 Task: Research Airbnb properties in Wolmaransstad, South Africa from 9th November, 2023 to 16th November, 2023 for 2 adults.2 bedrooms having 2 beds and 1 bathroom. Property type can be flat. Booking option can be shelf check-in. Look for 5 properties as per requirement.
Action: Mouse pressed left at (442, 100)
Screenshot: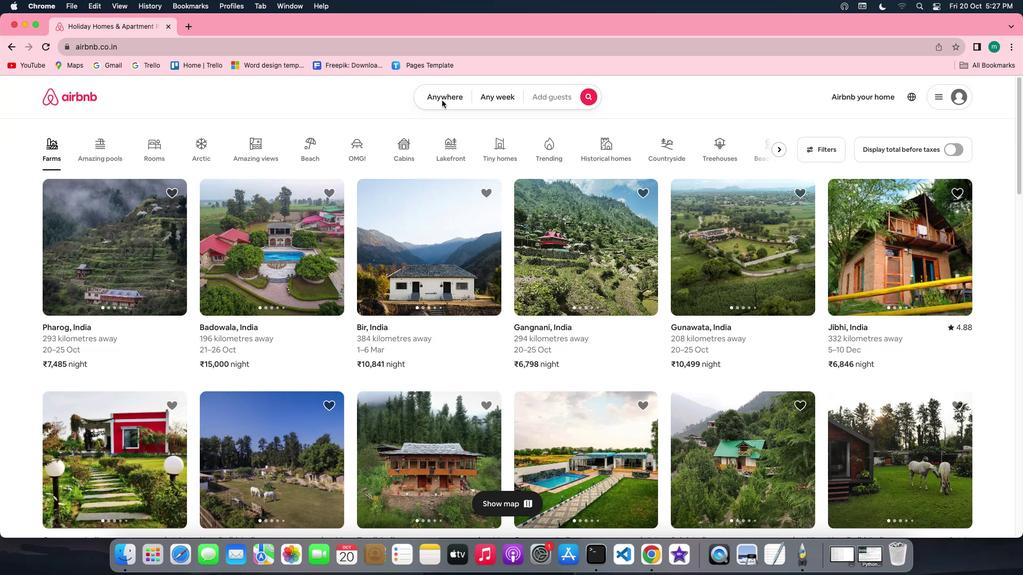 
Action: Mouse pressed left at (442, 100)
Screenshot: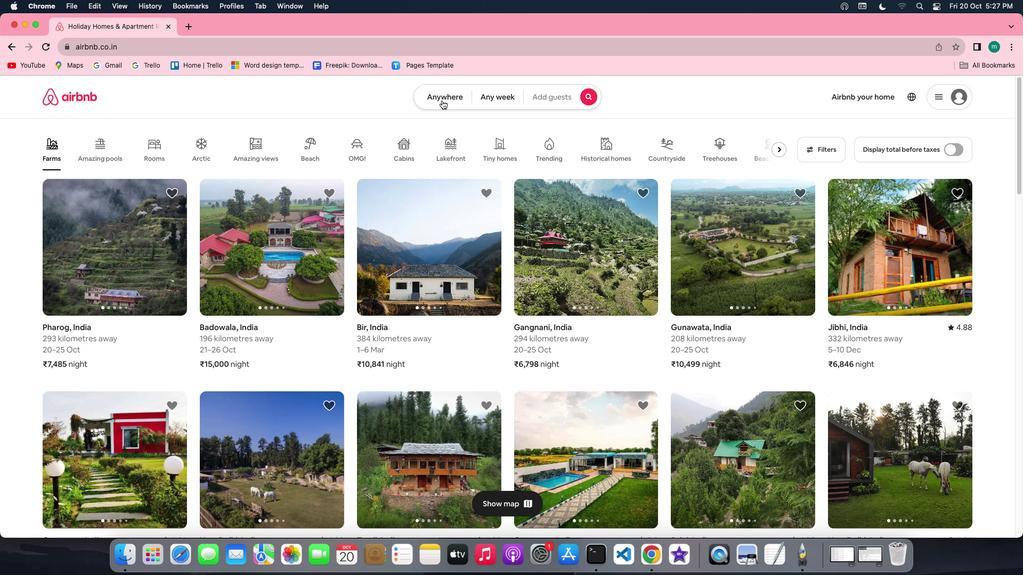 
Action: Mouse moved to (403, 137)
Screenshot: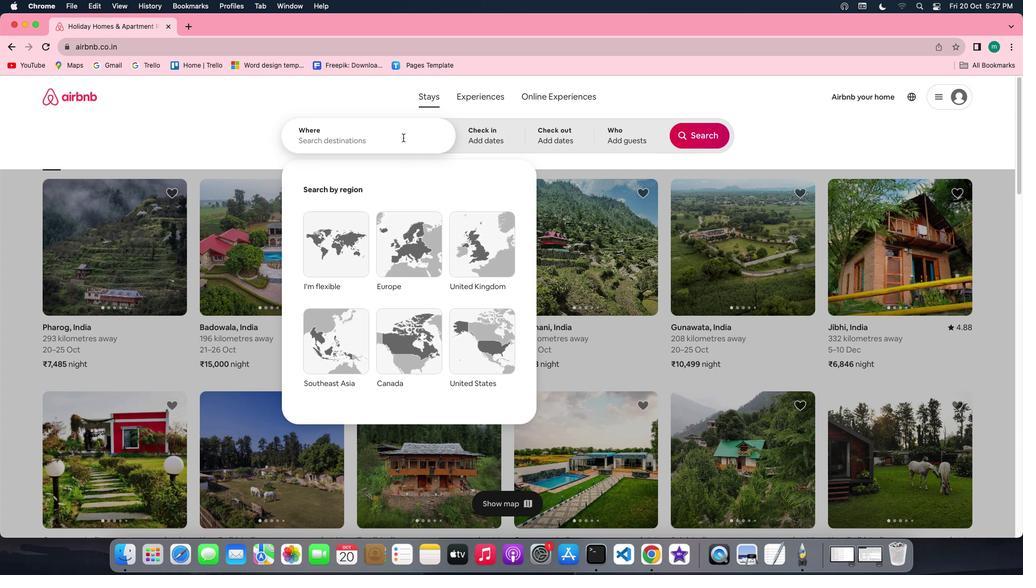 
Action: Mouse pressed left at (403, 137)
Screenshot: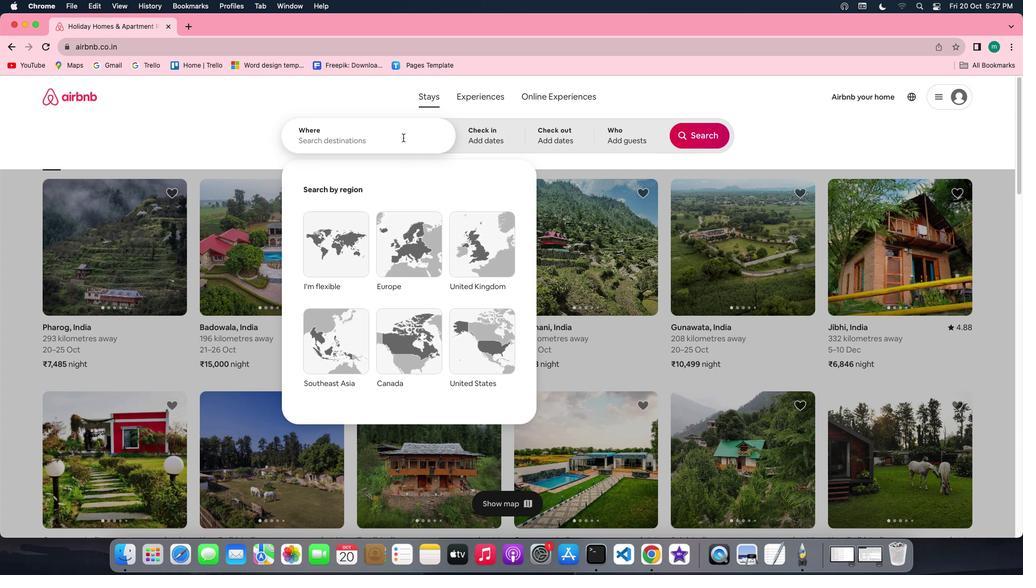 
Action: Mouse moved to (396, 134)
Screenshot: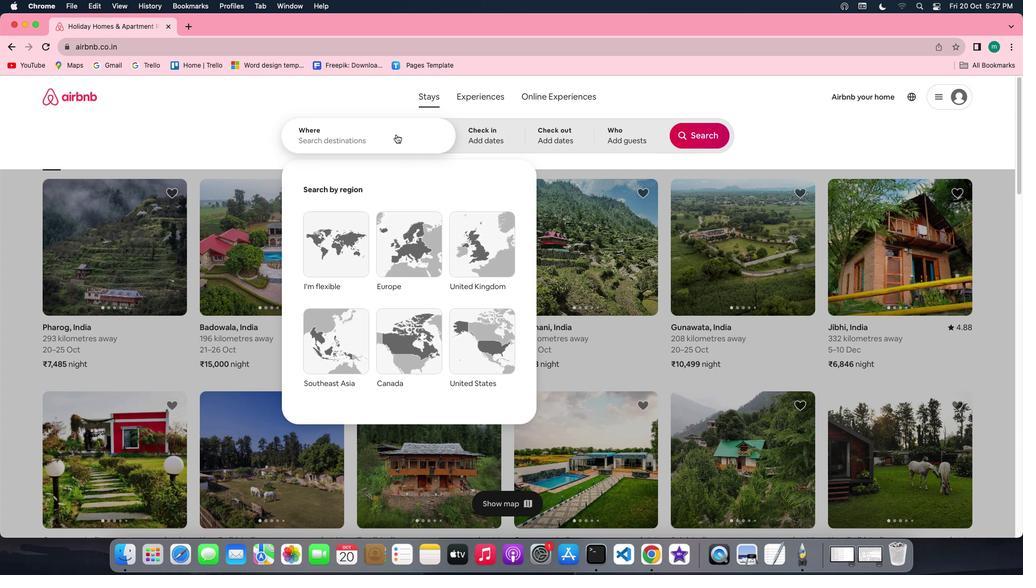 
Action: Key pressed Key.shift'W''o''l''m''a''r''a''n''s''s''t''a''d'','Key.spaceKey.shift'S''o''u''t''h'Key.spaceKey.shift'a''f''r''i''c''a'
Screenshot: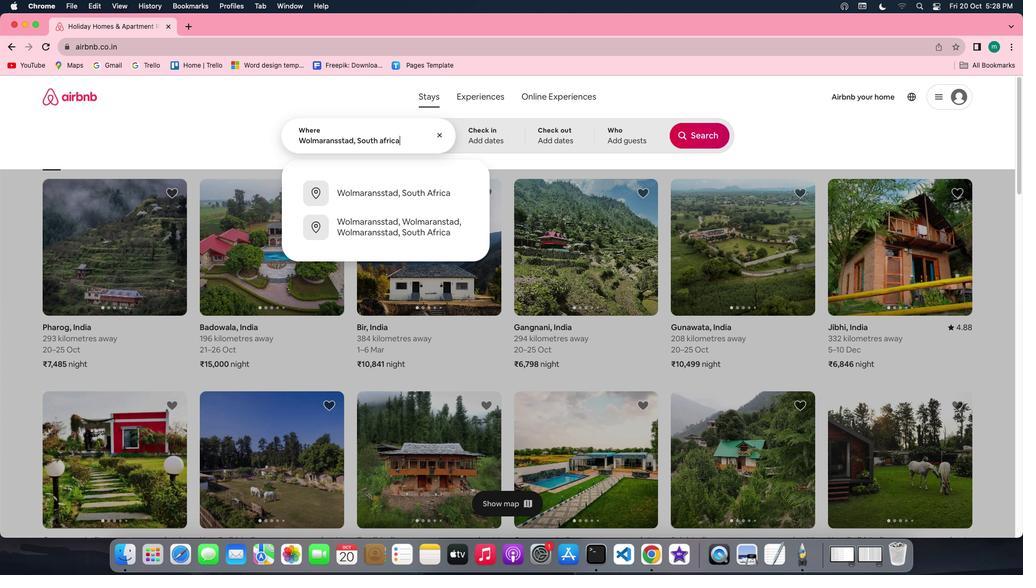 
Action: Mouse moved to (490, 133)
Screenshot: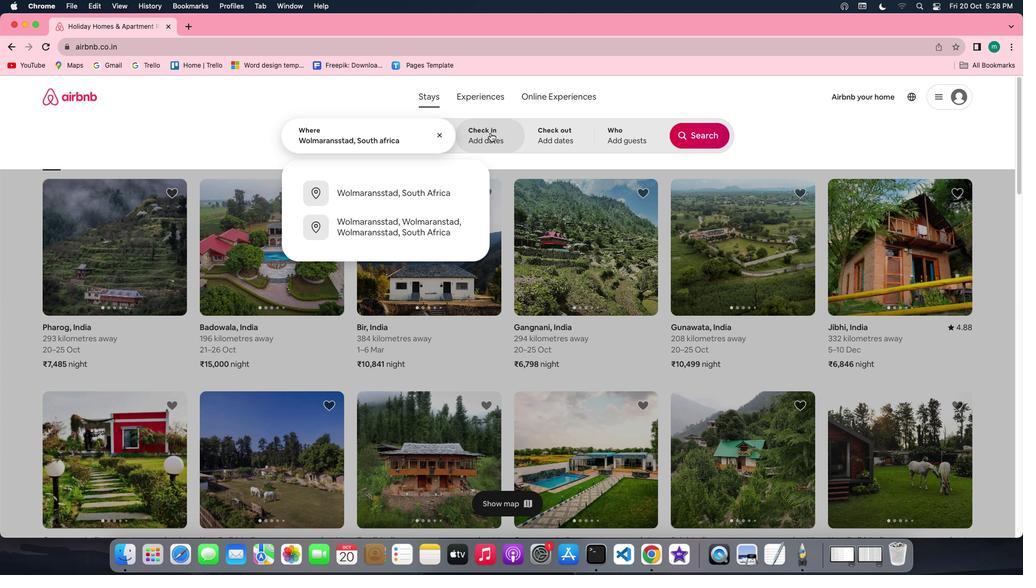 
Action: Mouse pressed left at (490, 133)
Screenshot: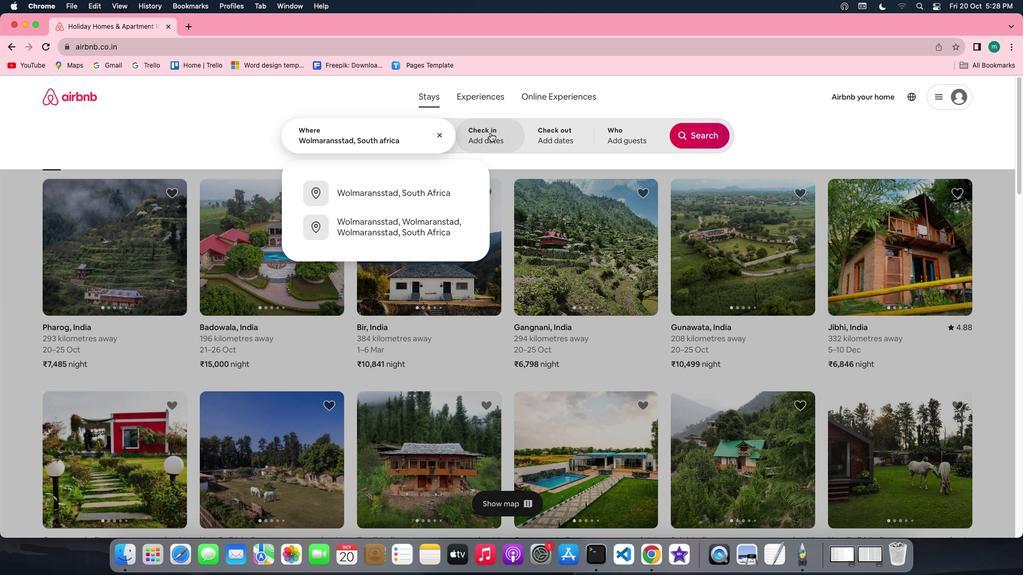 
Action: Mouse moved to (631, 300)
Screenshot: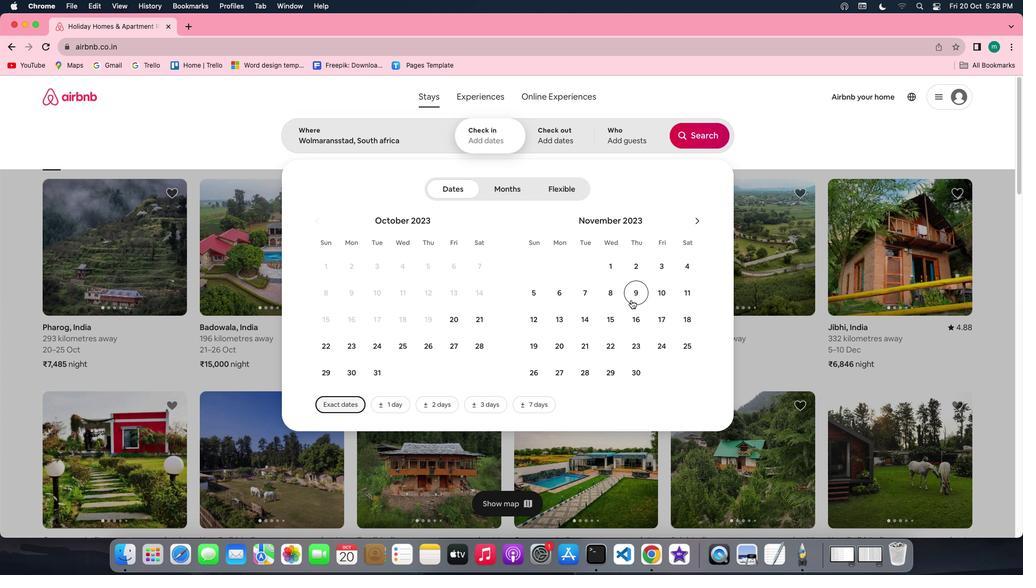 
Action: Mouse pressed left at (631, 300)
Screenshot: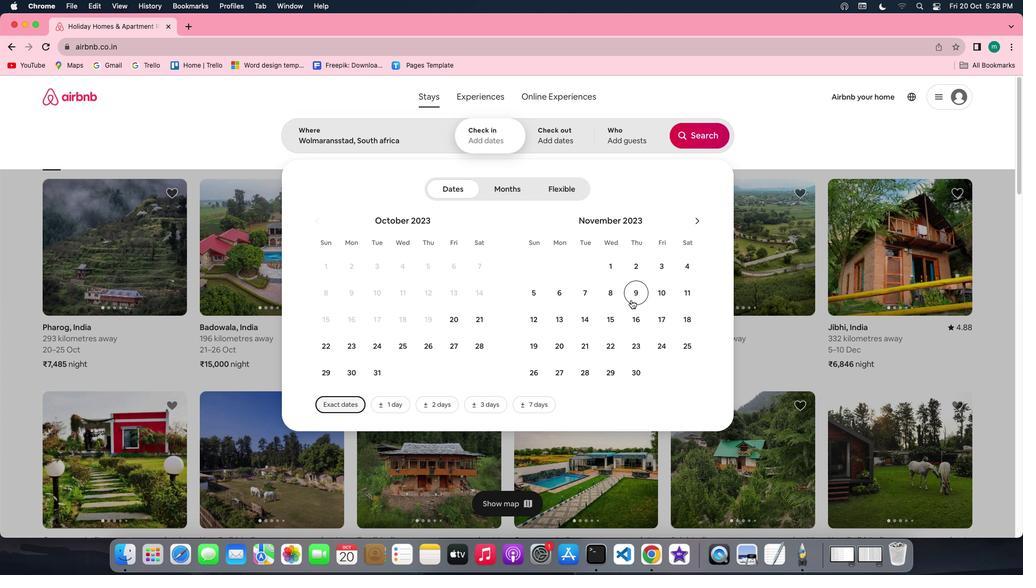 
Action: Mouse moved to (632, 319)
Screenshot: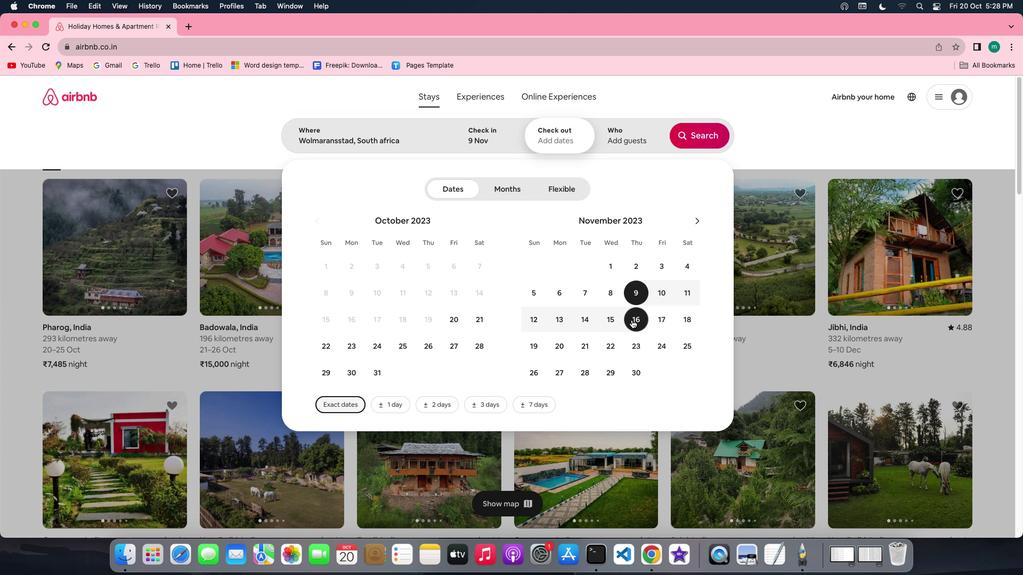 
Action: Mouse pressed left at (632, 319)
Screenshot: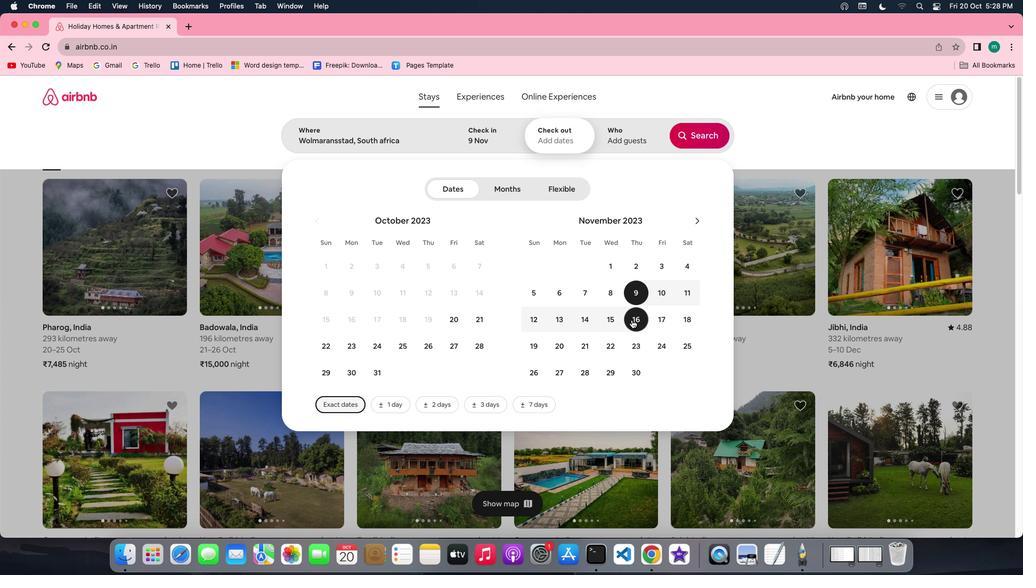 
Action: Mouse moved to (611, 146)
Screenshot: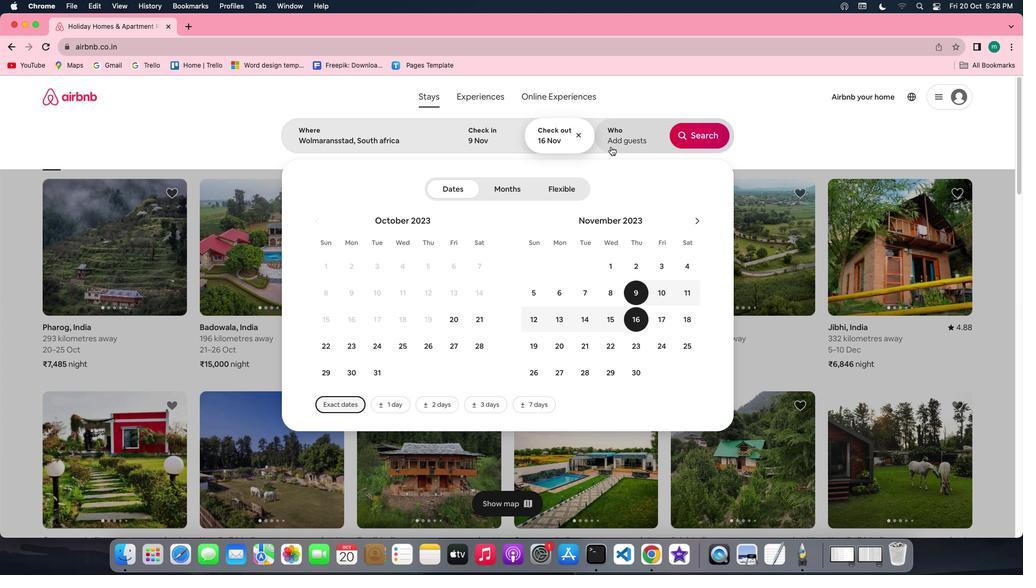 
Action: Mouse pressed left at (611, 146)
Screenshot: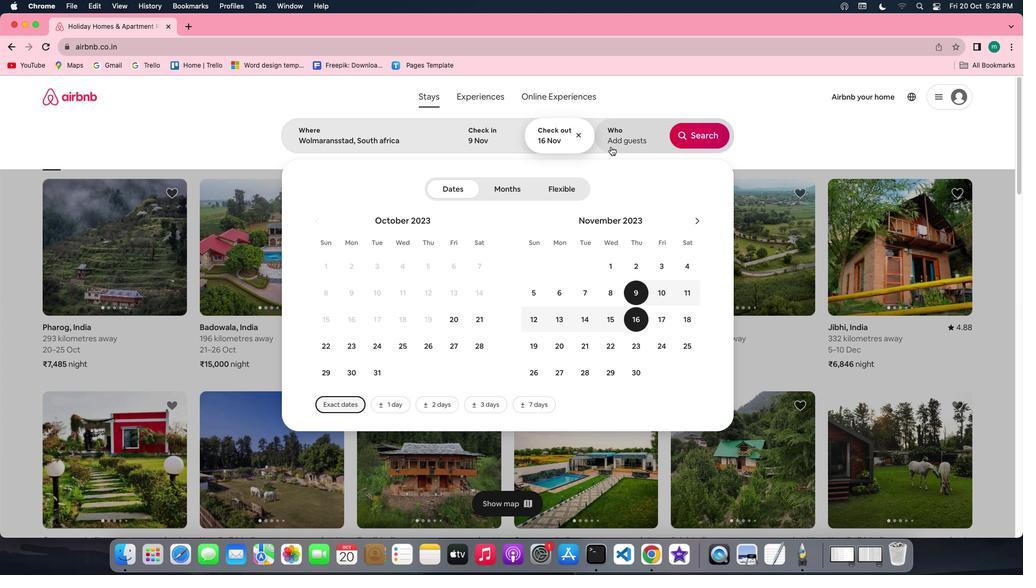 
Action: Mouse moved to (698, 189)
Screenshot: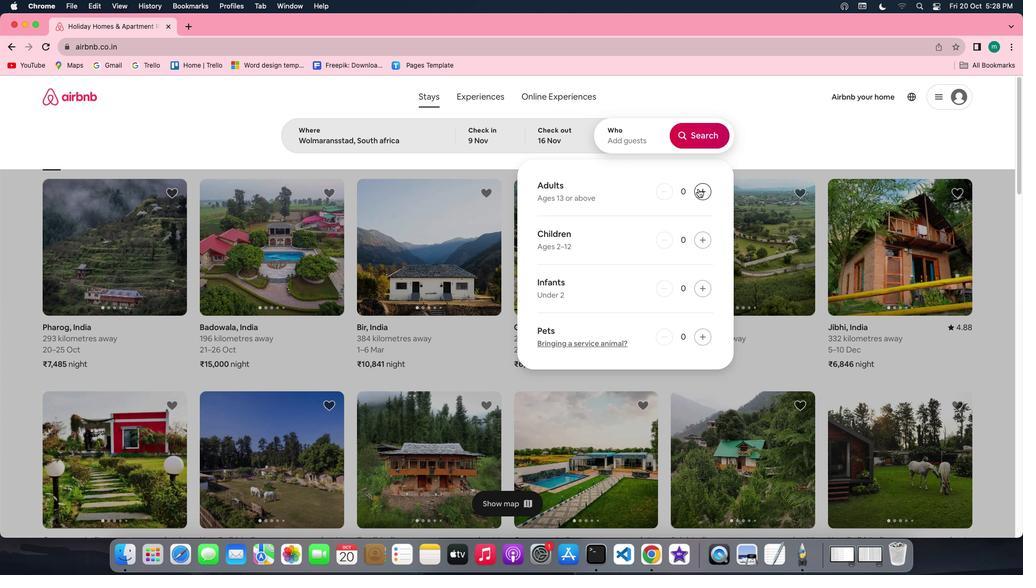 
Action: Mouse pressed left at (698, 189)
Screenshot: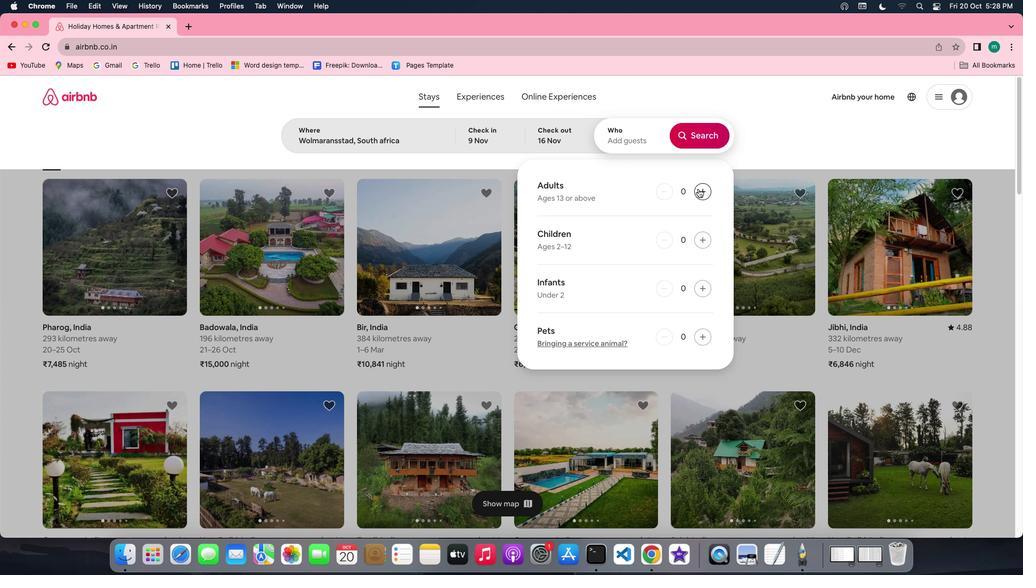 
Action: Mouse pressed left at (698, 189)
Screenshot: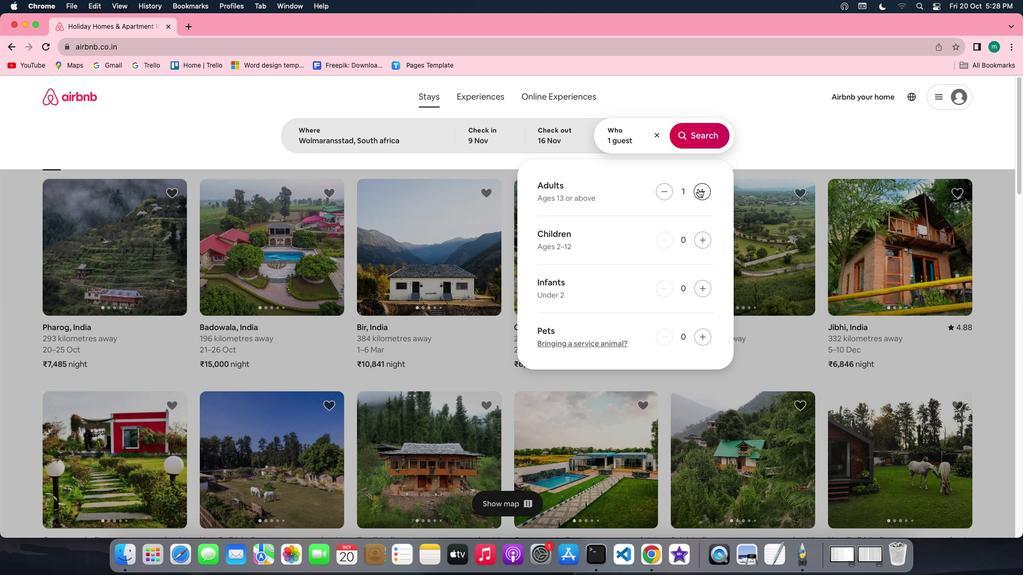 
Action: Mouse moved to (692, 144)
Screenshot: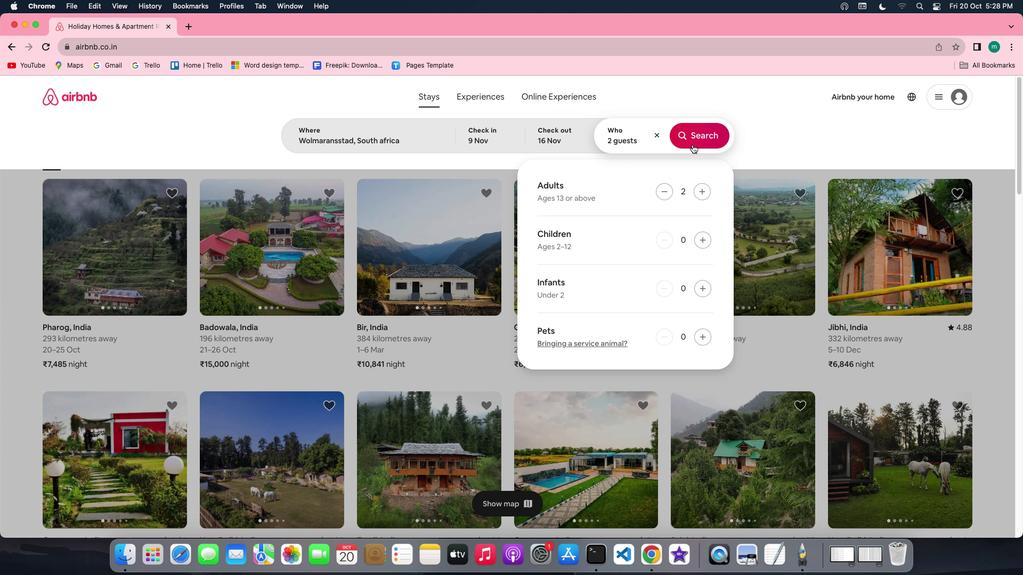 
Action: Mouse pressed left at (692, 144)
Screenshot: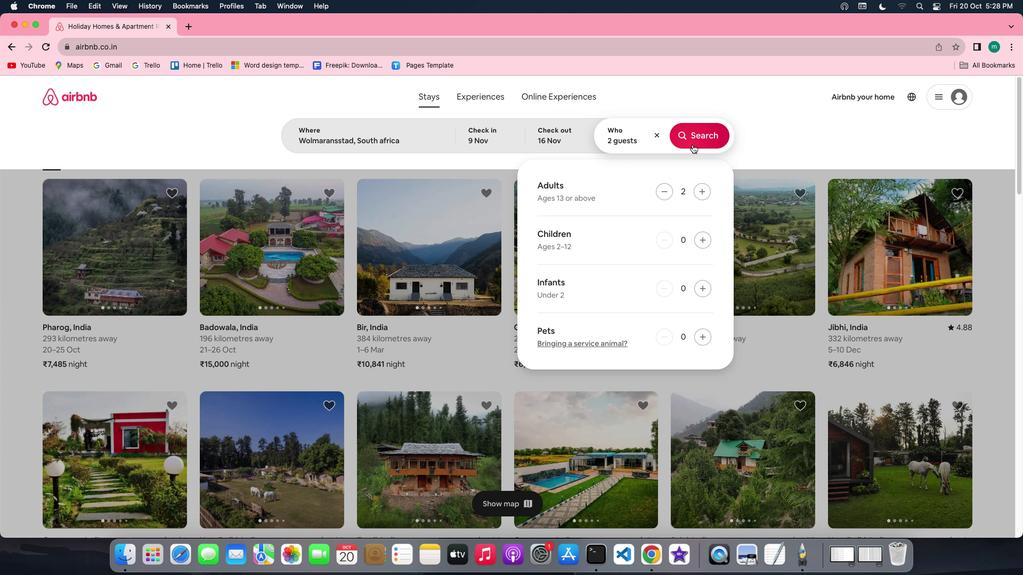 
Action: Mouse moved to (859, 140)
Screenshot: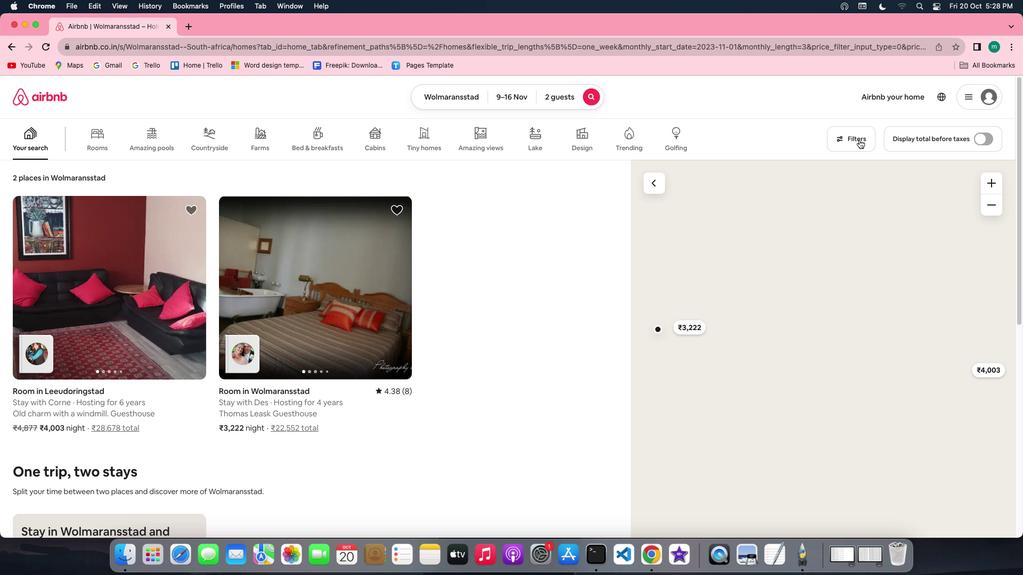 
Action: Mouse pressed left at (859, 140)
Screenshot: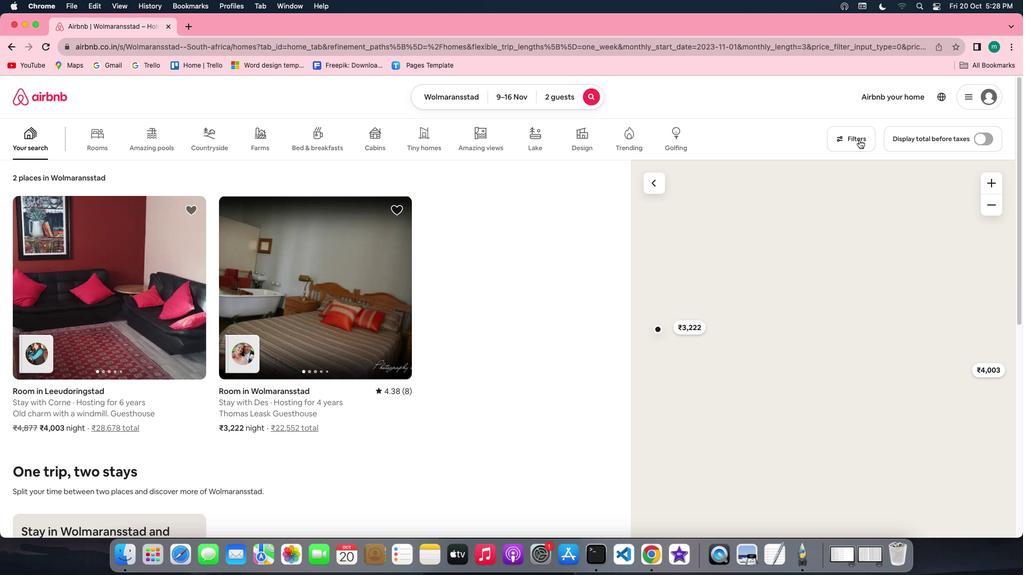 
Action: Mouse moved to (502, 318)
Screenshot: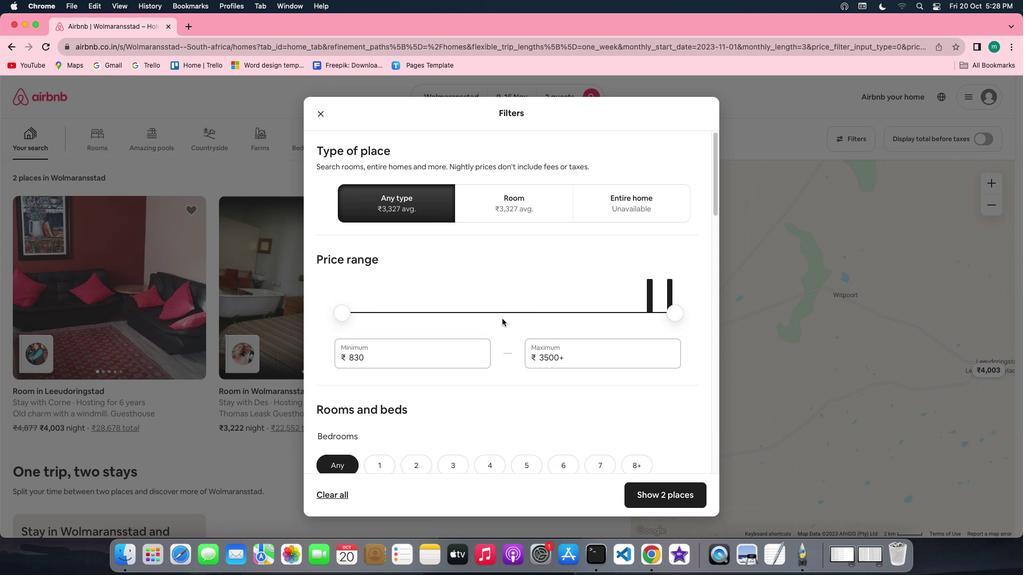 
Action: Mouse scrolled (502, 318) with delta (0, 0)
Screenshot: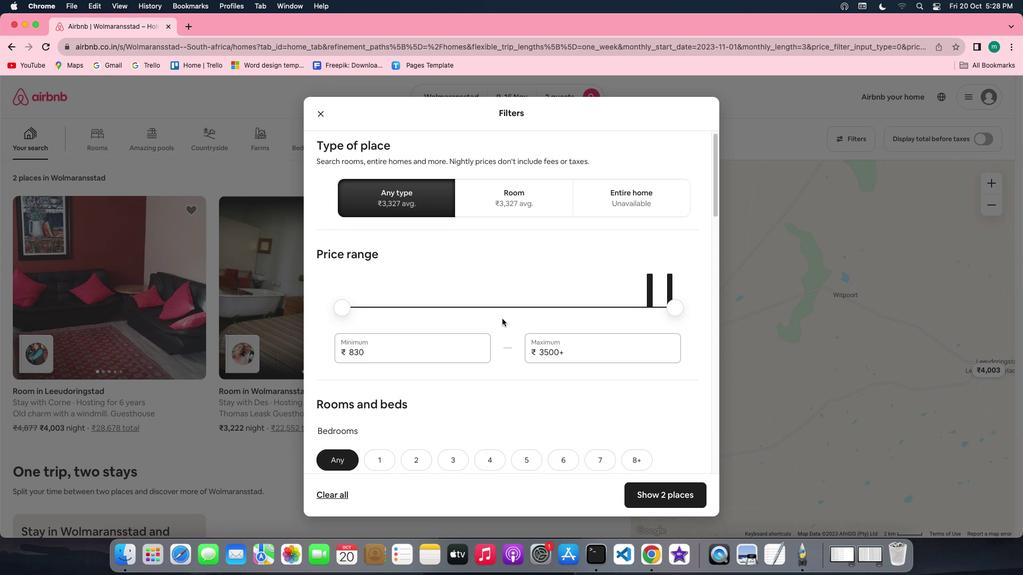 
Action: Mouse scrolled (502, 318) with delta (0, 0)
Screenshot: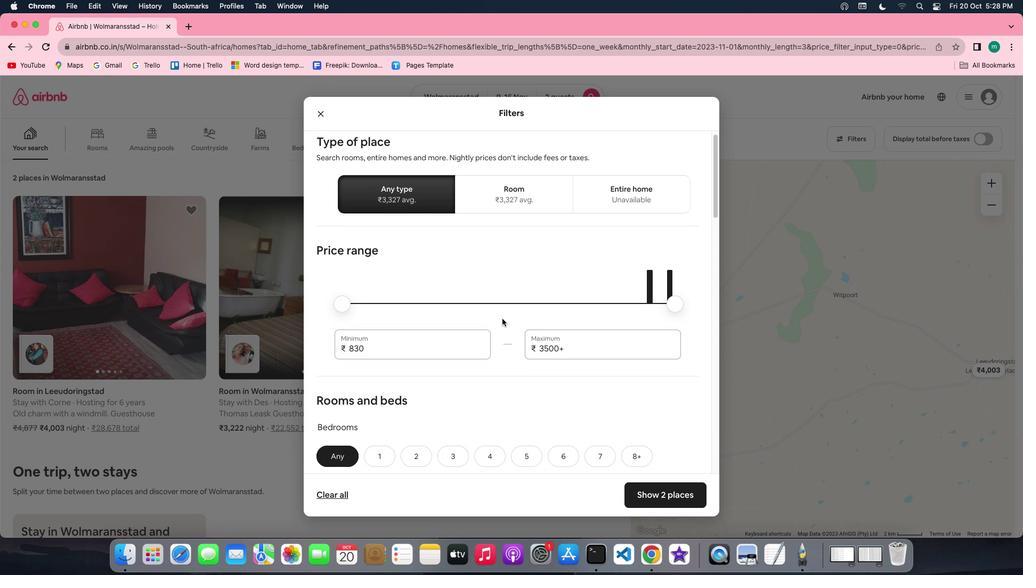 
Action: Mouse scrolled (502, 318) with delta (0, -1)
Screenshot: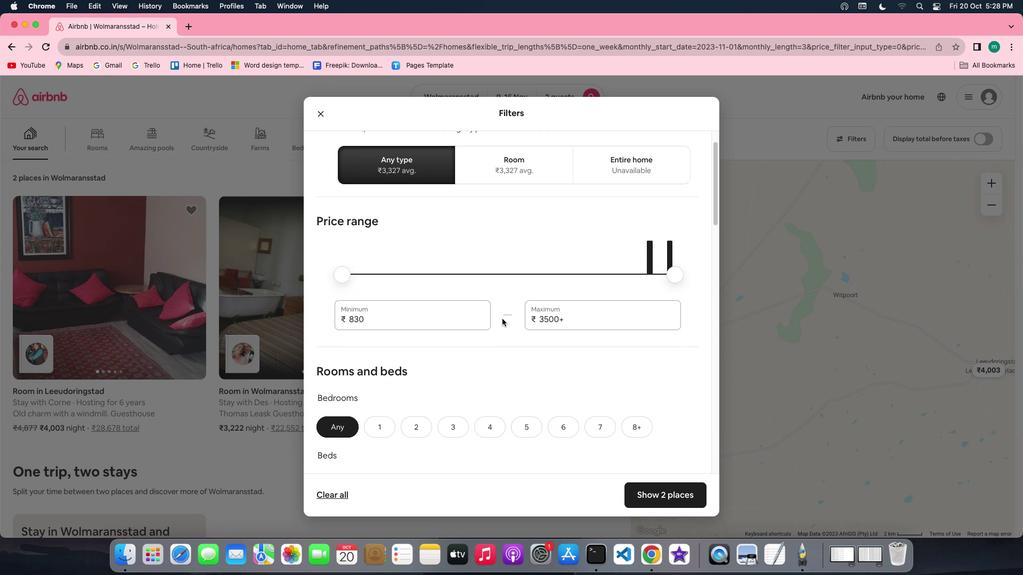 
Action: Mouse scrolled (502, 318) with delta (0, -1)
Screenshot: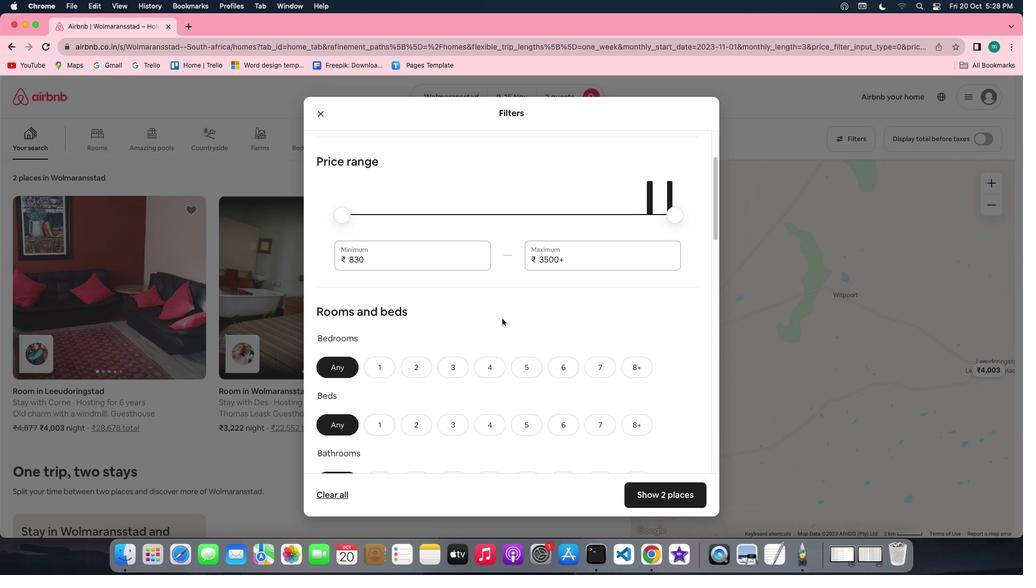 
Action: Mouse scrolled (502, 318) with delta (0, 0)
Screenshot: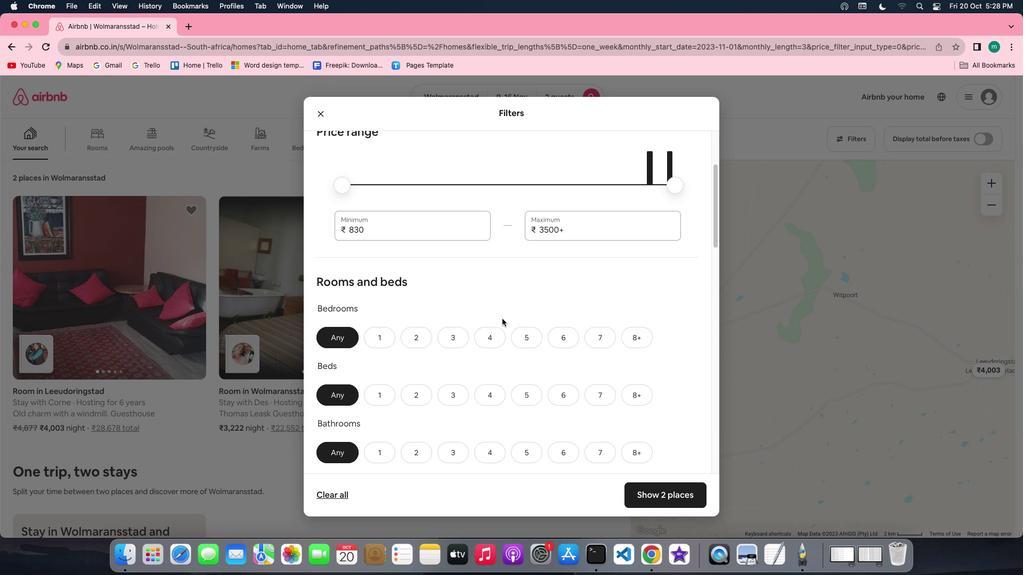 
Action: Mouse scrolled (502, 318) with delta (0, 0)
Screenshot: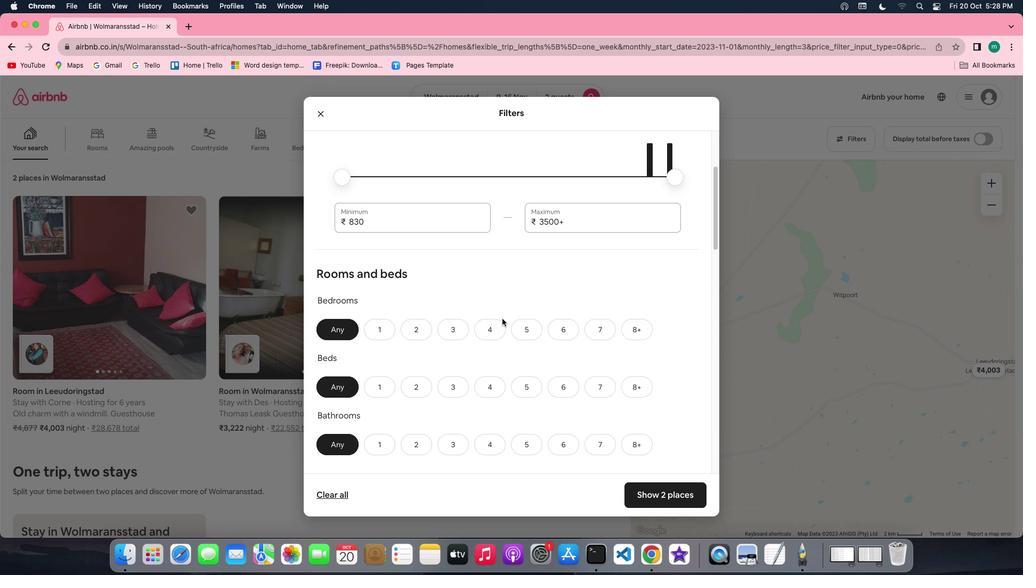 
Action: Mouse scrolled (502, 318) with delta (0, -1)
Screenshot: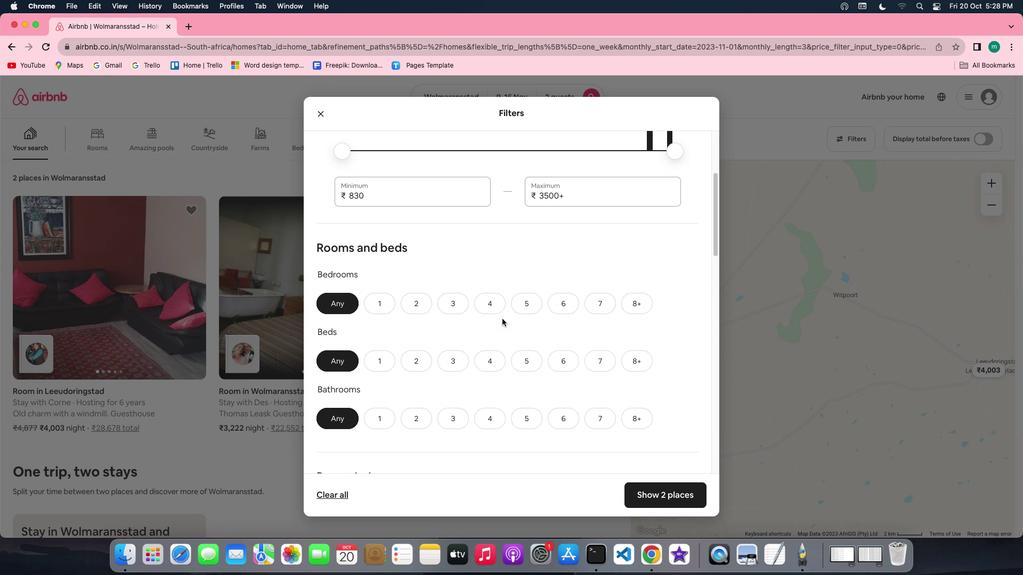 
Action: Mouse scrolled (502, 318) with delta (0, -1)
Screenshot: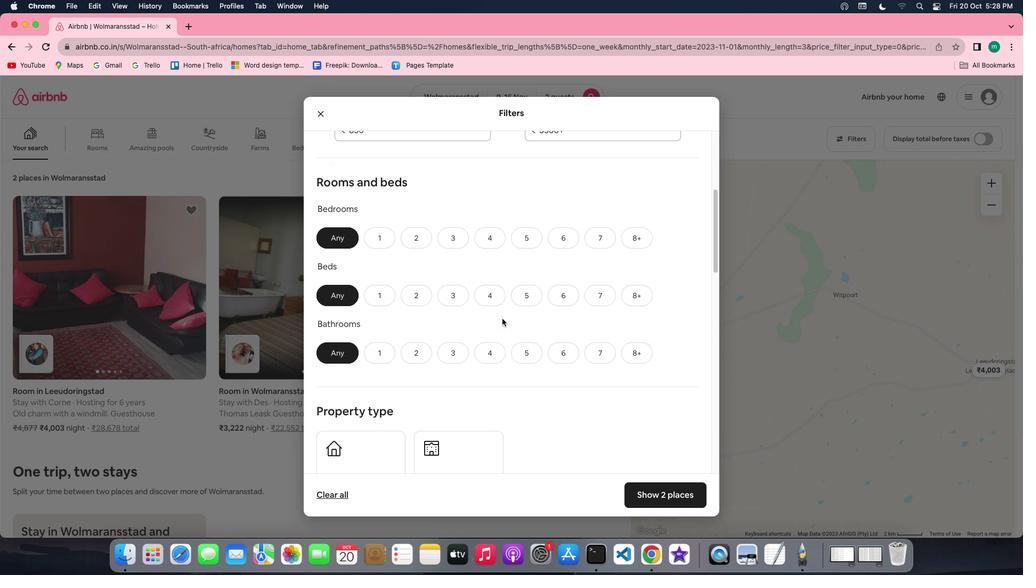 
Action: Mouse moved to (422, 177)
Screenshot: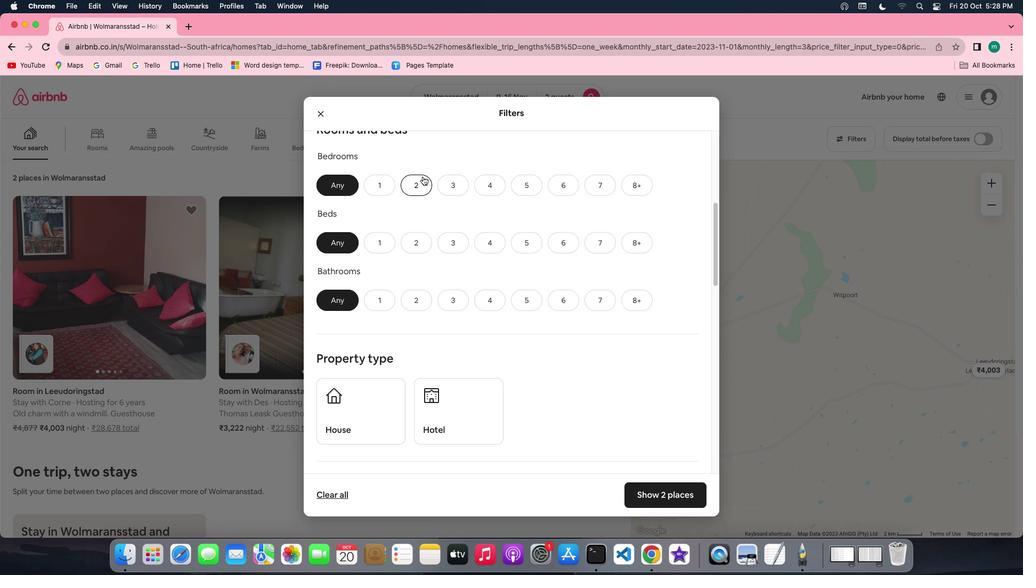 
Action: Mouse pressed left at (422, 177)
Screenshot: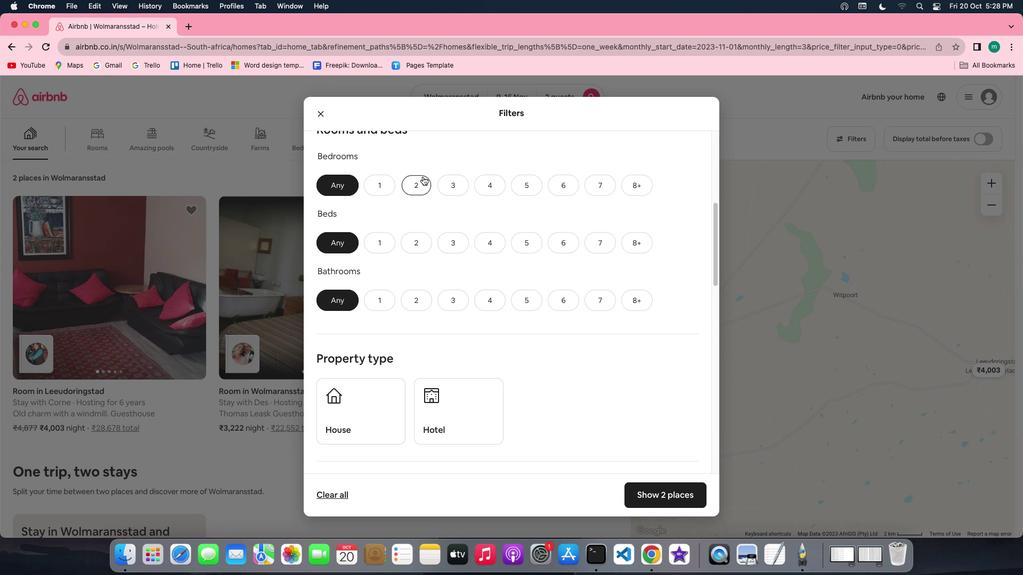 
Action: Mouse moved to (426, 233)
Screenshot: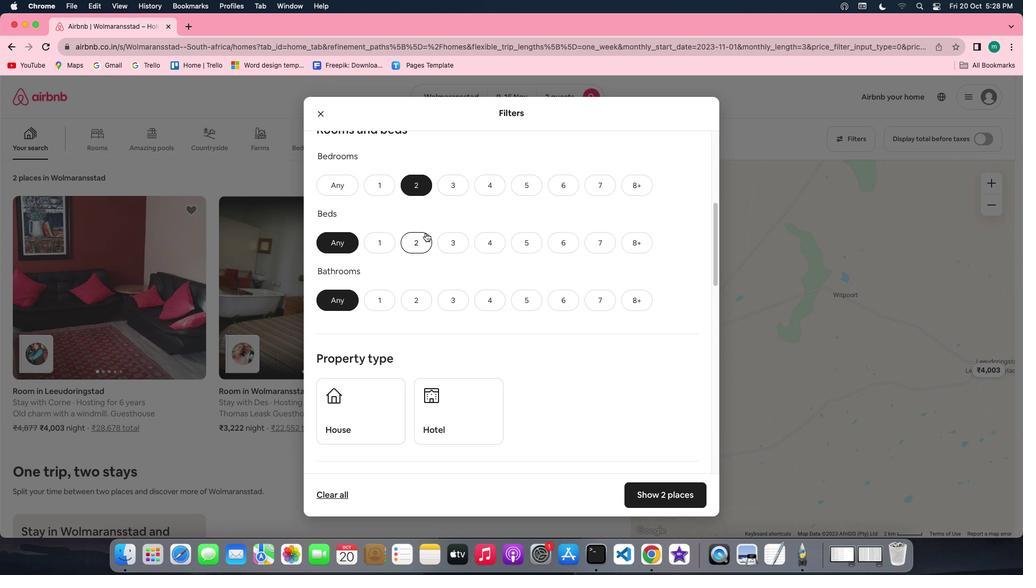 
Action: Mouse pressed left at (426, 233)
Screenshot: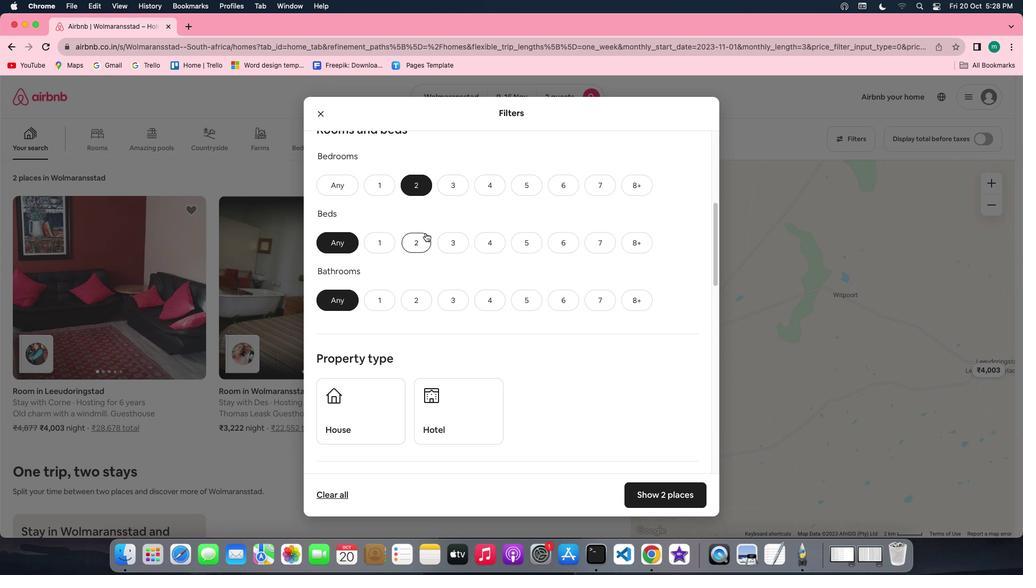 
Action: Mouse moved to (423, 243)
Screenshot: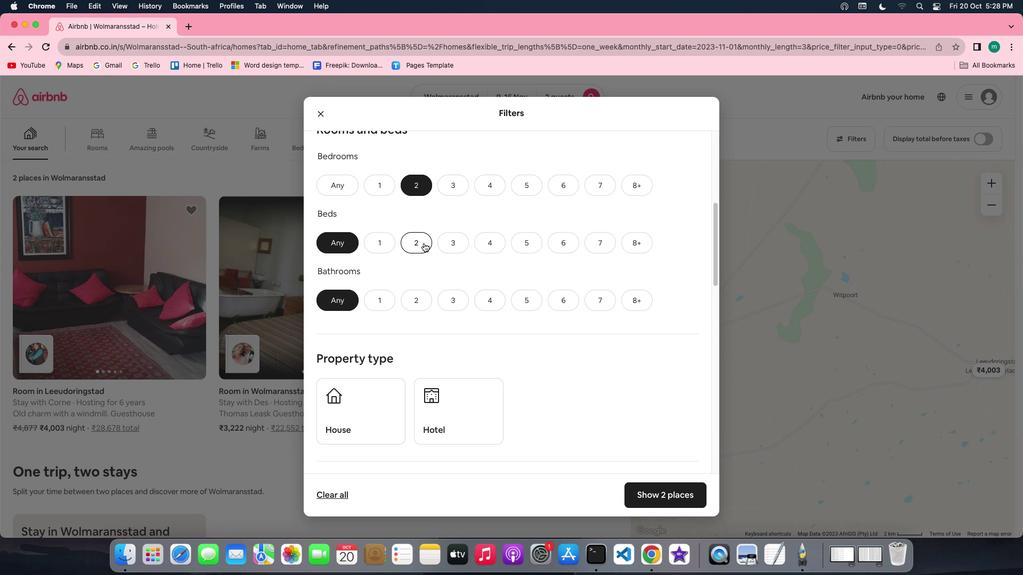 
Action: Mouse pressed left at (423, 243)
Screenshot: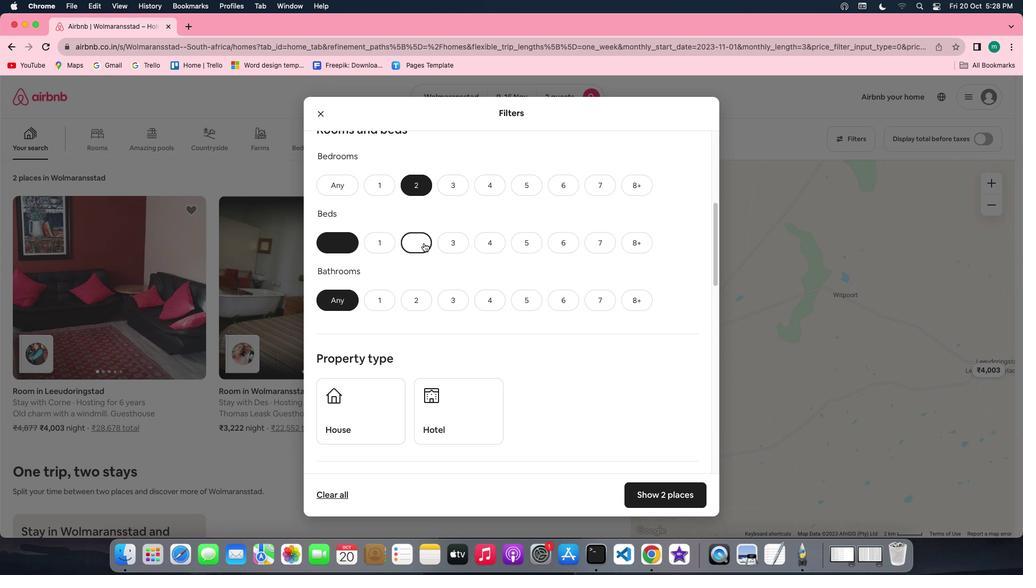 
Action: Mouse moved to (415, 298)
Screenshot: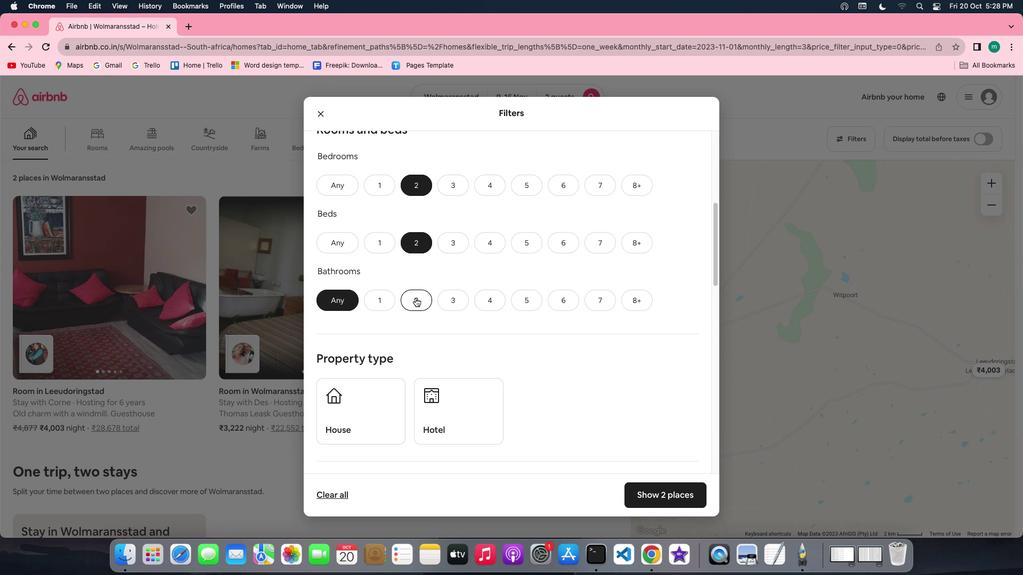 
Action: Mouse pressed left at (415, 298)
Screenshot: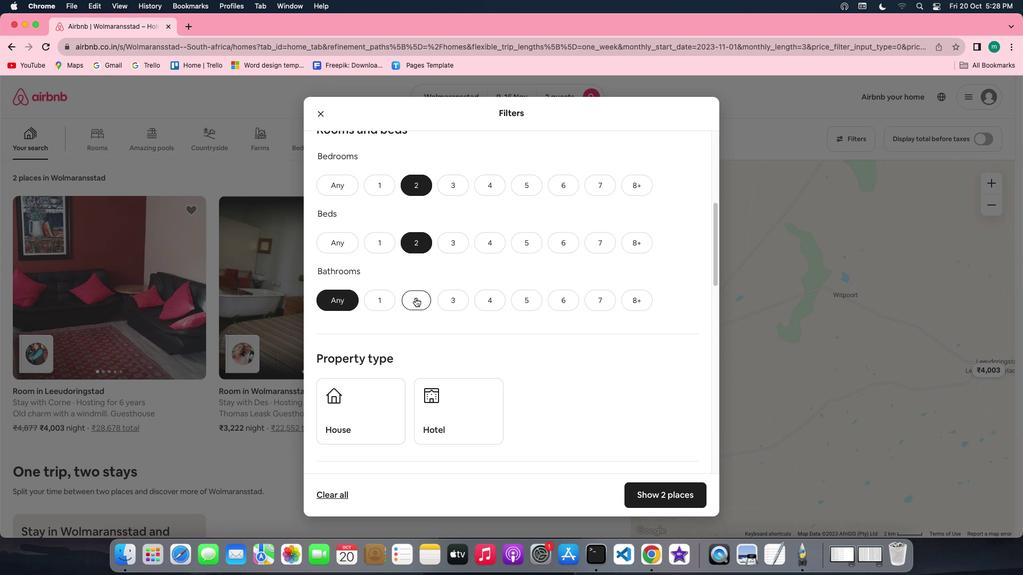 
Action: Mouse moved to (385, 301)
Screenshot: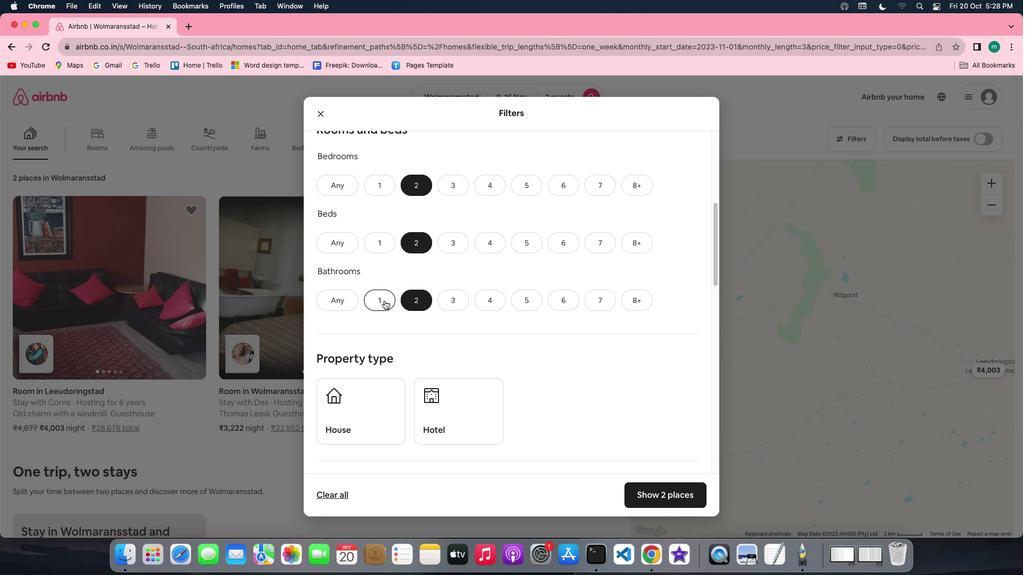 
Action: Mouse pressed left at (385, 301)
Screenshot: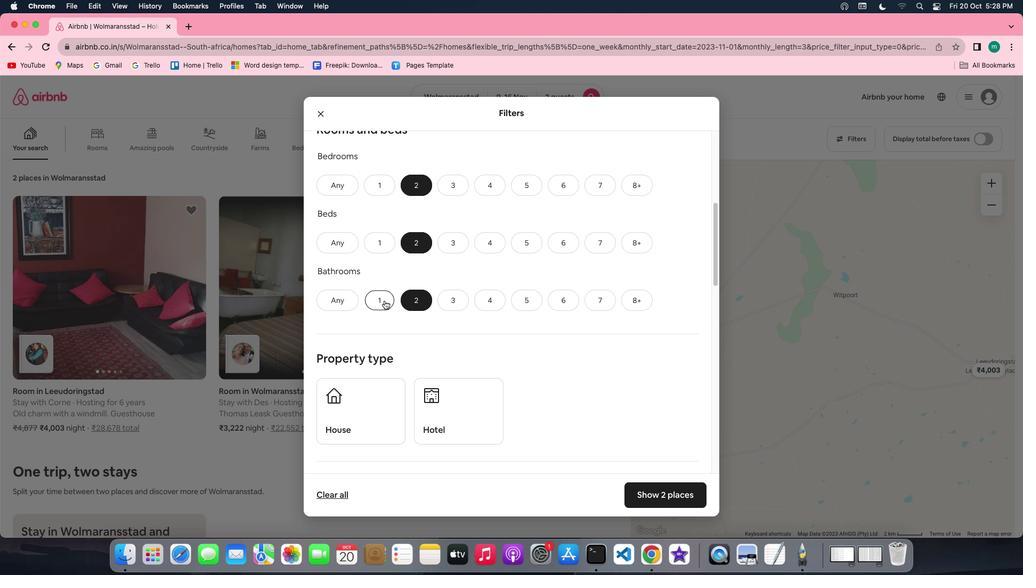 
Action: Mouse moved to (502, 322)
Screenshot: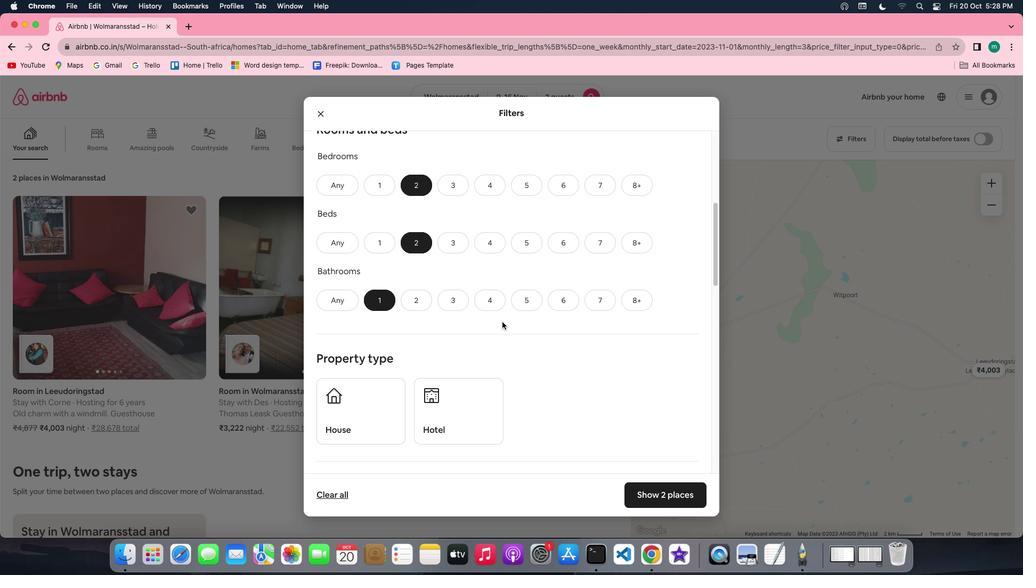 
Action: Mouse scrolled (502, 322) with delta (0, 0)
Screenshot: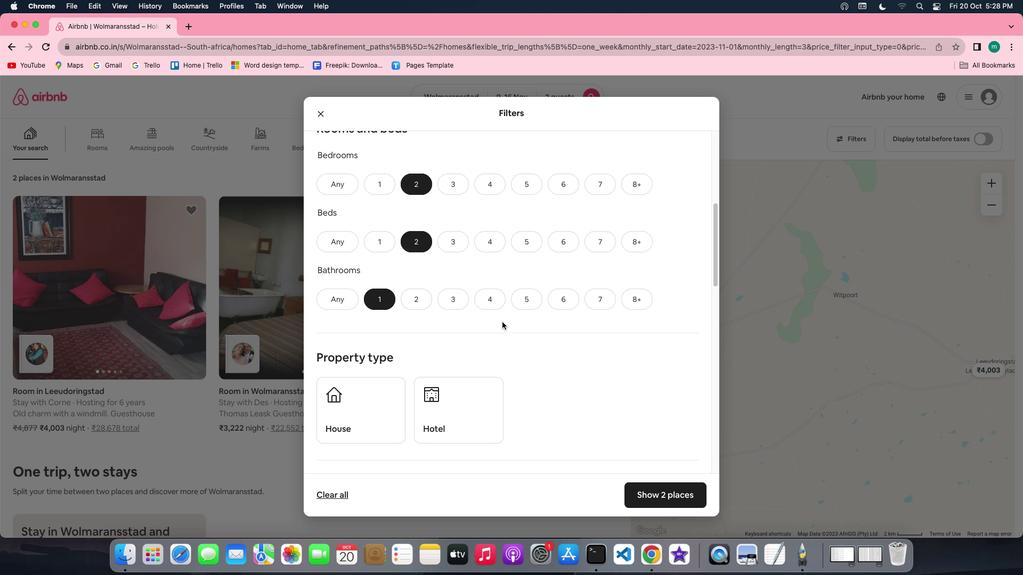 
Action: Mouse scrolled (502, 322) with delta (0, 0)
Screenshot: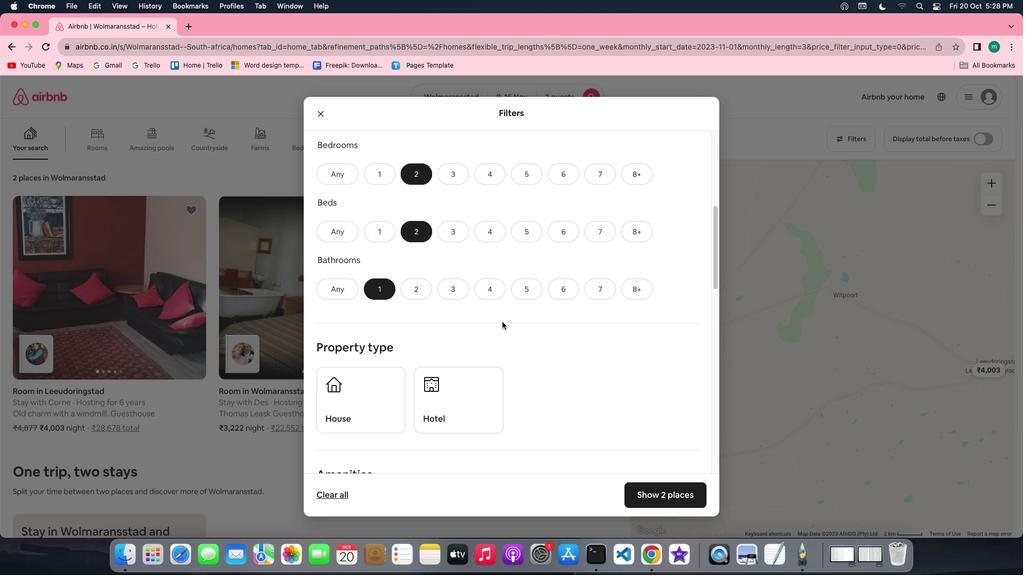 
Action: Mouse scrolled (502, 322) with delta (0, -1)
Screenshot: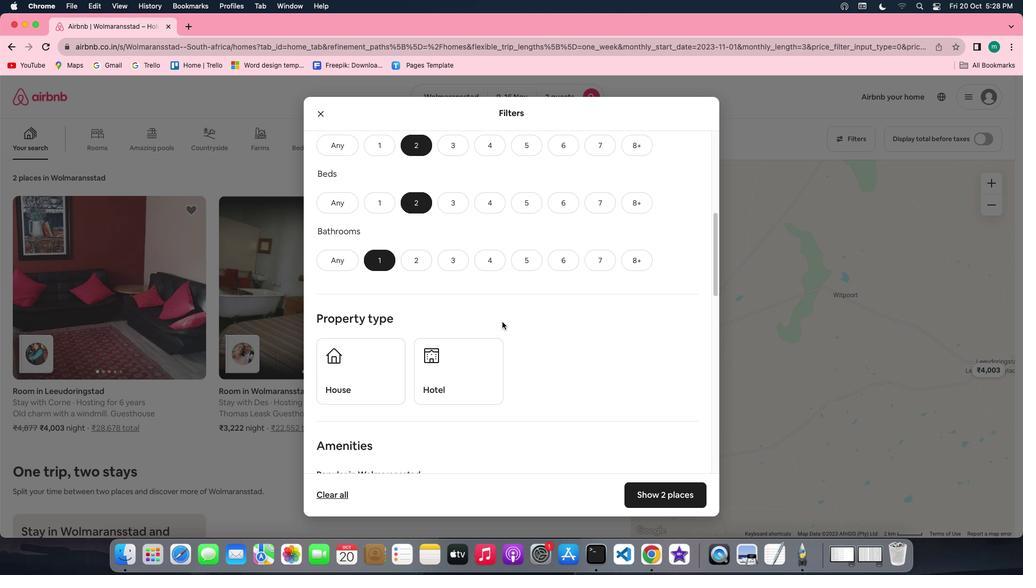 
Action: Mouse scrolled (502, 322) with delta (0, -1)
Screenshot: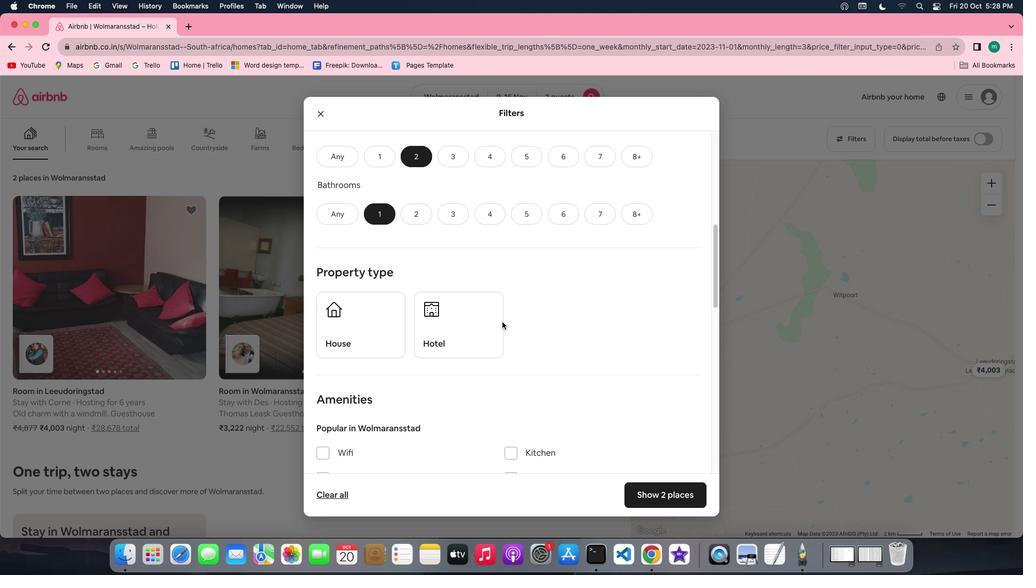 
Action: Mouse scrolled (502, 322) with delta (0, 0)
Screenshot: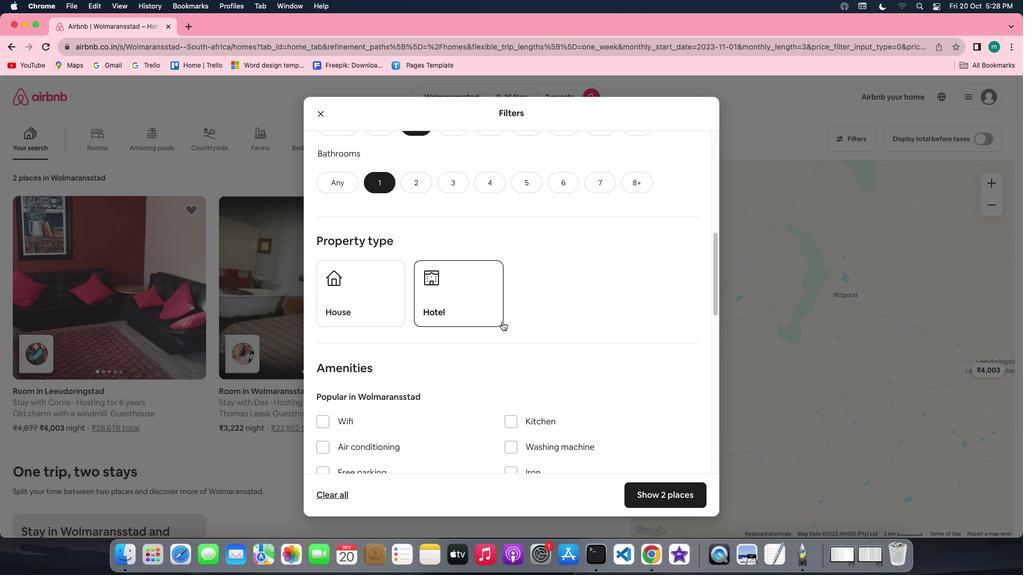 
Action: Mouse scrolled (502, 322) with delta (0, 0)
Screenshot: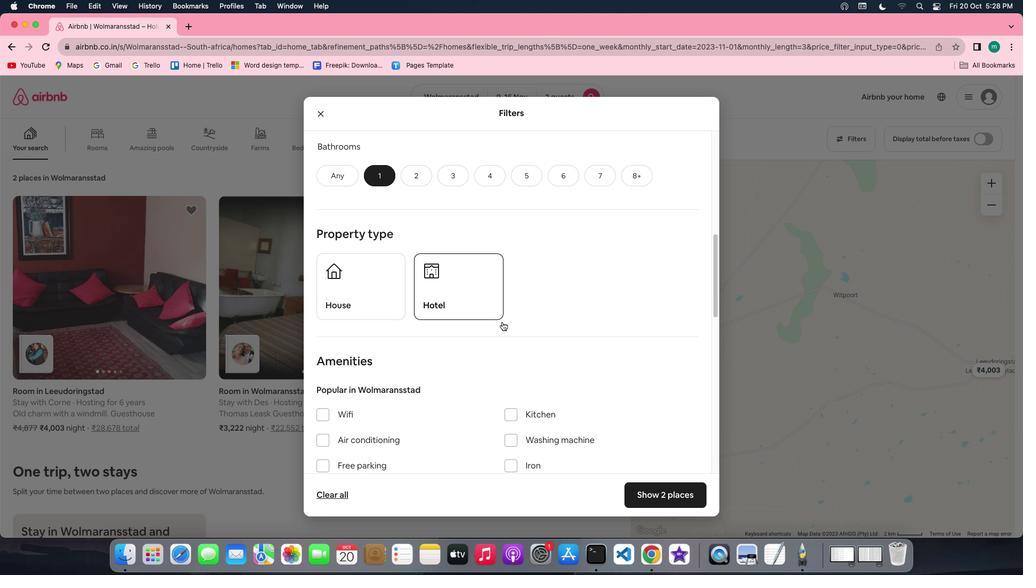 
Action: Mouse moved to (509, 320)
Screenshot: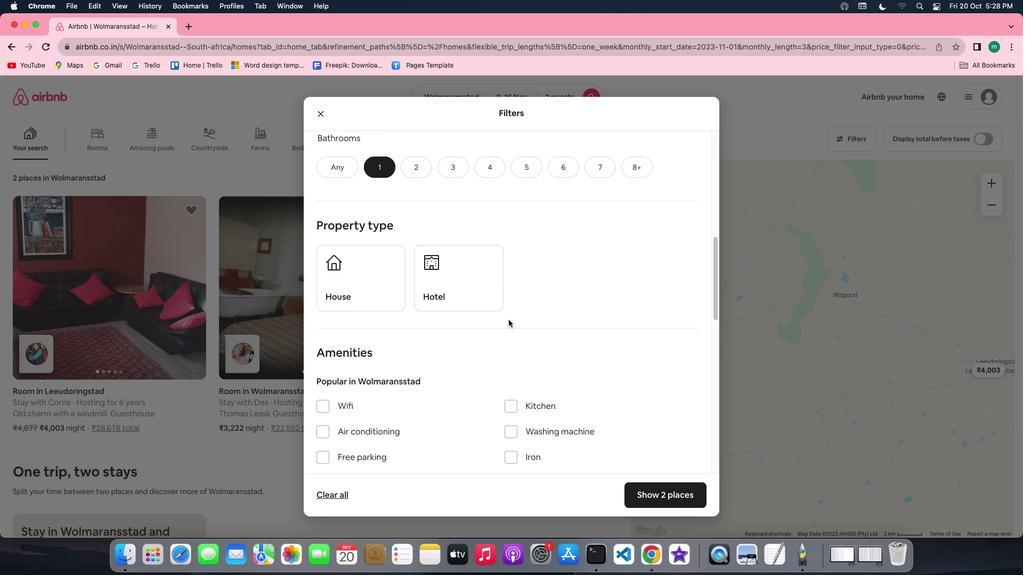 
Action: Mouse scrolled (509, 320) with delta (0, 0)
Screenshot: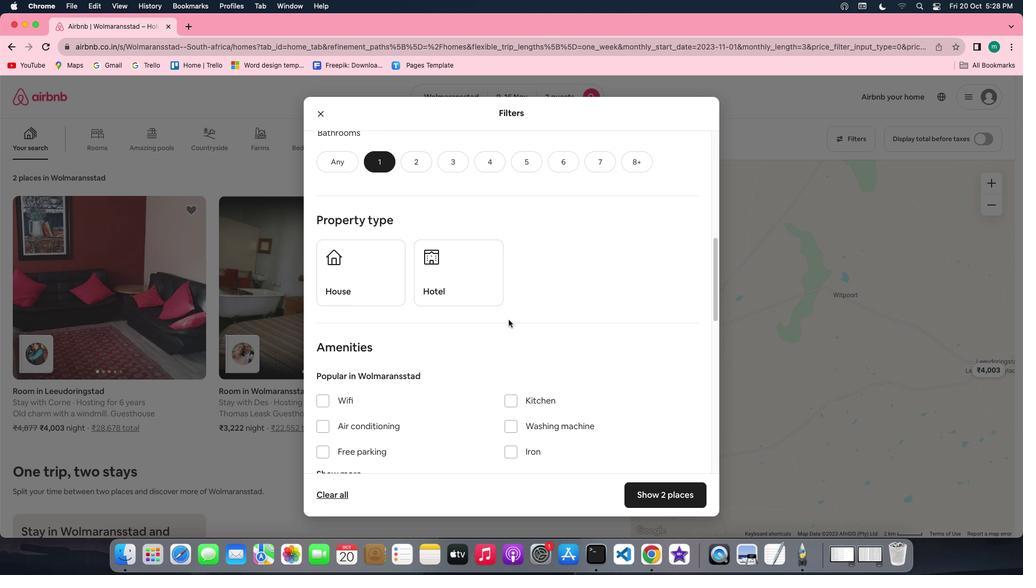 
Action: Mouse scrolled (509, 320) with delta (0, 0)
Screenshot: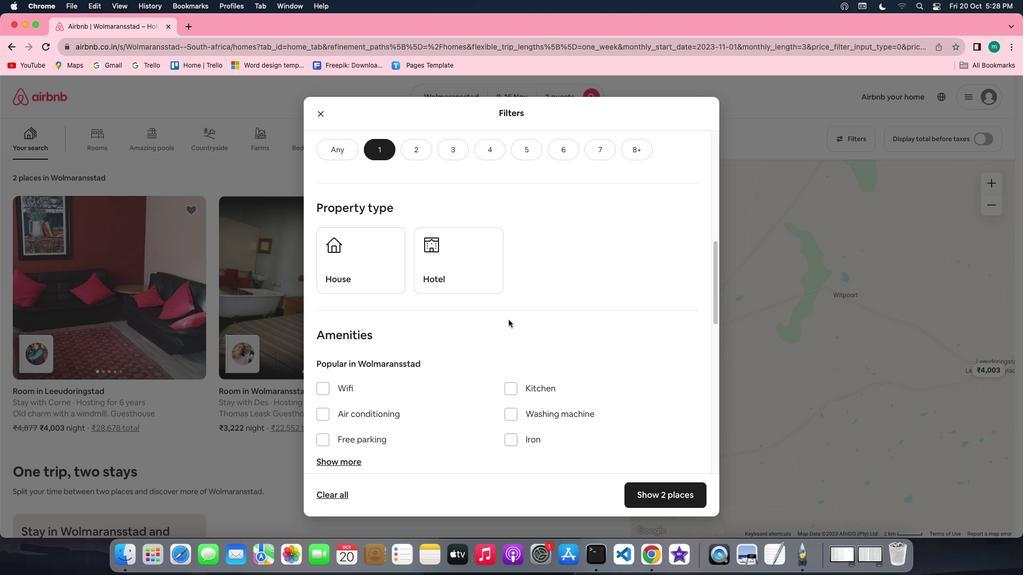 
Action: Mouse scrolled (509, 320) with delta (0, -1)
Screenshot: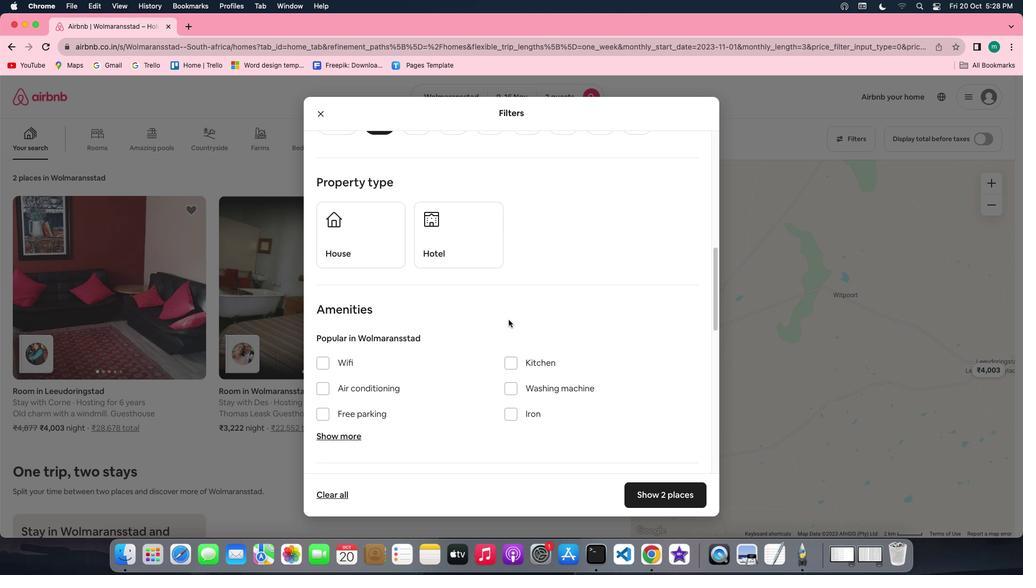 
Action: Mouse scrolled (509, 320) with delta (0, -1)
Screenshot: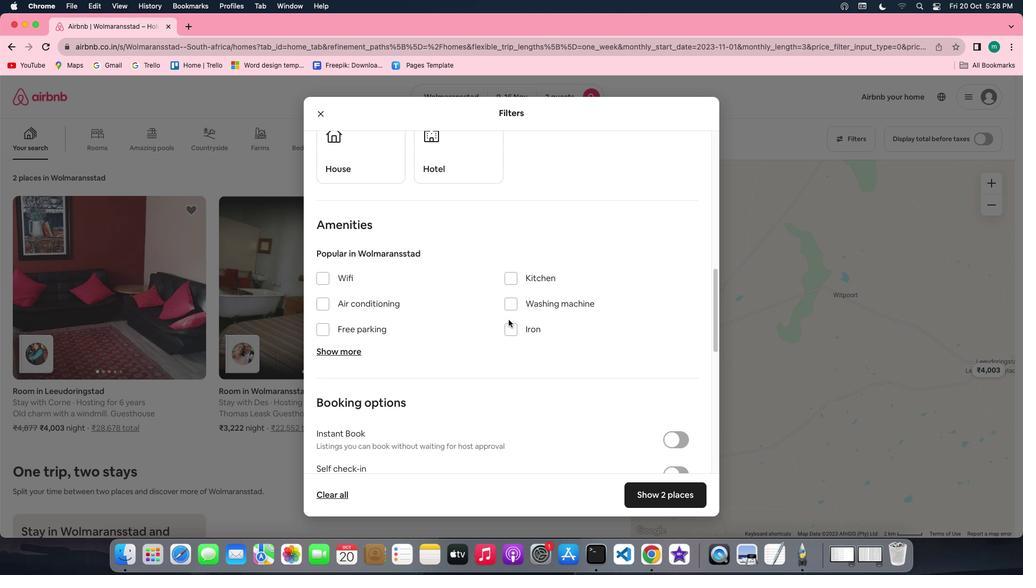 
Action: Mouse scrolled (509, 320) with delta (0, 0)
Screenshot: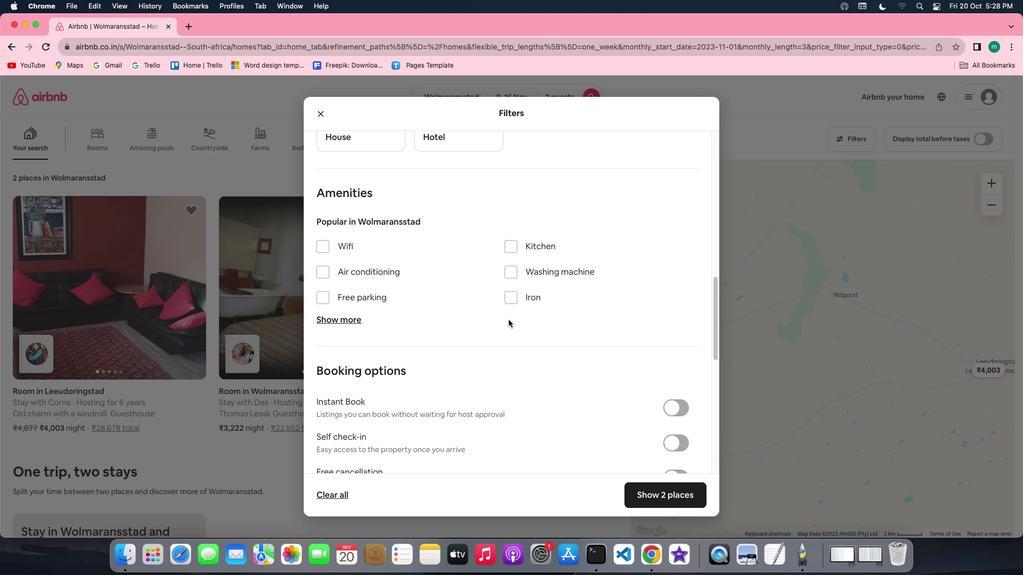 
Action: Mouse scrolled (509, 320) with delta (0, 0)
Screenshot: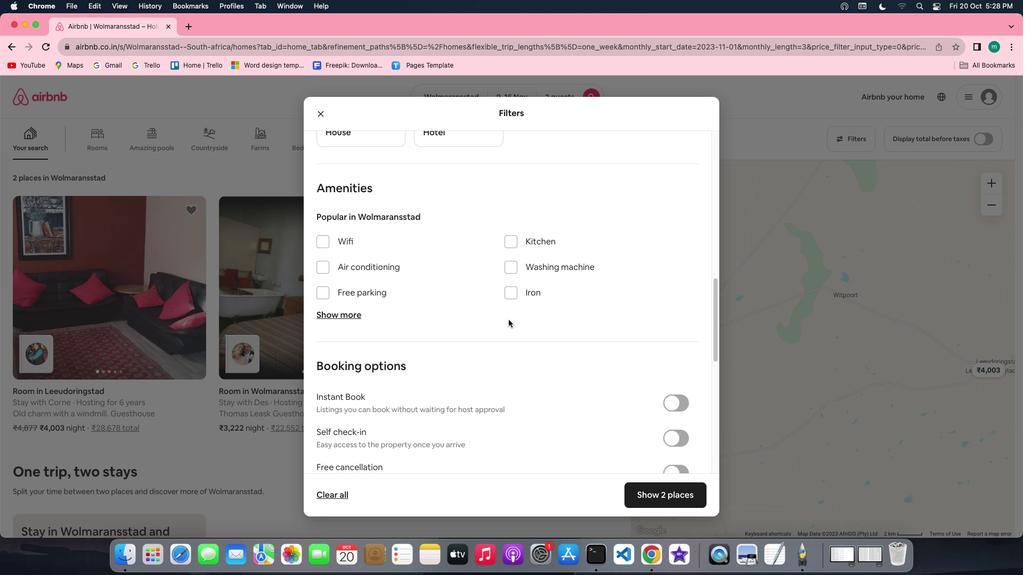 
Action: Mouse scrolled (509, 320) with delta (0, 0)
Screenshot: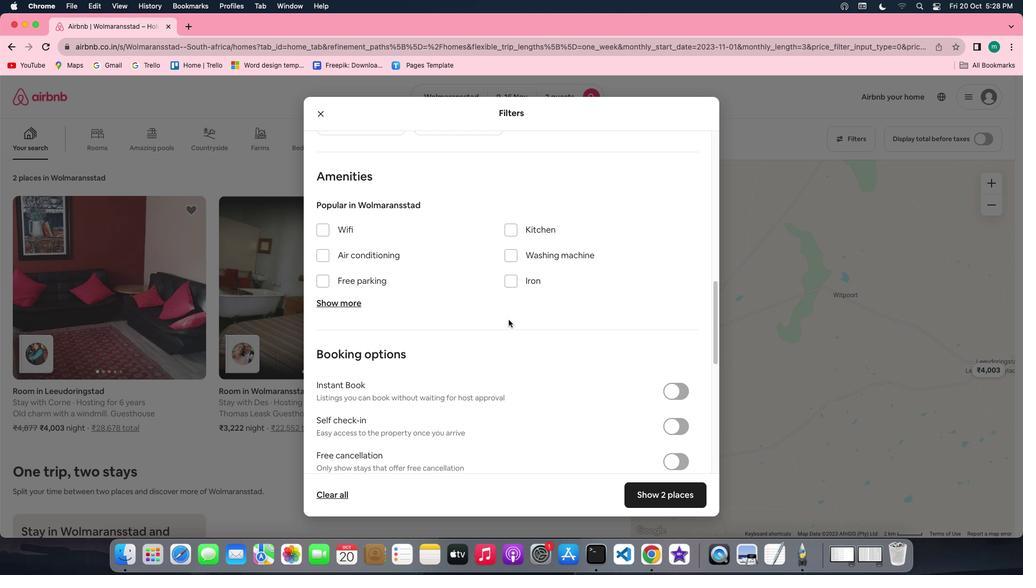 
Action: Mouse scrolled (509, 320) with delta (0, 0)
Screenshot: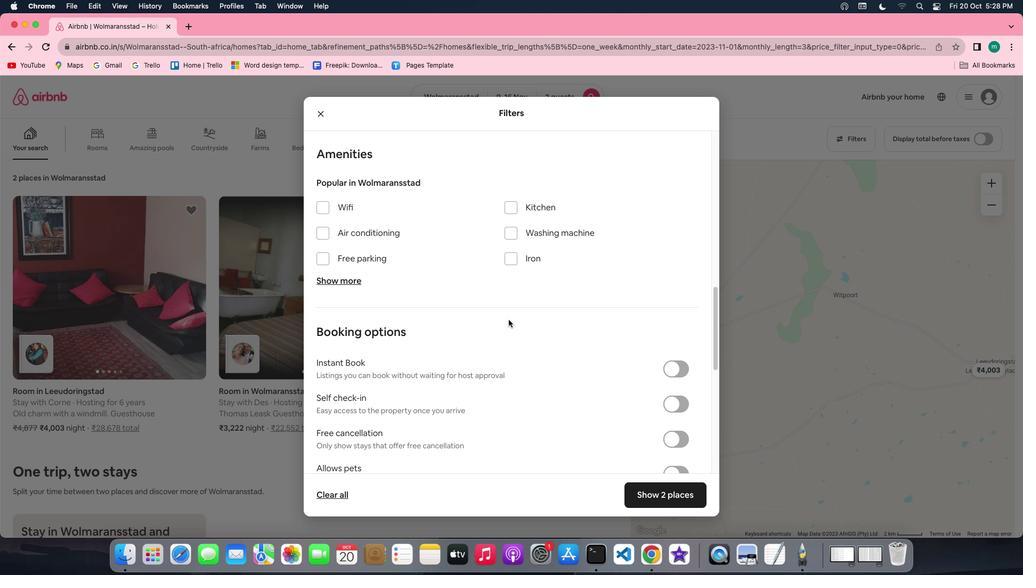 
Action: Mouse scrolled (509, 320) with delta (0, 0)
Screenshot: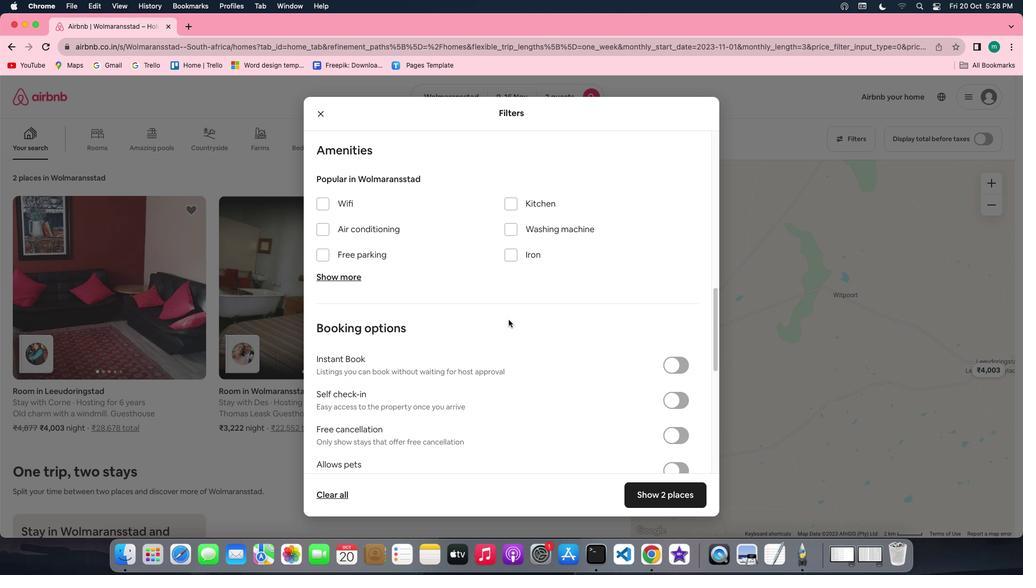 
Action: Mouse scrolled (509, 320) with delta (0, 0)
Screenshot: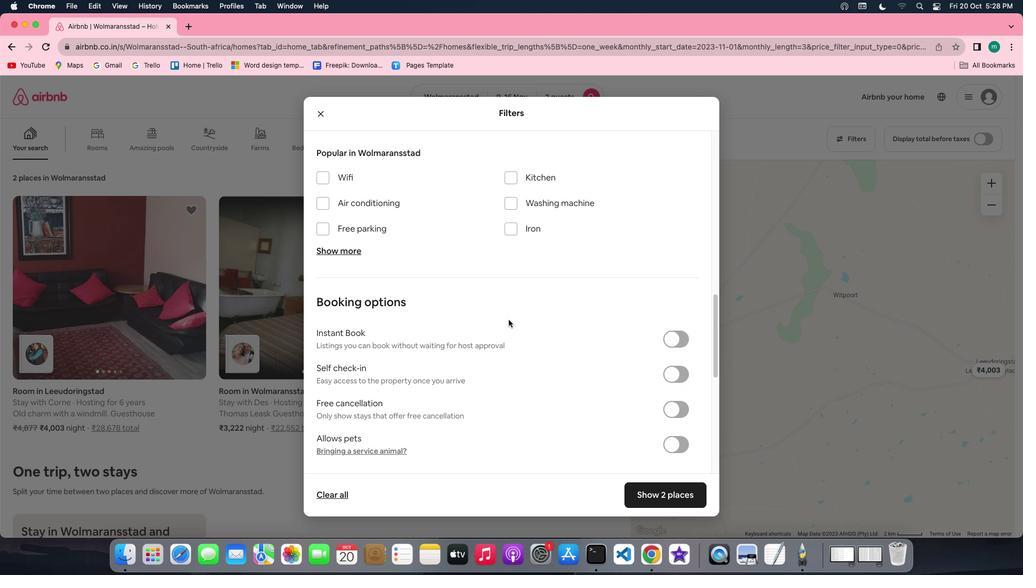 
Action: Mouse scrolled (509, 320) with delta (0, 0)
Screenshot: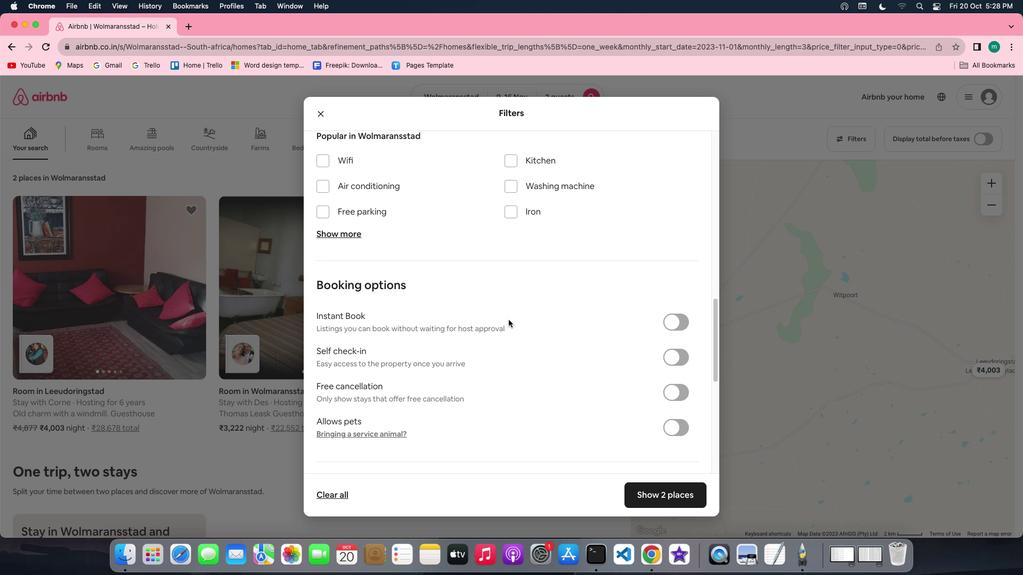 
Action: Mouse scrolled (509, 320) with delta (0, 0)
Screenshot: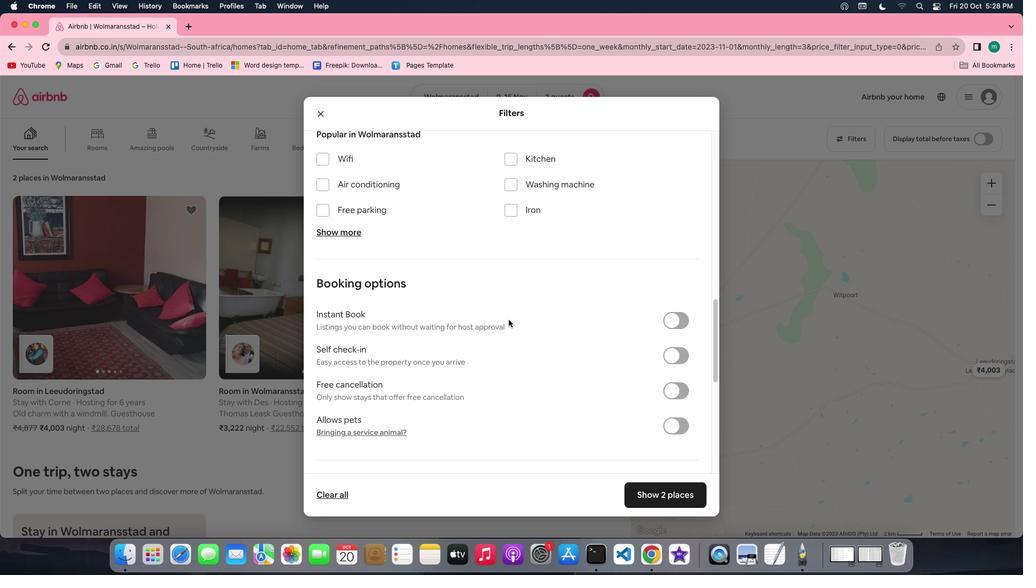 
Action: Mouse scrolled (509, 320) with delta (0, 0)
Screenshot: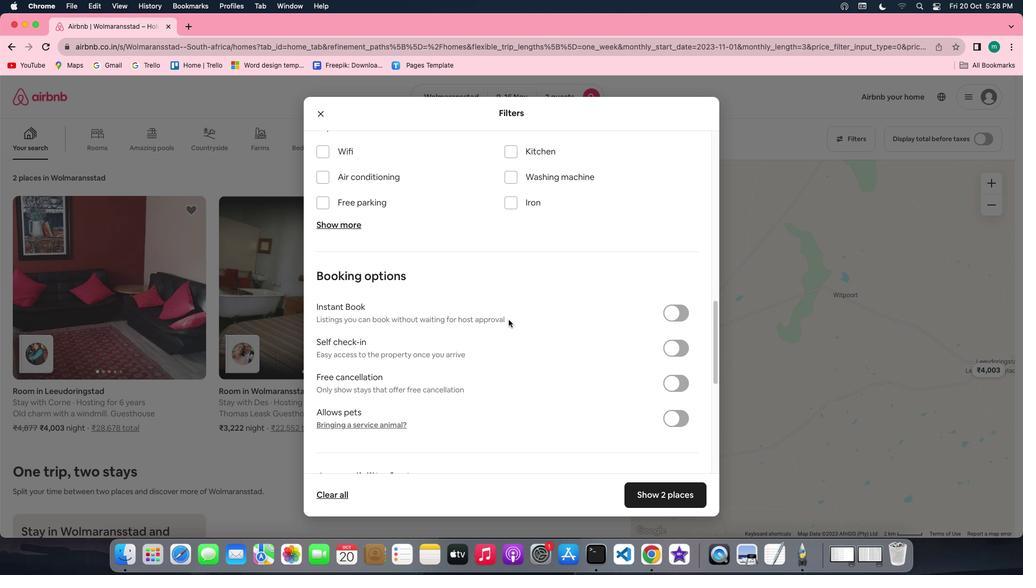 
Action: Mouse scrolled (509, 320) with delta (0, 0)
Screenshot: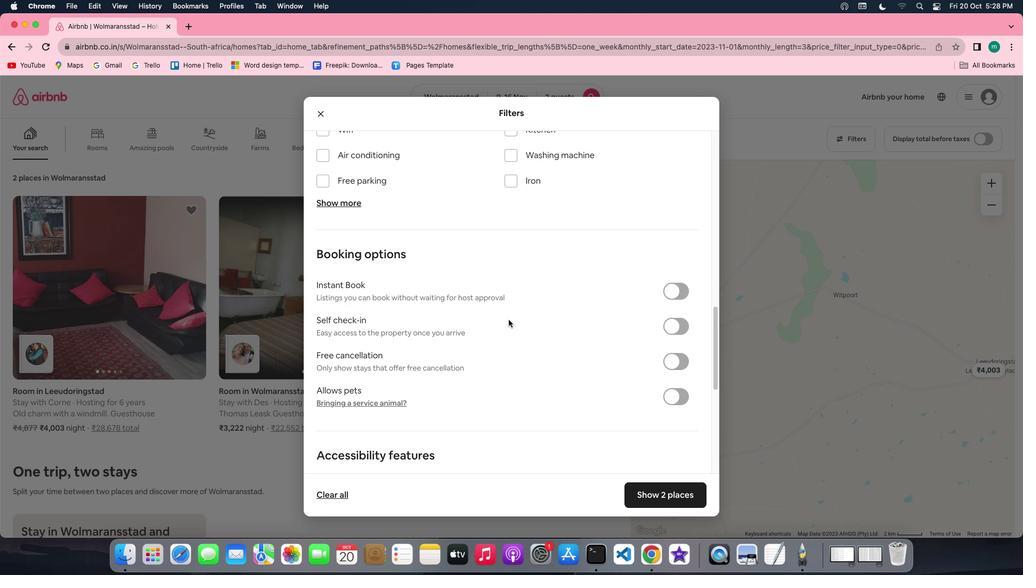 
Action: Mouse moved to (671, 300)
Screenshot: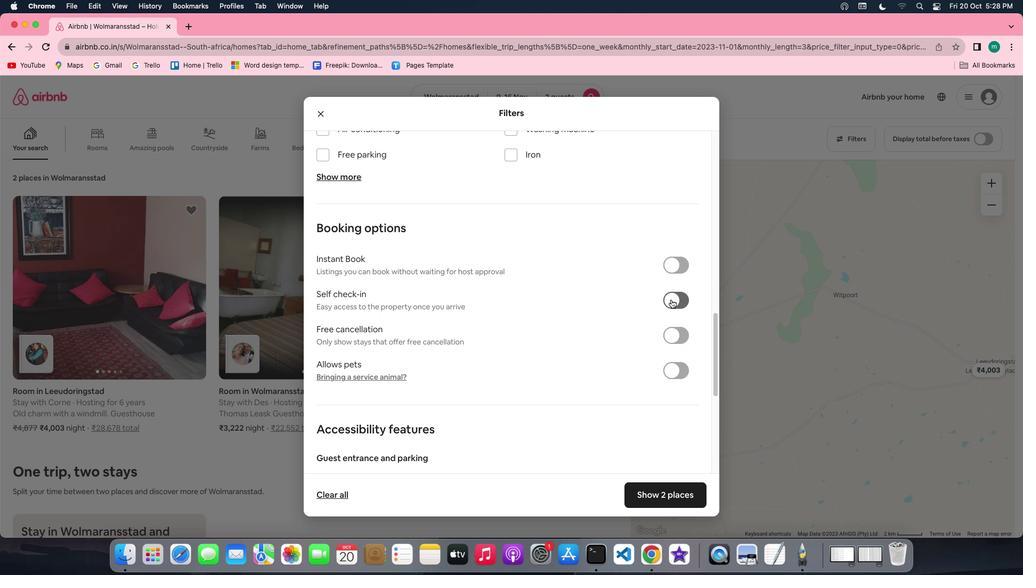 
Action: Mouse pressed left at (671, 300)
Screenshot: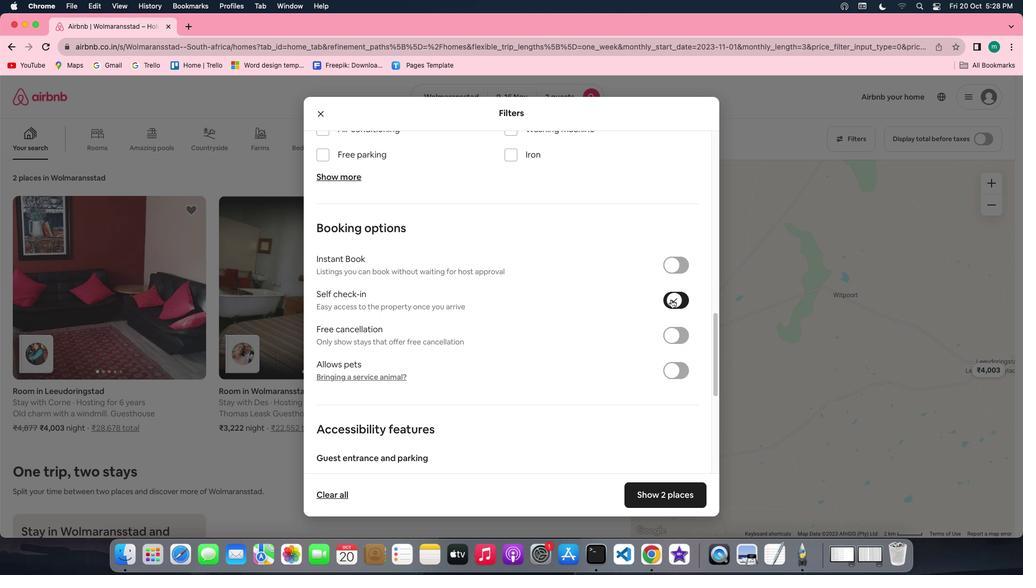 
Action: Mouse moved to (630, 391)
Screenshot: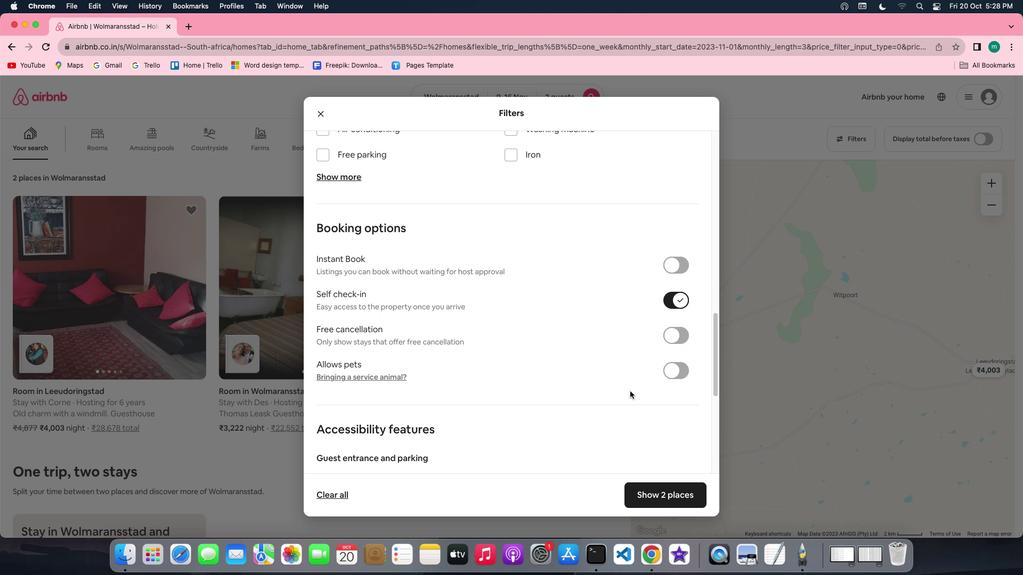 
Action: Mouse scrolled (630, 391) with delta (0, 0)
Screenshot: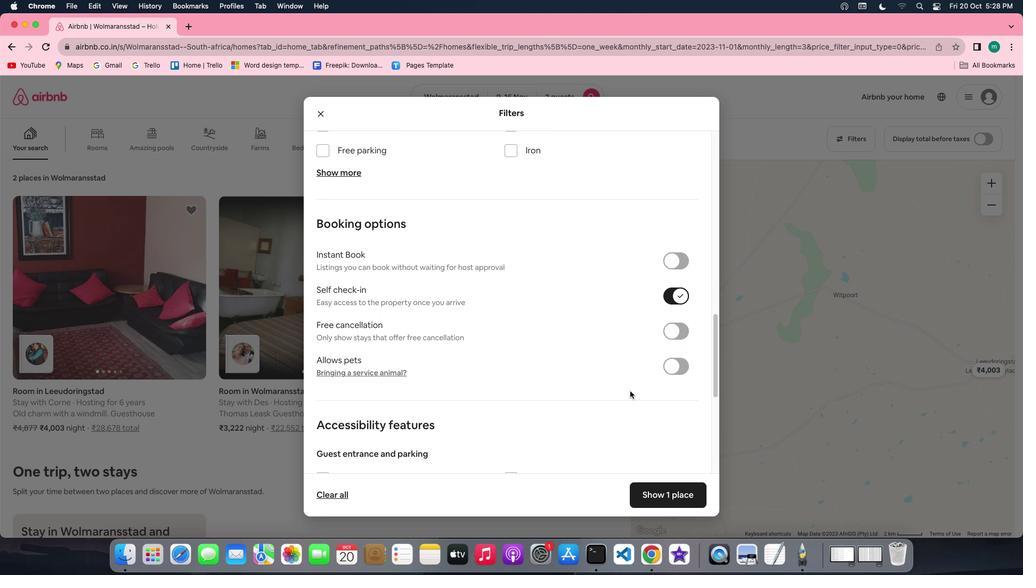 
Action: Mouse scrolled (630, 391) with delta (0, 0)
Screenshot: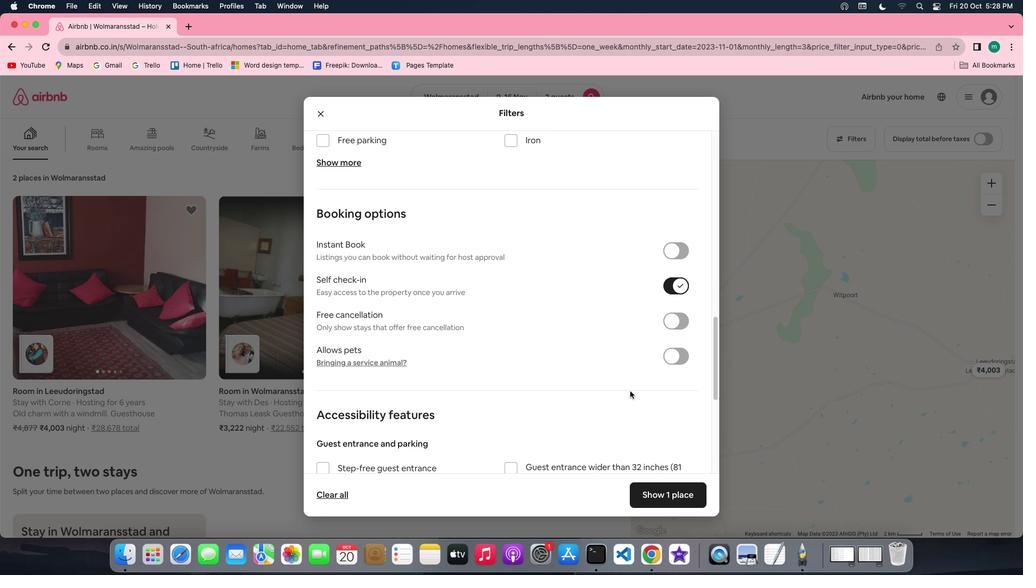 
Action: Mouse scrolled (630, 391) with delta (0, 0)
Screenshot: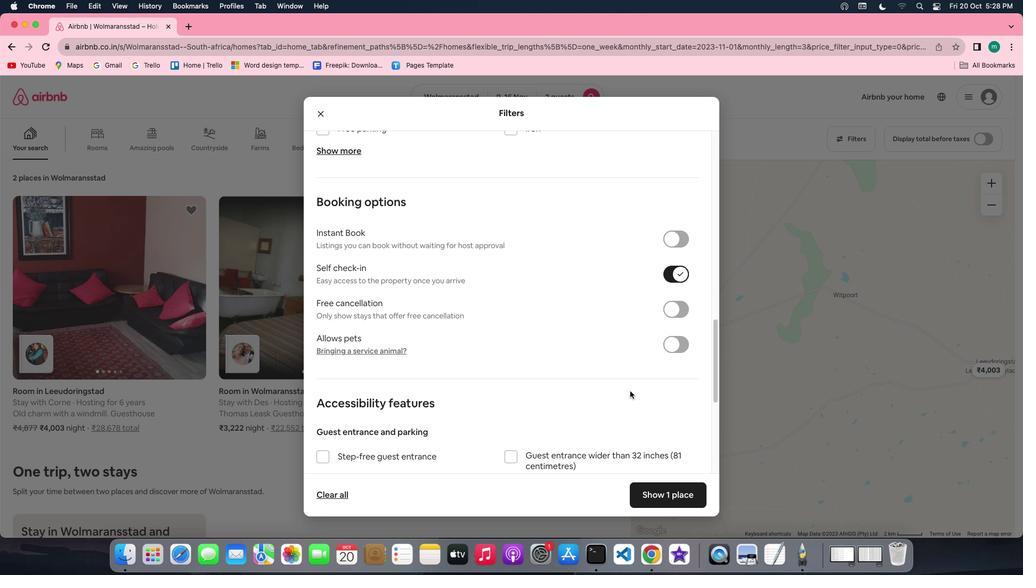 
Action: Mouse scrolled (630, 391) with delta (0, 0)
Screenshot: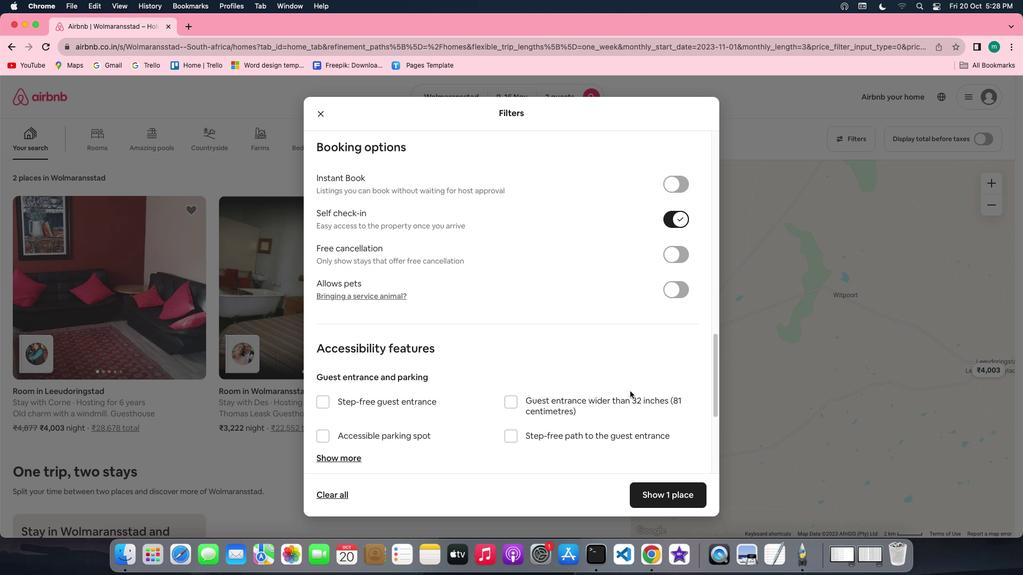 
Action: Mouse moved to (624, 430)
Screenshot: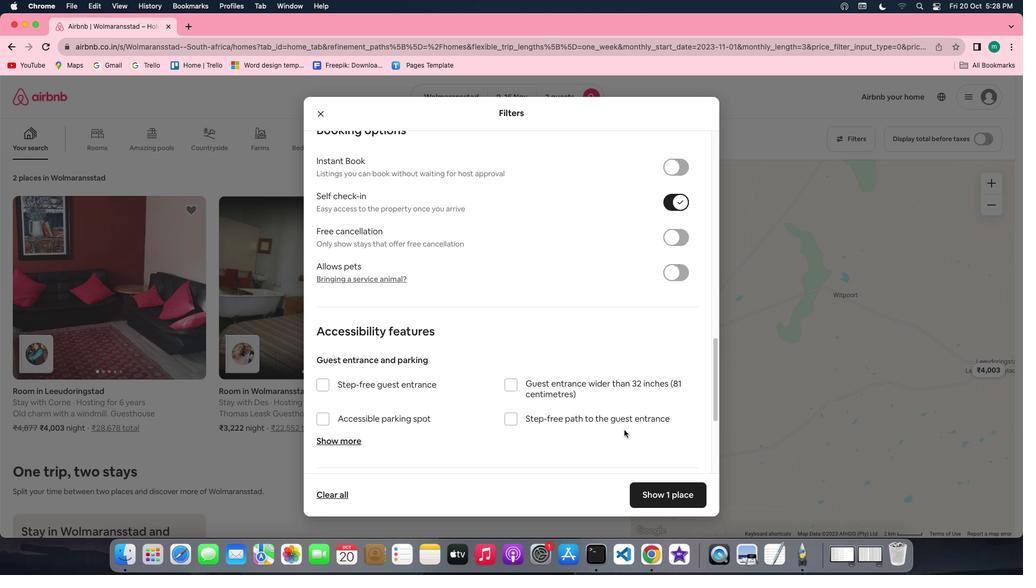 
Action: Mouse scrolled (624, 430) with delta (0, 0)
Screenshot: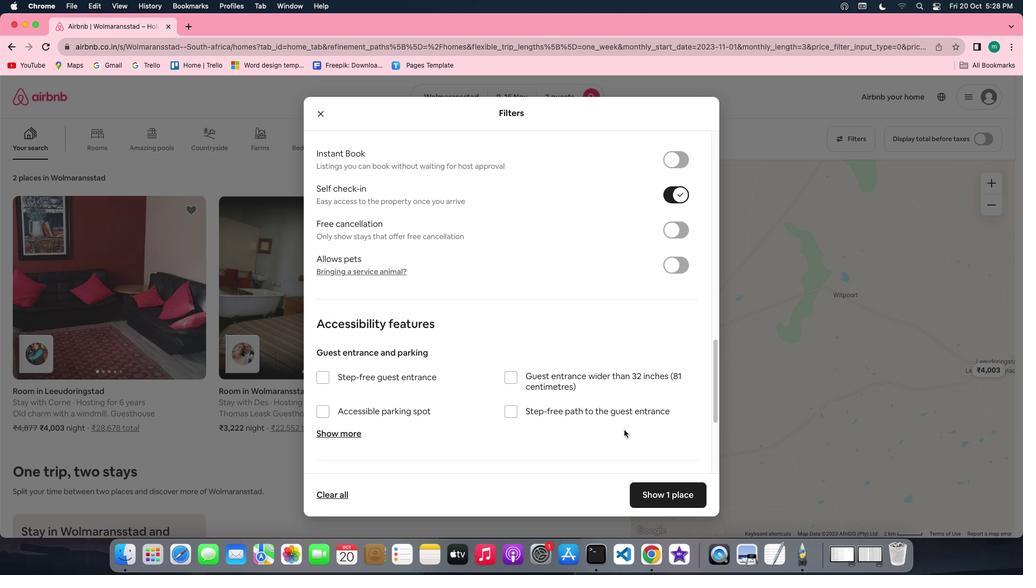 
Action: Mouse scrolled (624, 430) with delta (0, 0)
Screenshot: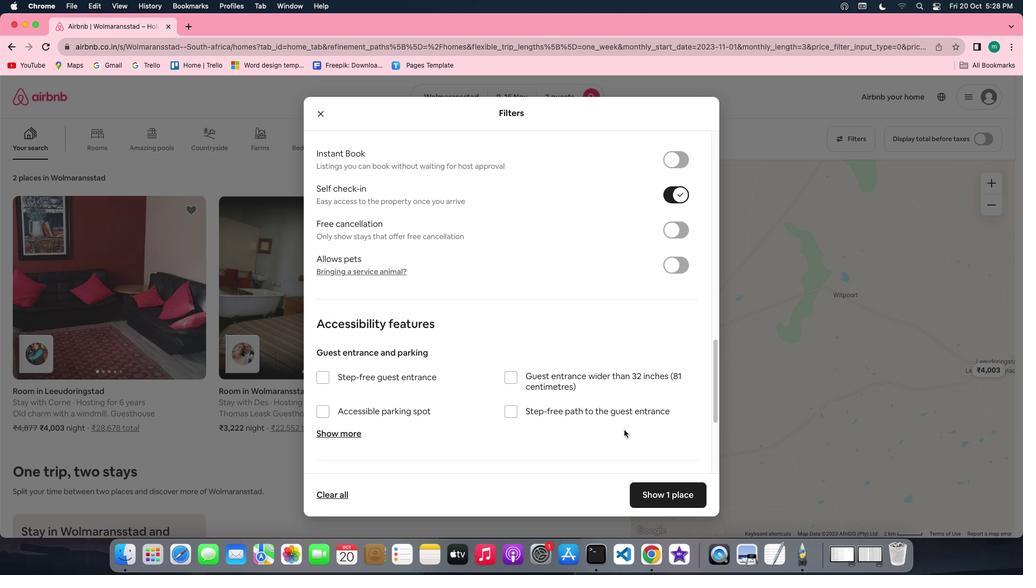 
Action: Mouse scrolled (624, 430) with delta (0, -1)
Screenshot: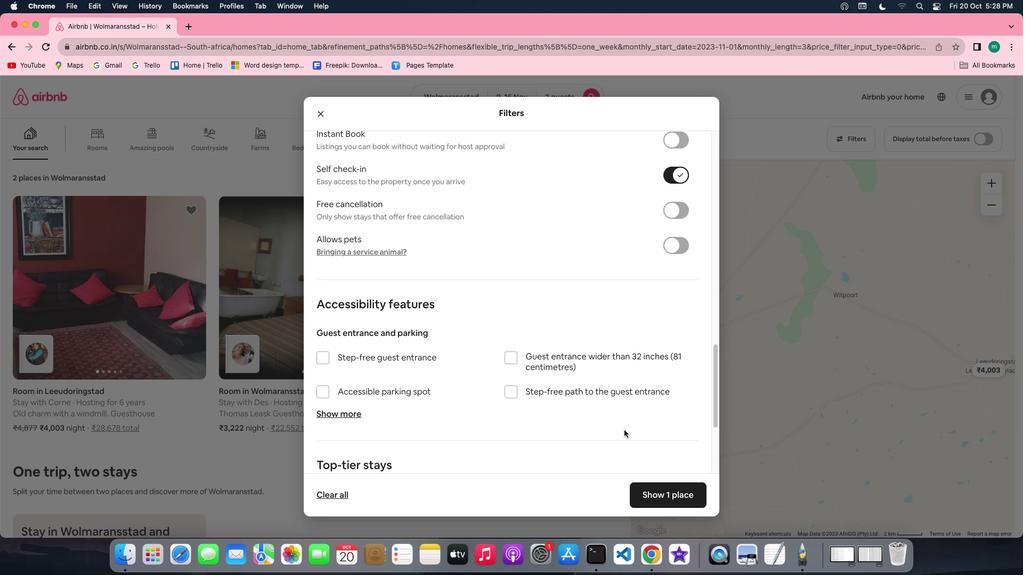 
Action: Mouse scrolled (624, 430) with delta (0, -2)
Screenshot: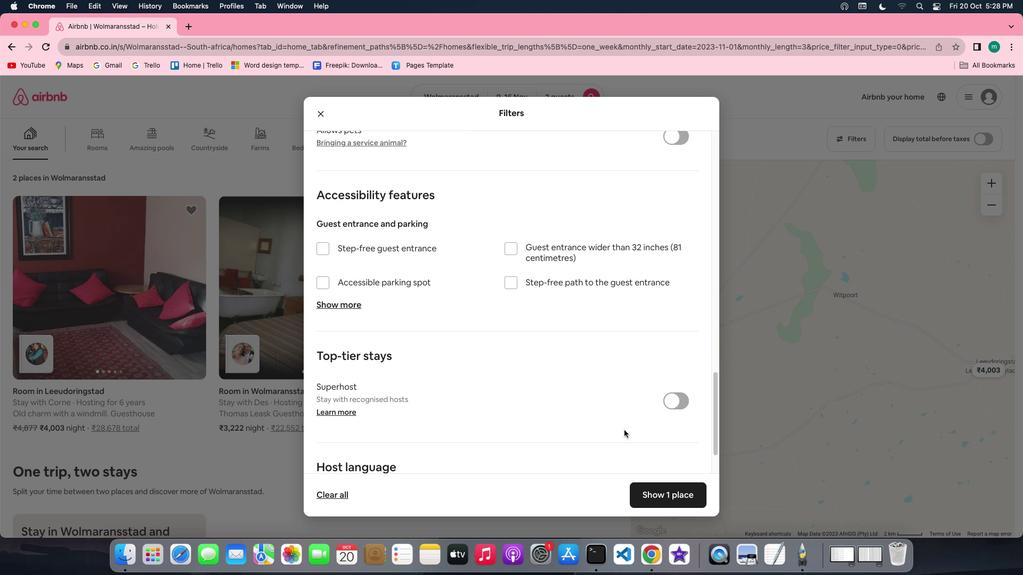 
Action: Mouse scrolled (624, 430) with delta (0, -2)
Screenshot: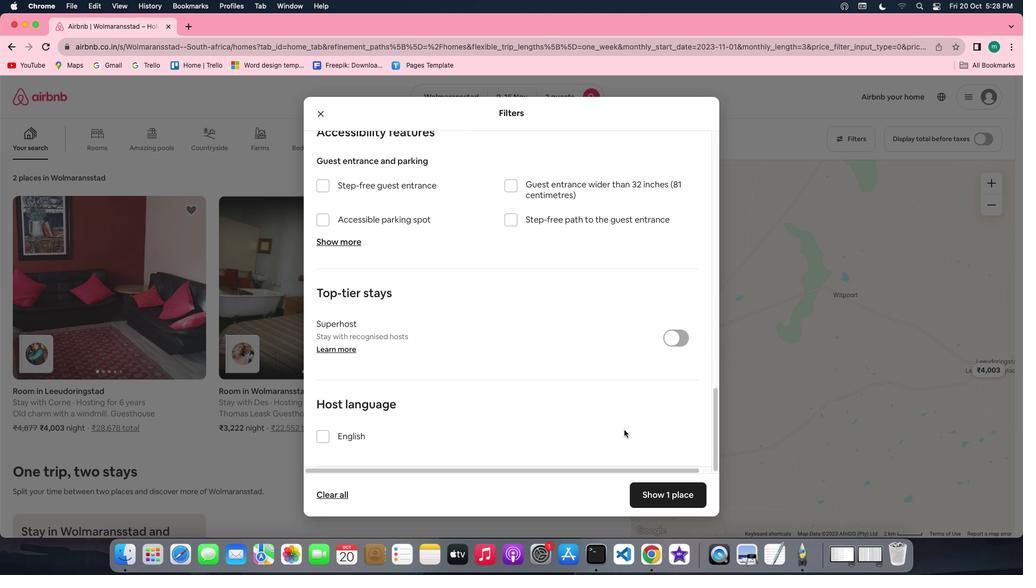 
Action: Mouse moved to (690, 496)
Screenshot: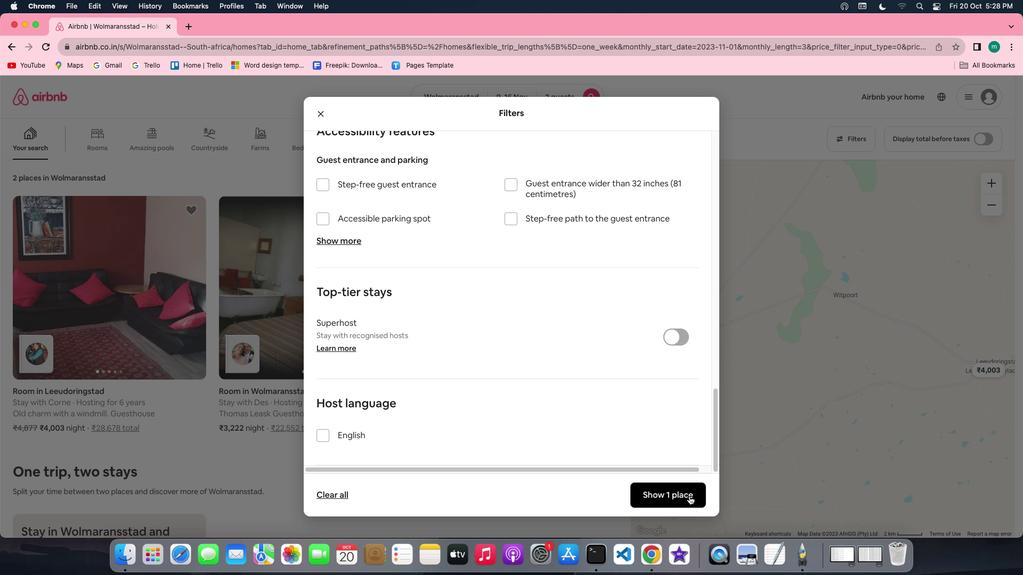 
Action: Mouse pressed left at (690, 496)
Screenshot: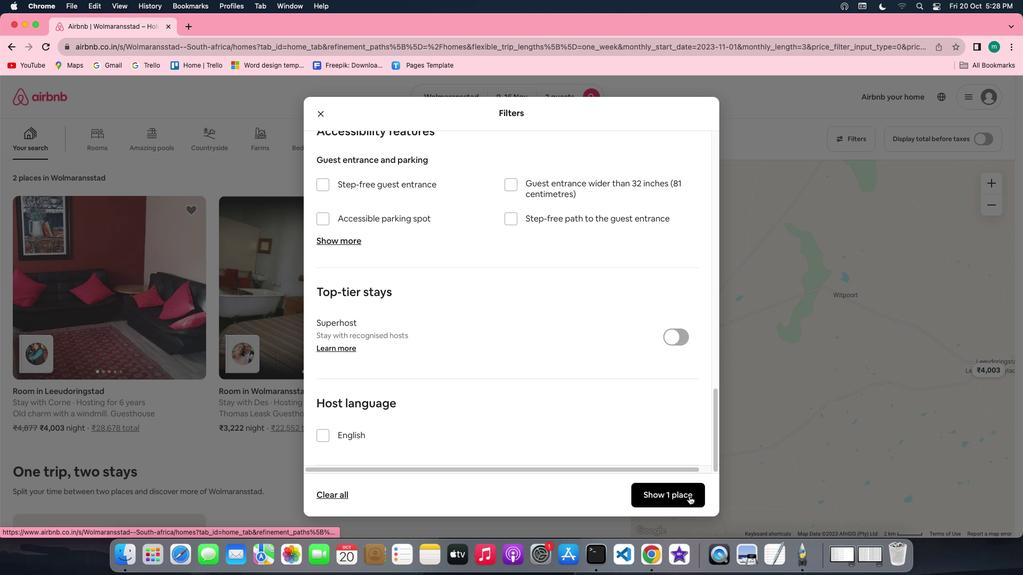
Action: Mouse moved to (138, 278)
Screenshot: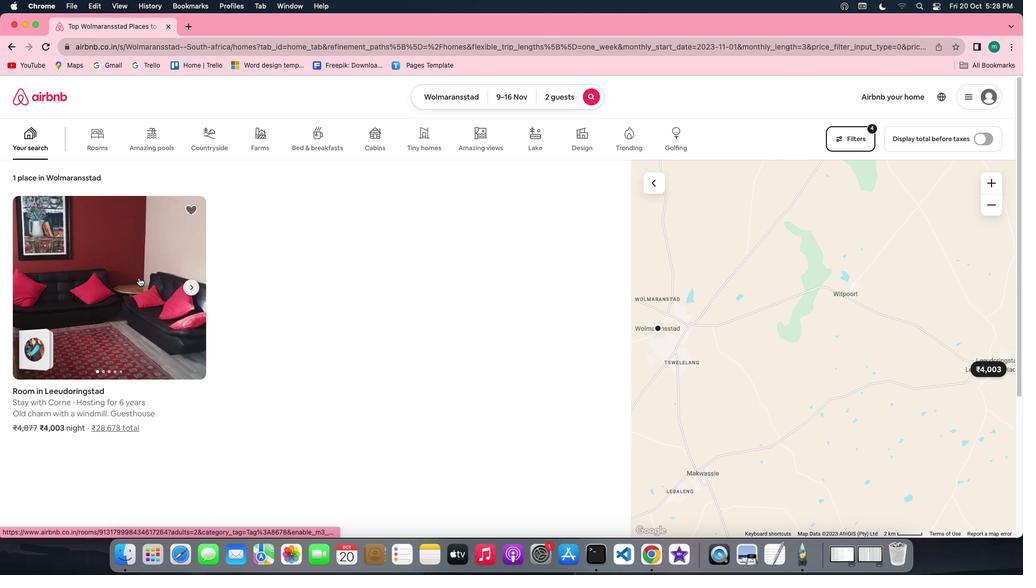 
Action: Mouse pressed left at (138, 278)
Screenshot: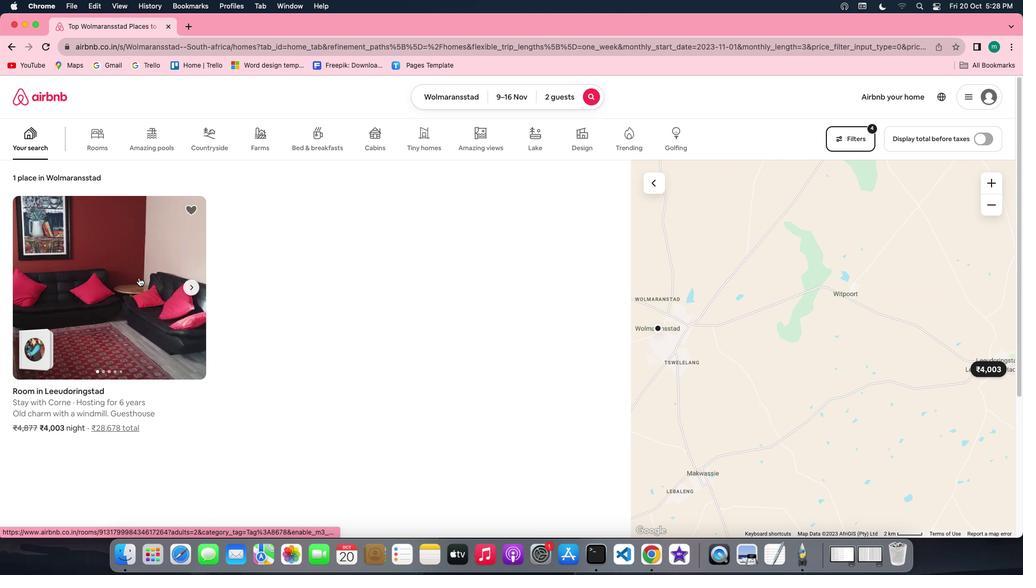 
Action: Mouse moved to (763, 379)
Screenshot: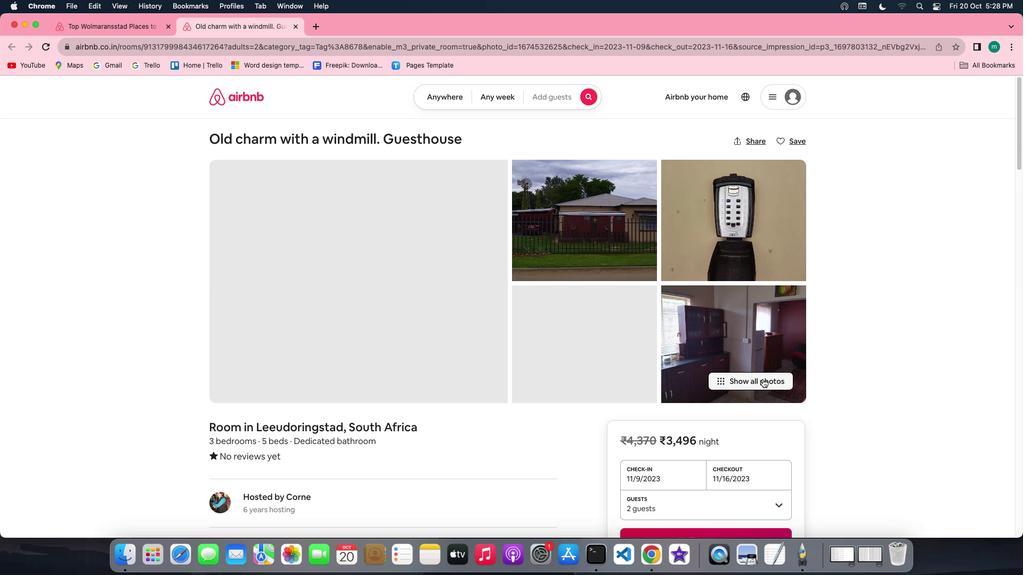 
Action: Mouse pressed left at (763, 379)
Screenshot: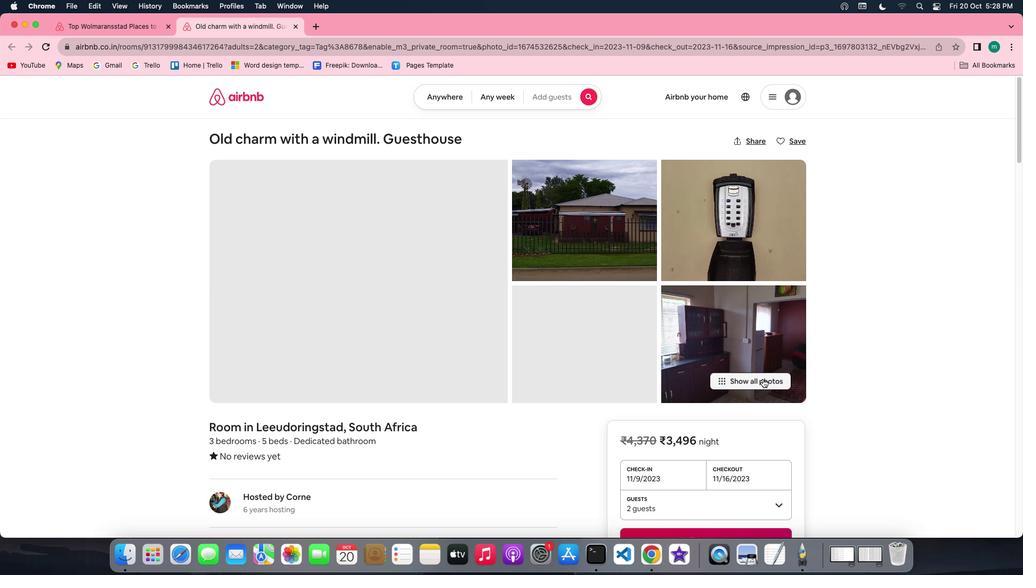 
Action: Mouse moved to (490, 383)
Screenshot: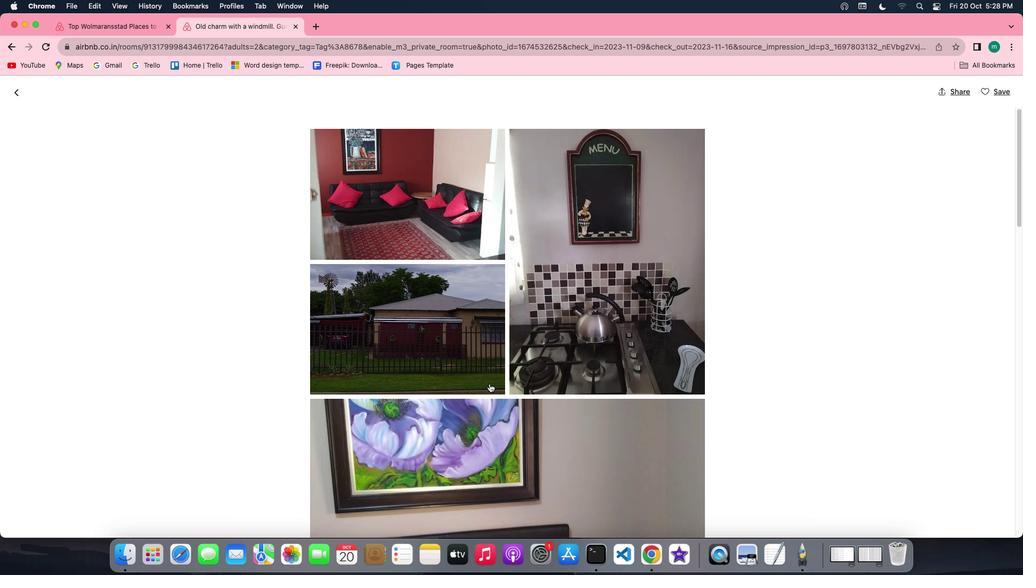 
Action: Mouse scrolled (490, 383) with delta (0, 0)
Screenshot: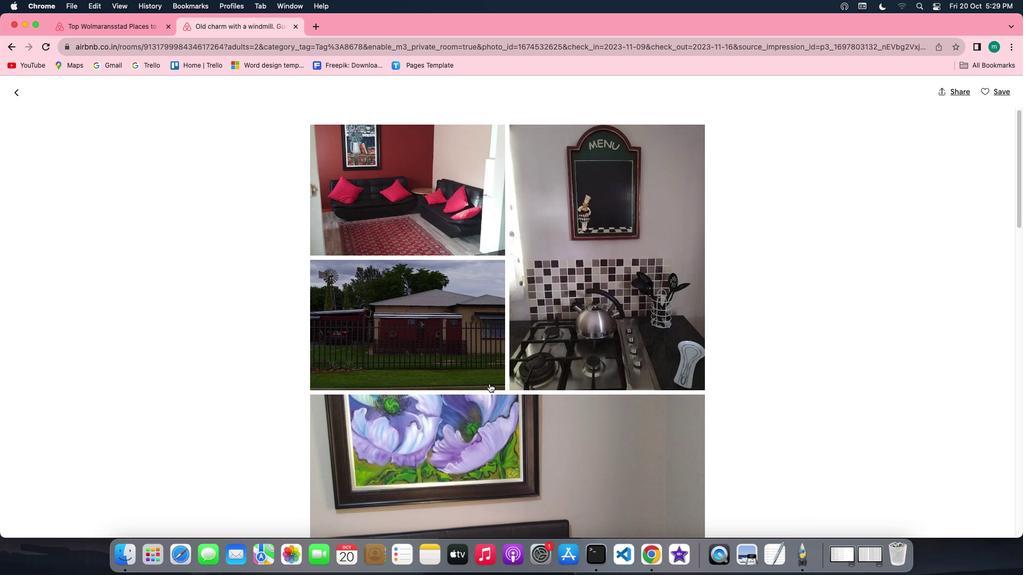 
Action: Mouse scrolled (490, 383) with delta (0, 0)
Screenshot: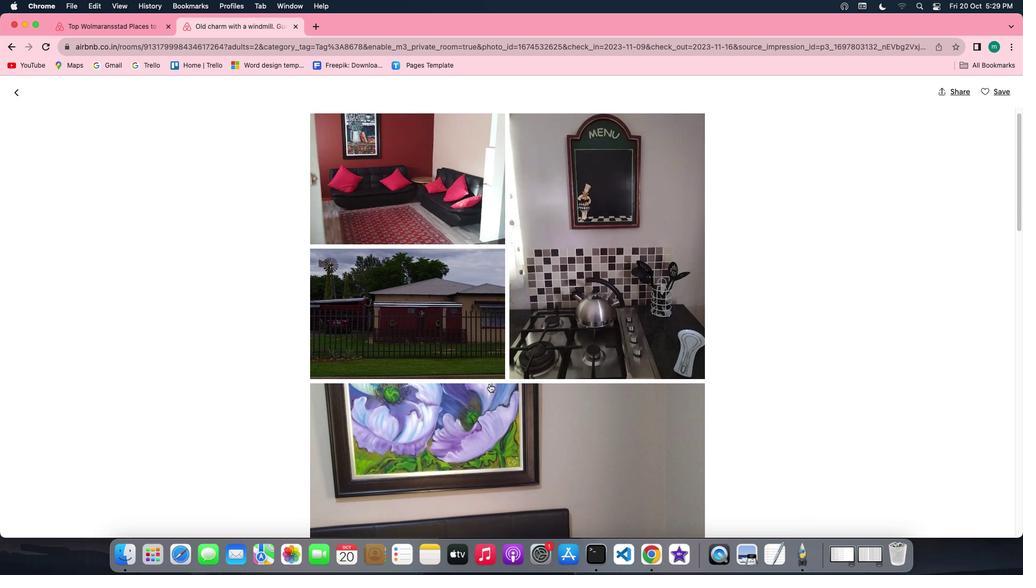 
Action: Mouse scrolled (490, 383) with delta (0, -1)
Screenshot: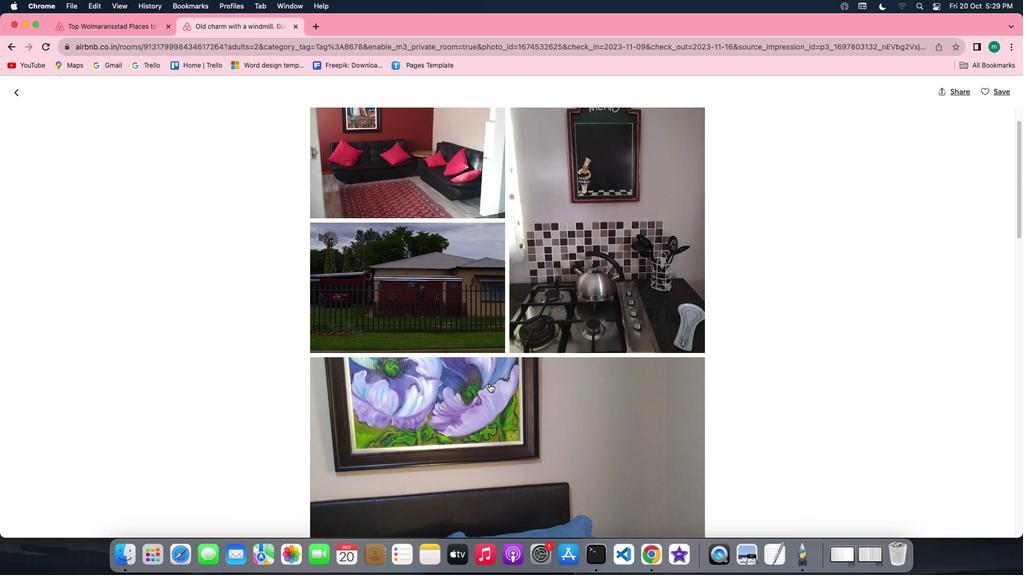 
Action: Mouse scrolled (490, 383) with delta (0, -2)
Screenshot: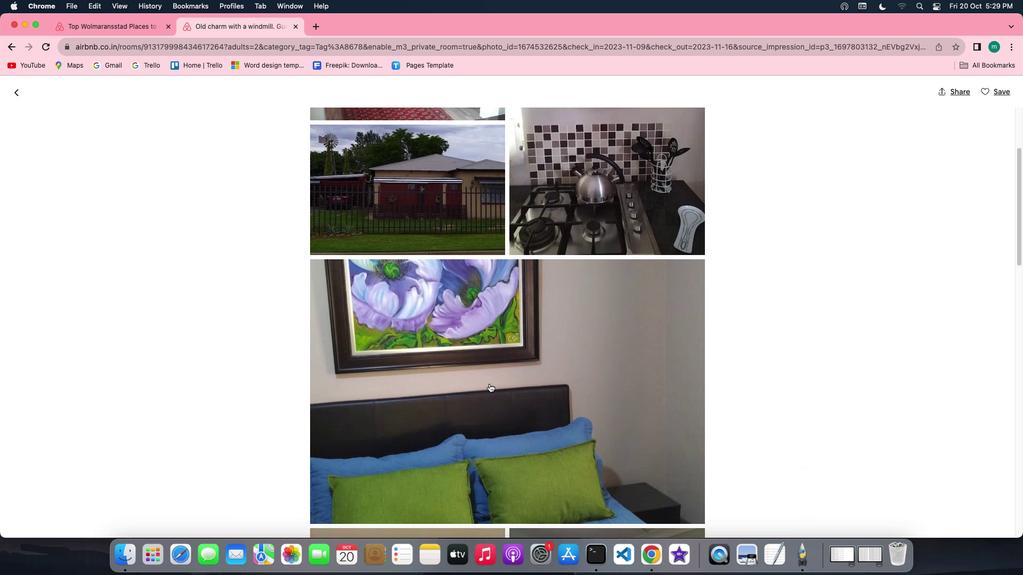 
Action: Mouse scrolled (490, 383) with delta (0, -1)
Screenshot: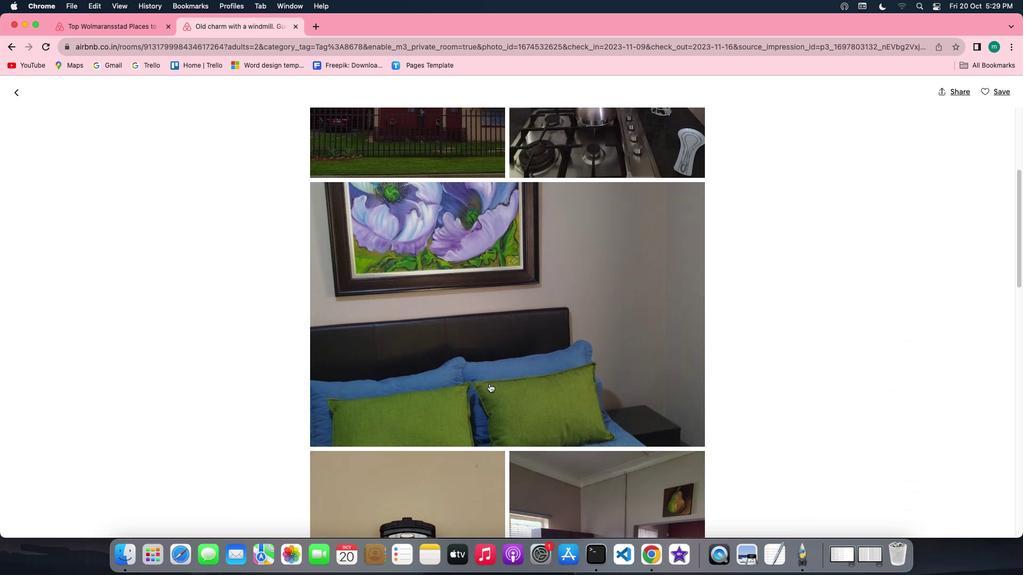 
Action: Mouse scrolled (490, 383) with delta (0, 0)
Screenshot: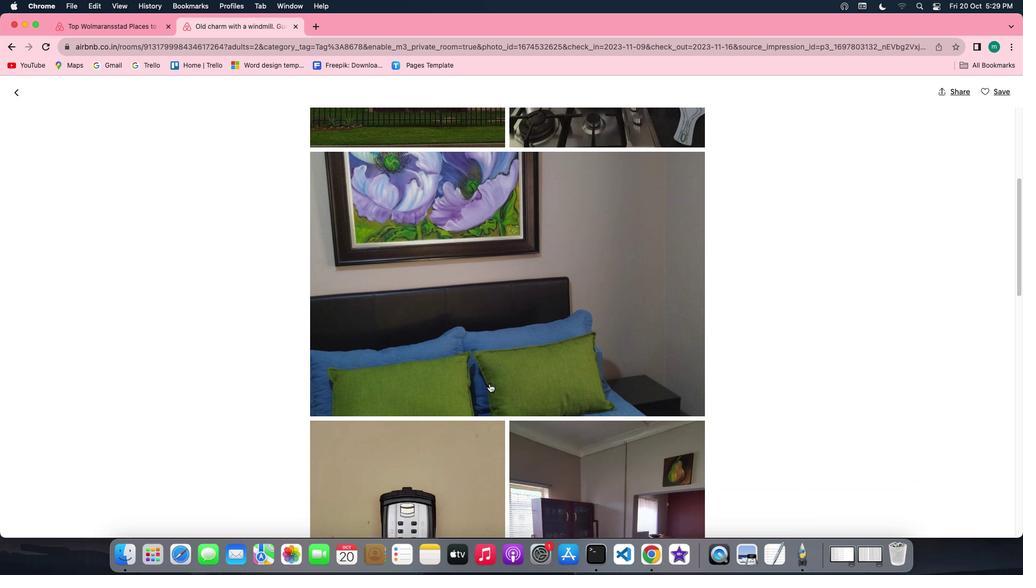 
Action: Mouse scrolled (490, 383) with delta (0, 0)
Screenshot: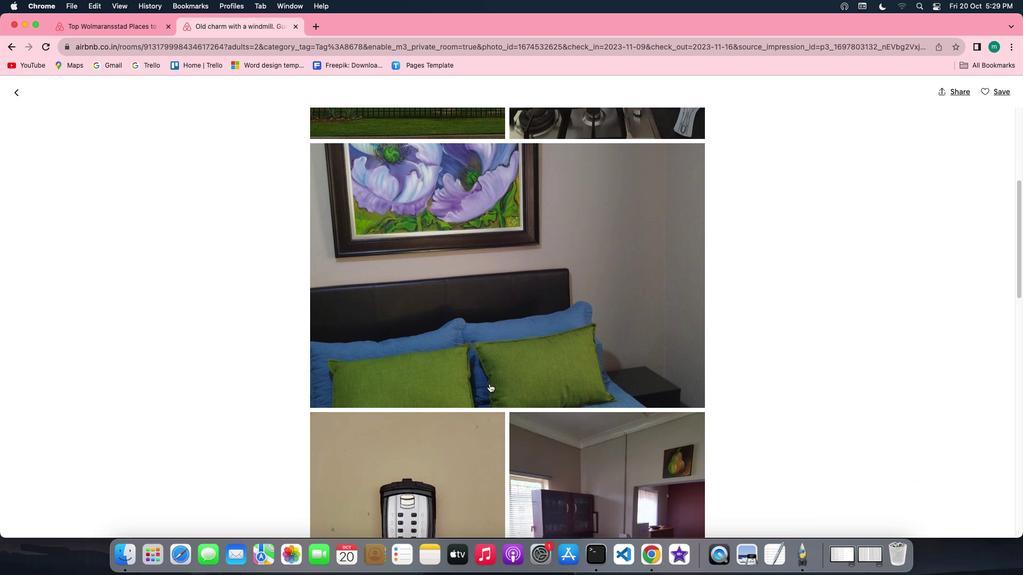 
Action: Mouse scrolled (490, 383) with delta (0, -1)
Screenshot: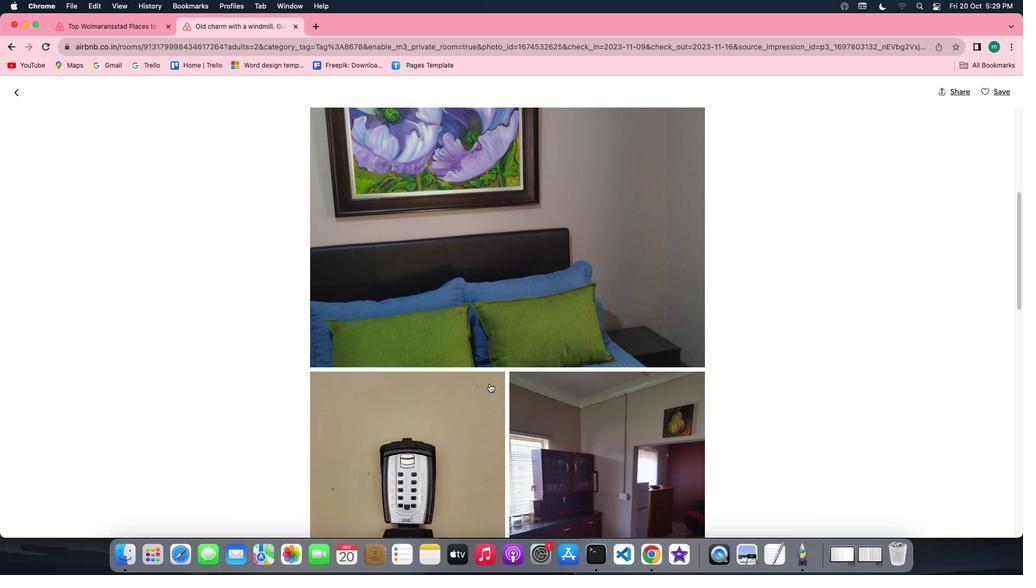 
Action: Mouse scrolled (490, 383) with delta (0, -2)
Screenshot: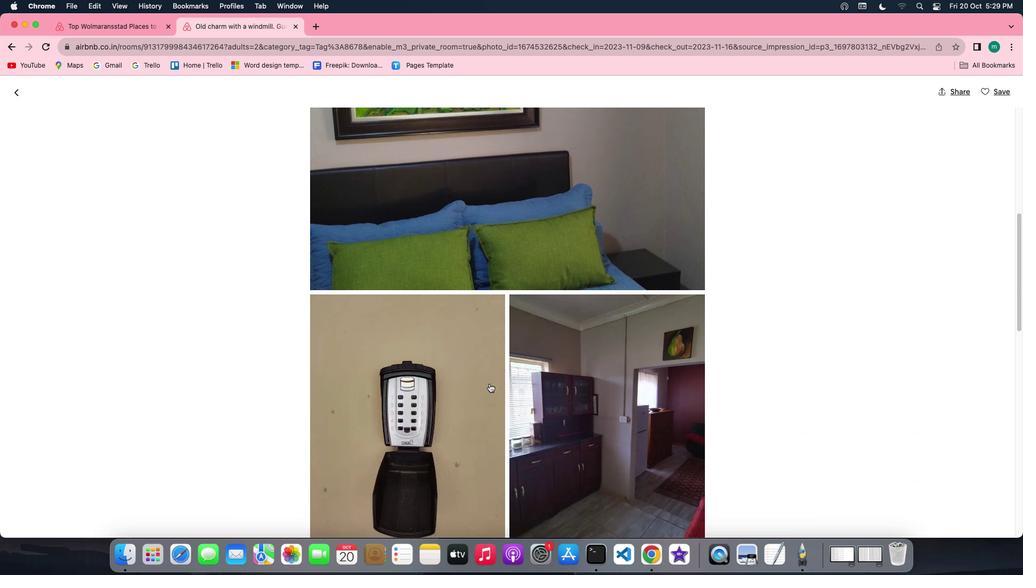 
Action: Mouse scrolled (490, 383) with delta (0, -2)
Screenshot: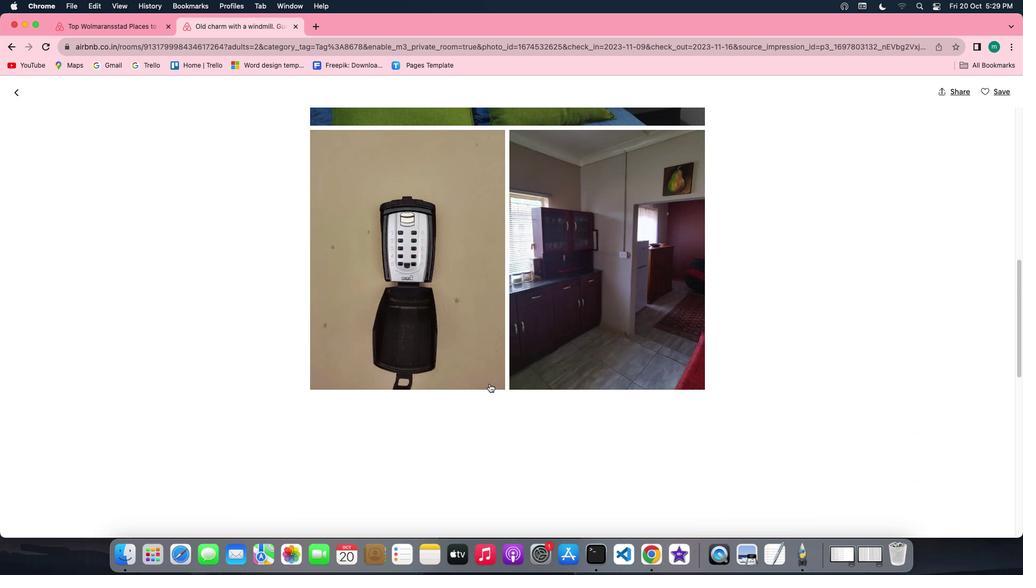 
Action: Mouse scrolled (490, 383) with delta (0, 0)
Screenshot: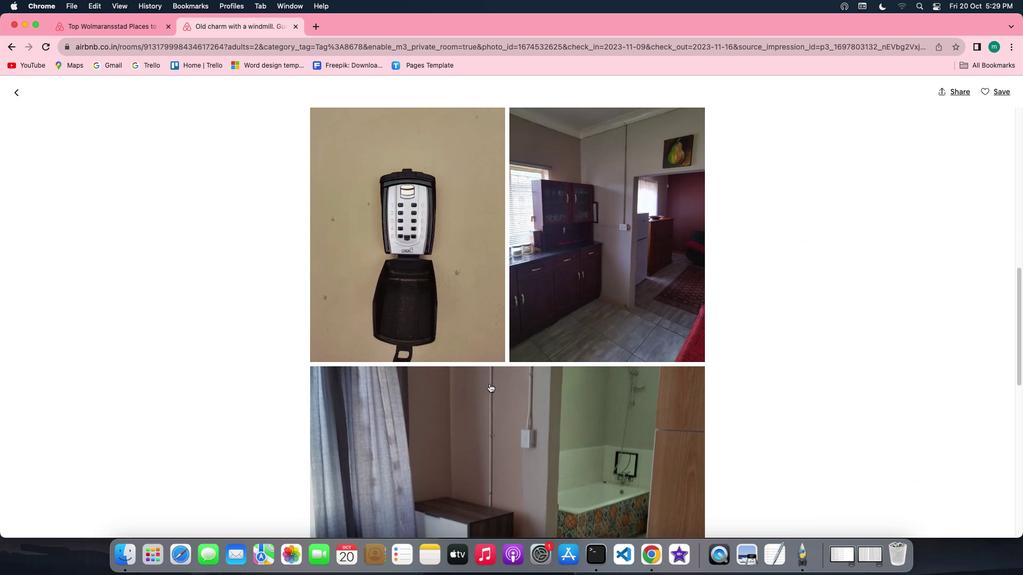 
Action: Mouse scrolled (490, 383) with delta (0, 0)
Screenshot: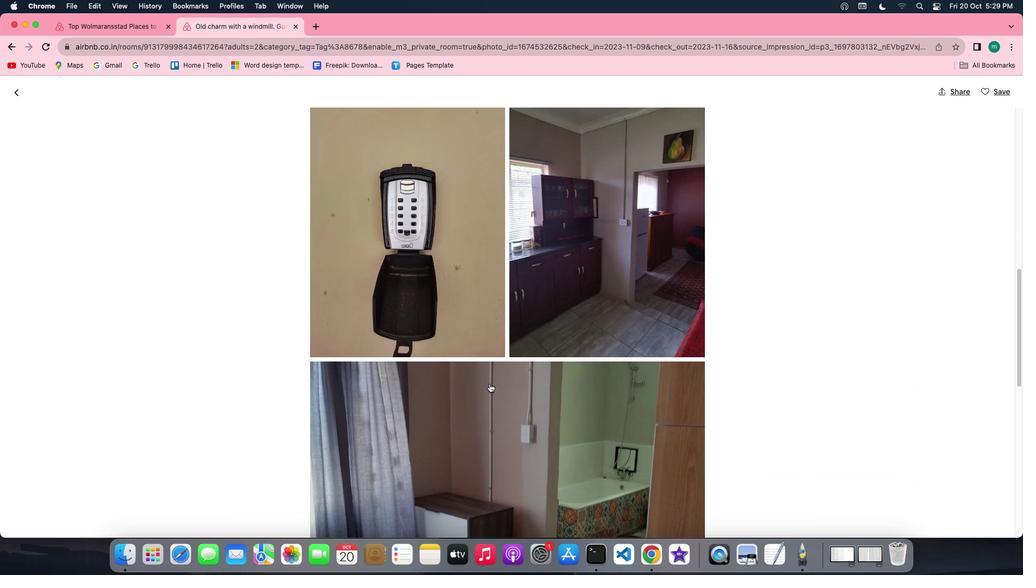 
Action: Mouse moved to (489, 384)
Screenshot: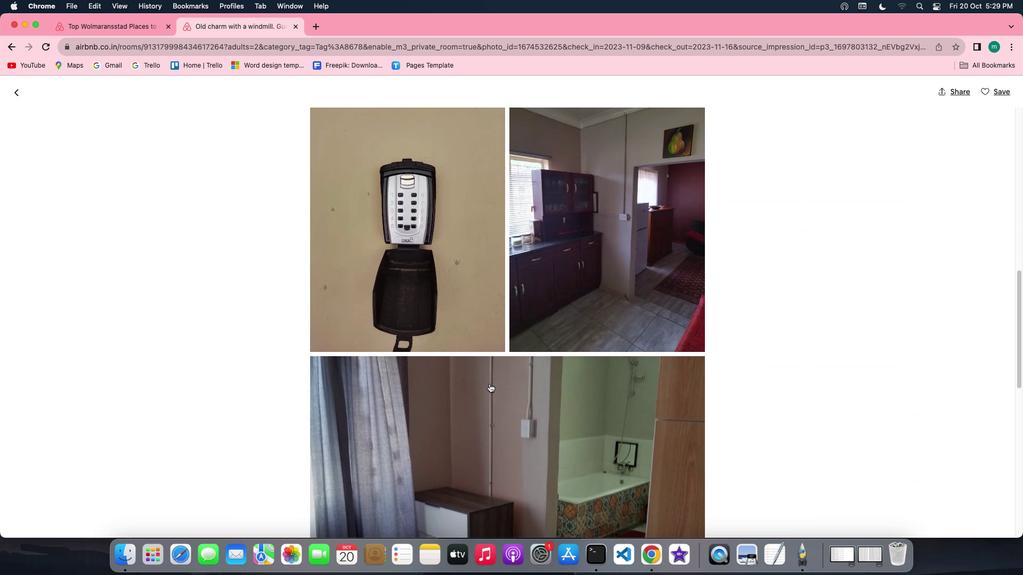 
Action: Mouse scrolled (489, 384) with delta (0, -1)
Screenshot: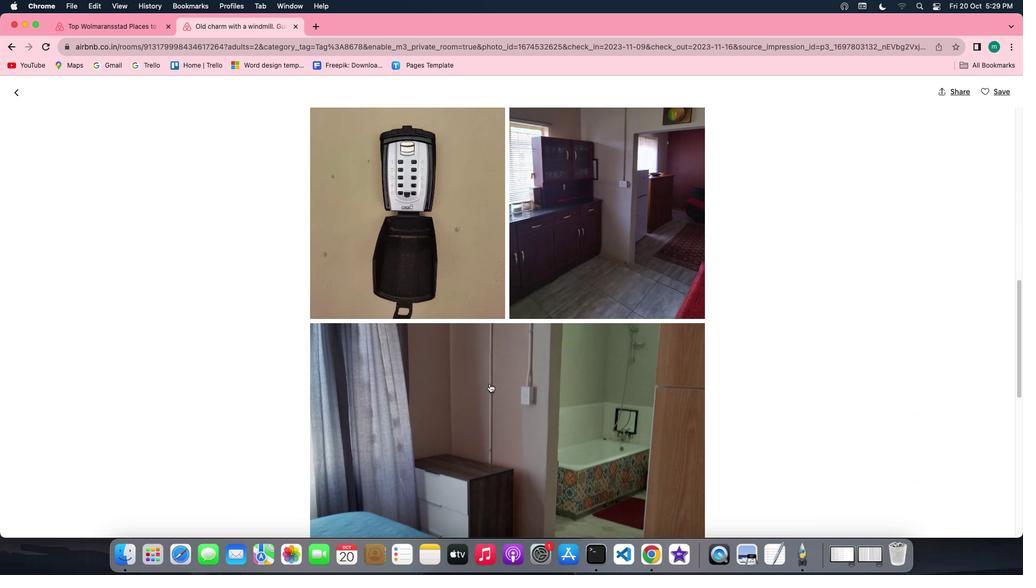 
Action: Mouse scrolled (489, 384) with delta (0, -1)
Screenshot: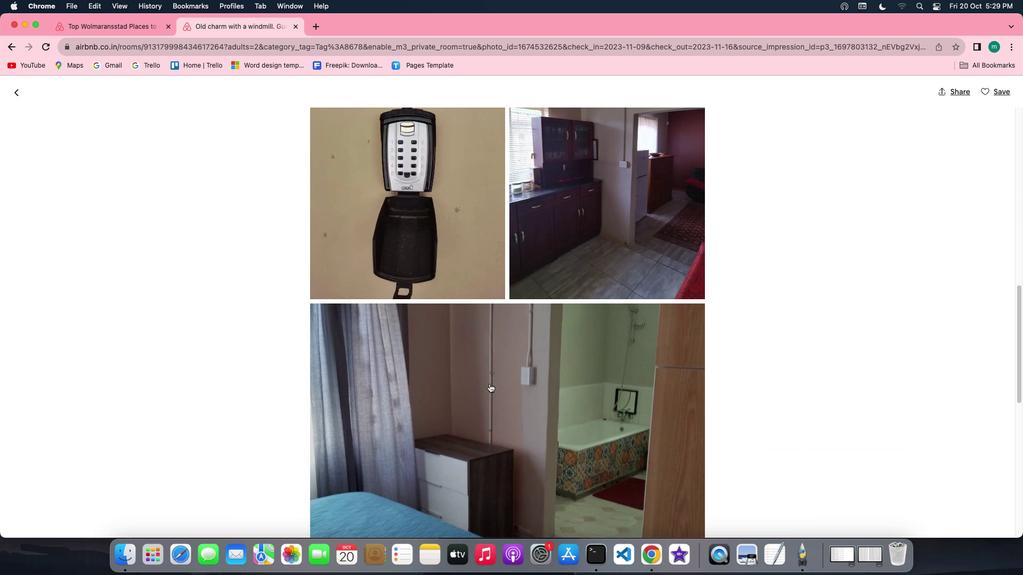 
Action: Mouse scrolled (489, 384) with delta (0, 0)
Screenshot: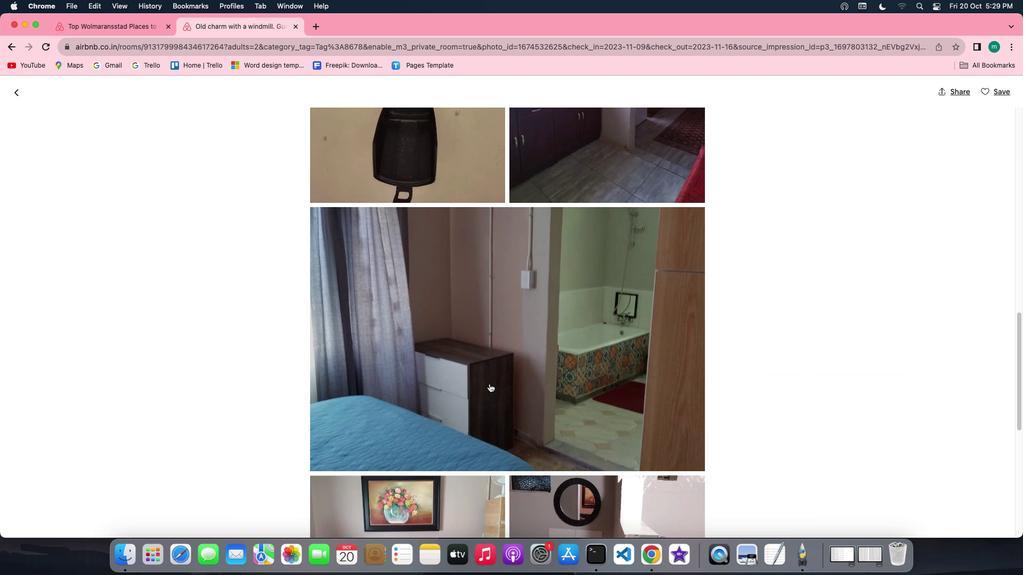 
Action: Mouse scrolled (489, 384) with delta (0, 0)
Screenshot: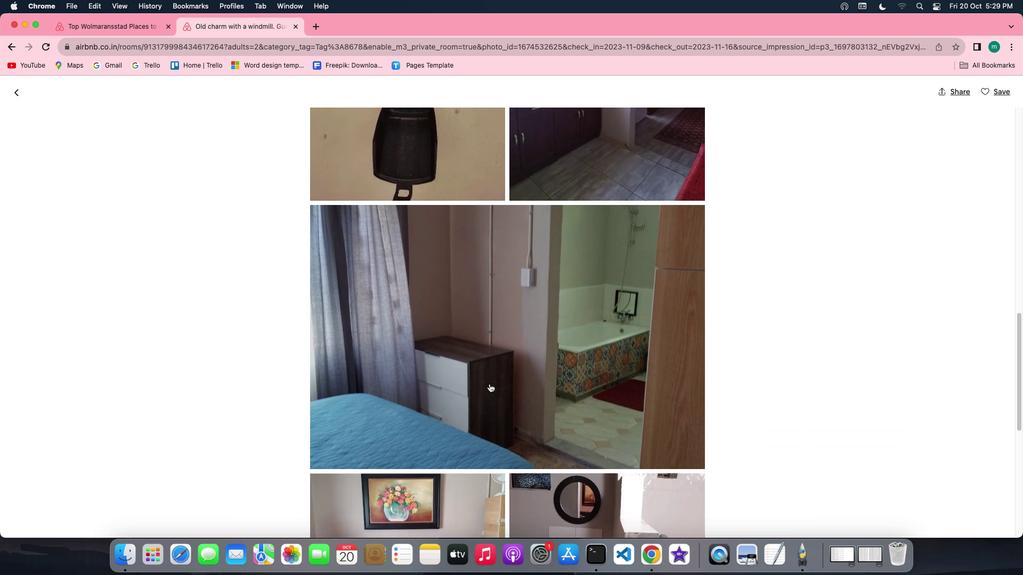 
Action: Mouse scrolled (489, 384) with delta (0, 0)
Screenshot: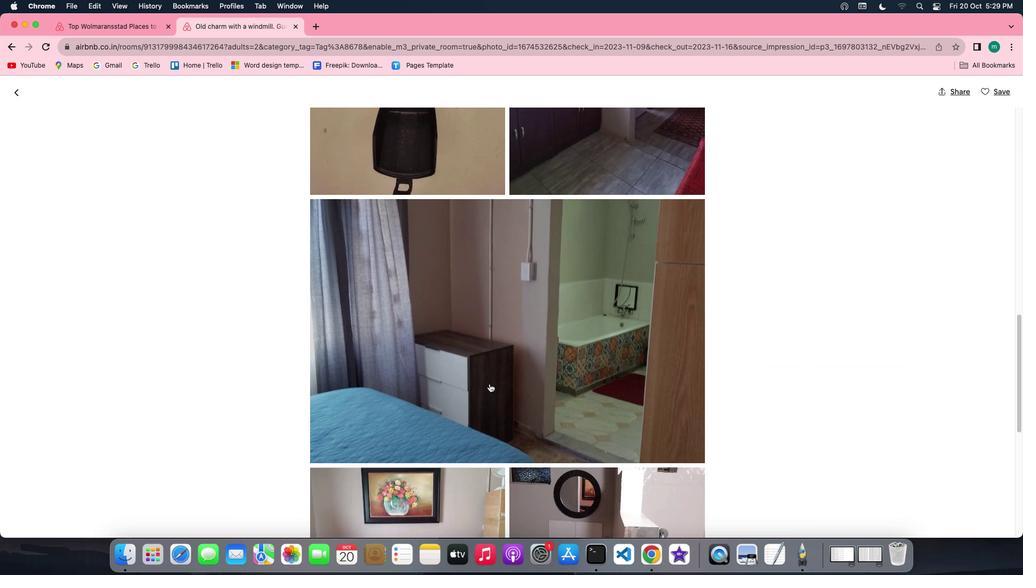 
Action: Mouse scrolled (489, 384) with delta (0, 0)
Screenshot: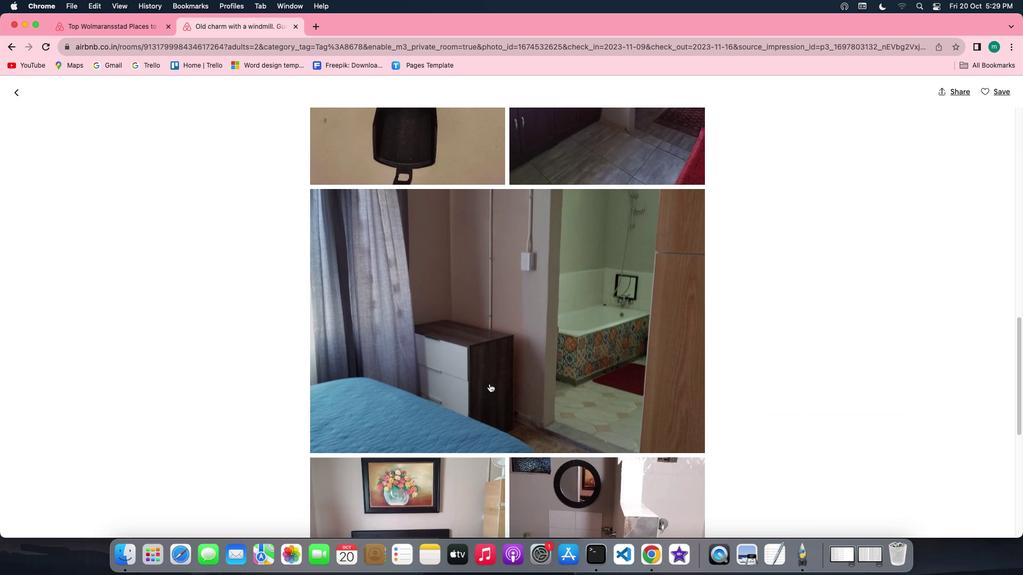 
Action: Mouse scrolled (489, 384) with delta (0, 0)
Screenshot: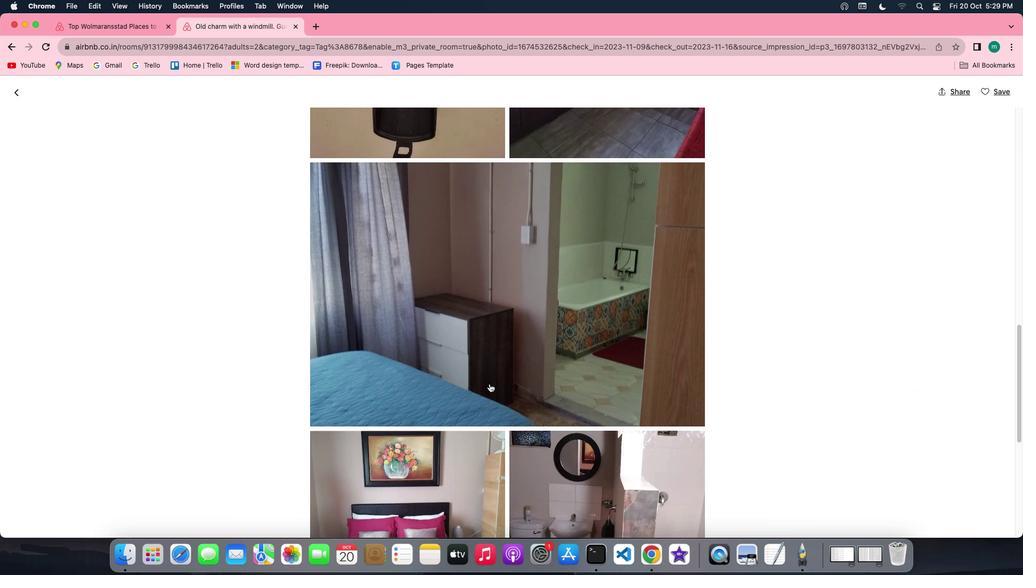 
Action: Mouse scrolled (489, 384) with delta (0, 0)
Screenshot: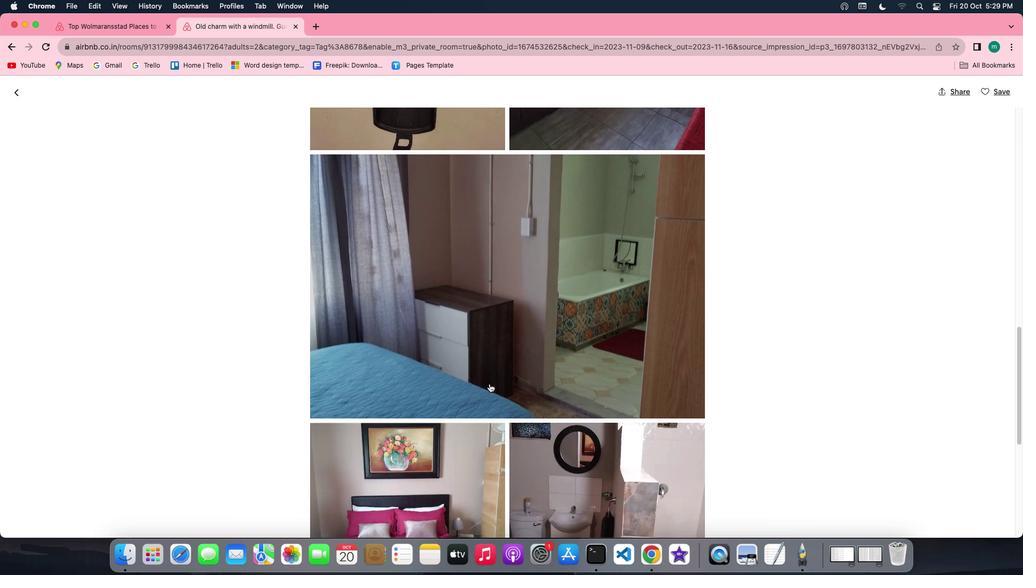 
Action: Mouse scrolled (489, 384) with delta (0, -1)
Screenshot: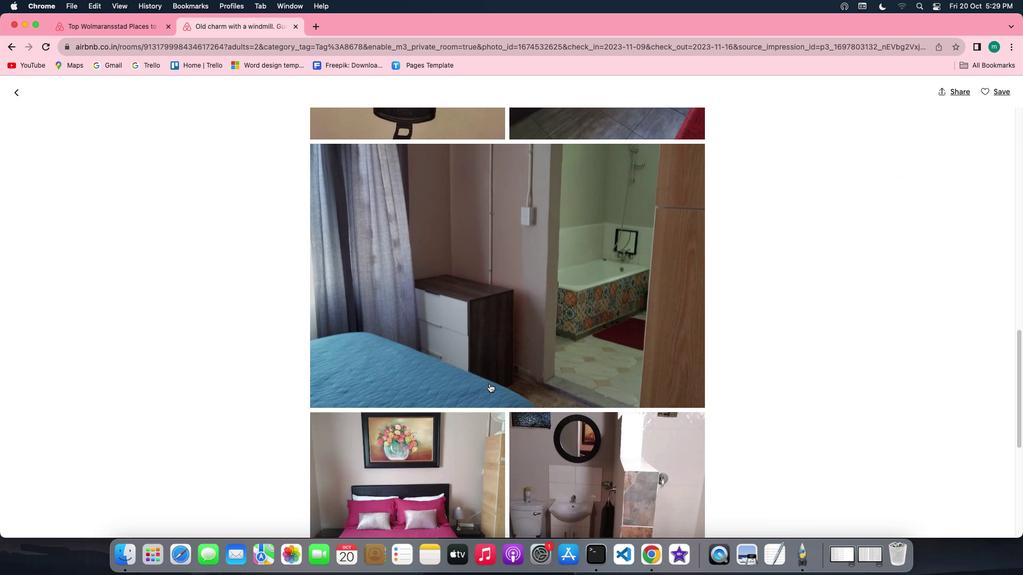 
Action: Mouse scrolled (489, 384) with delta (0, -1)
Screenshot: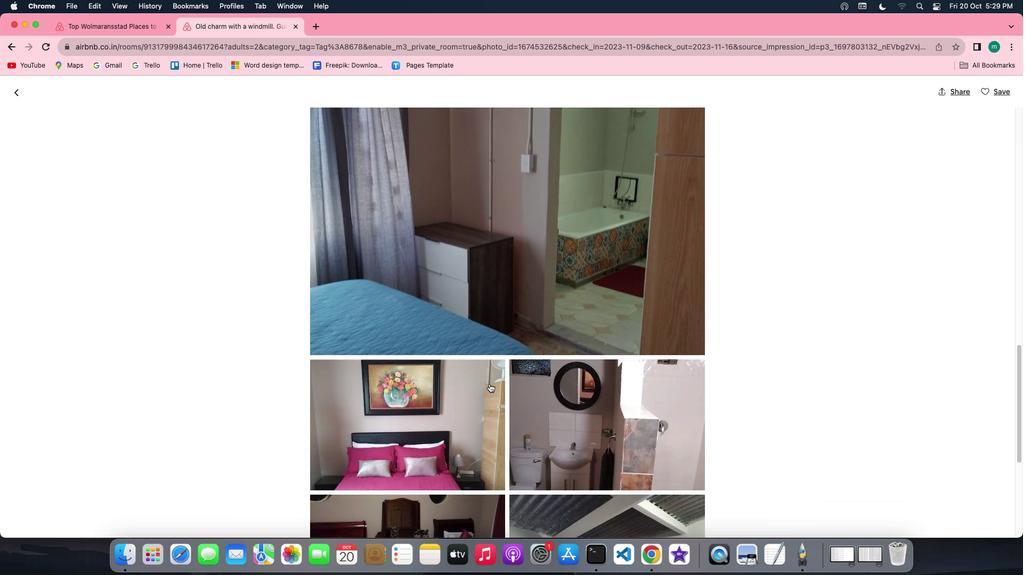 
Action: Mouse scrolled (489, 384) with delta (0, 0)
Screenshot: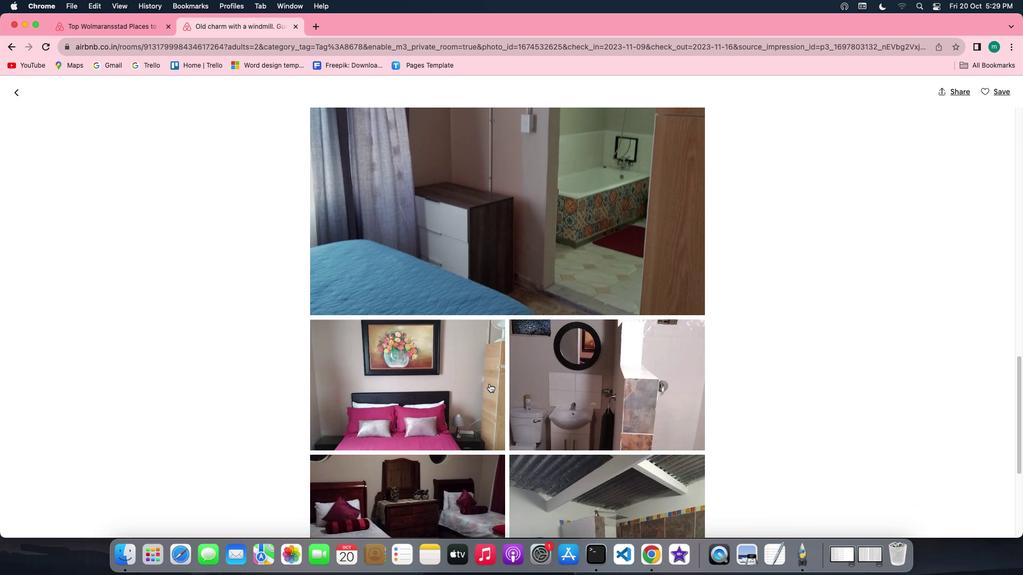 
Action: Mouse scrolled (489, 384) with delta (0, 0)
Screenshot: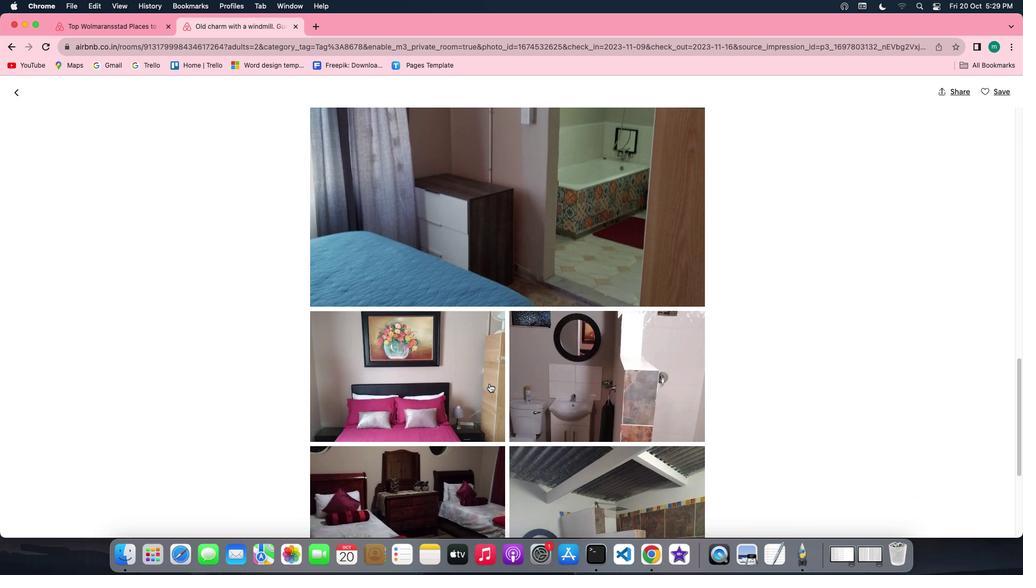 
Action: Mouse scrolled (489, 384) with delta (0, -1)
Screenshot: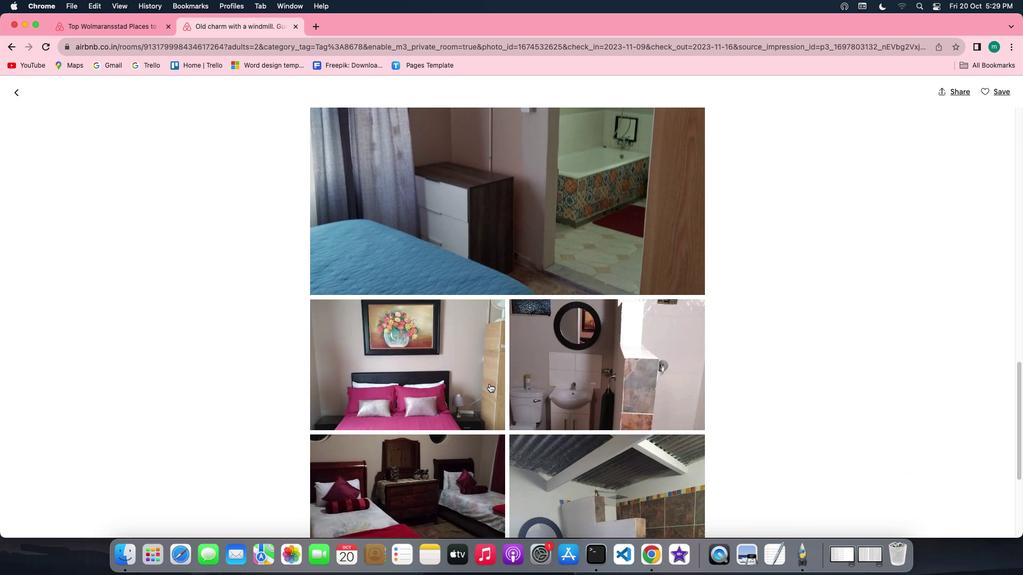 
Action: Mouse scrolled (489, 384) with delta (0, -1)
Screenshot: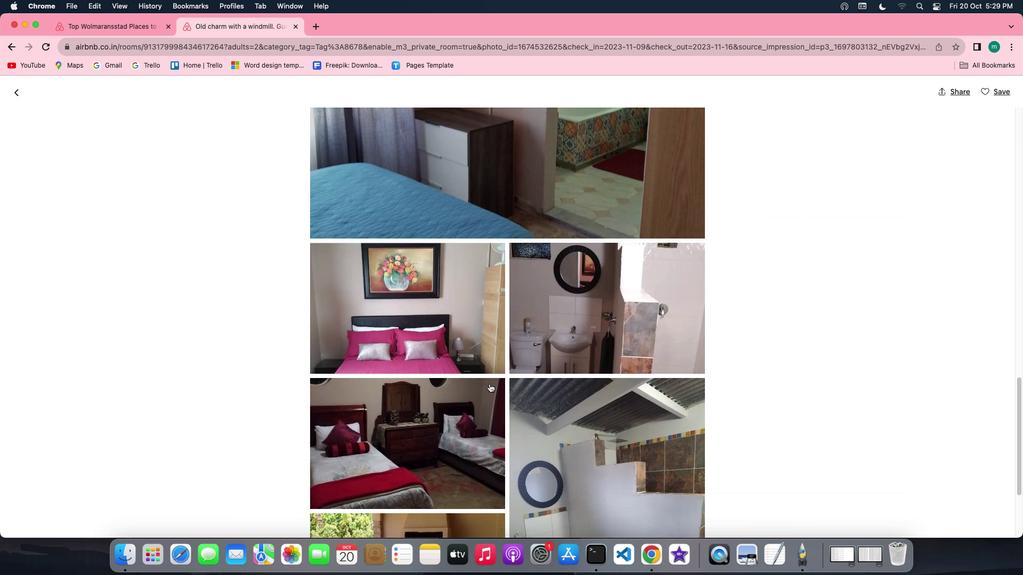 
Action: Mouse scrolled (489, 384) with delta (0, 0)
Screenshot: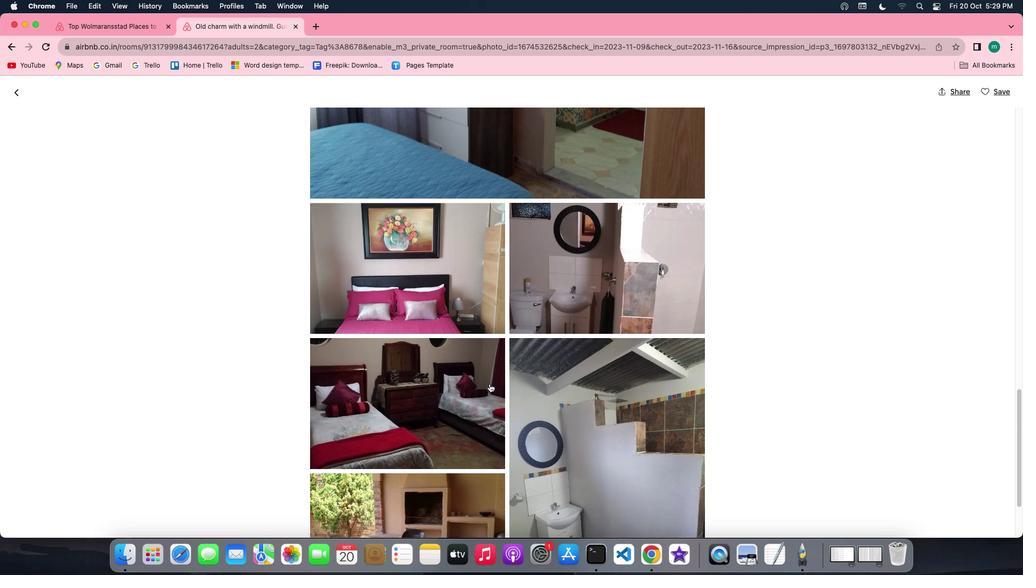 
Action: Mouse scrolled (489, 384) with delta (0, 0)
Screenshot: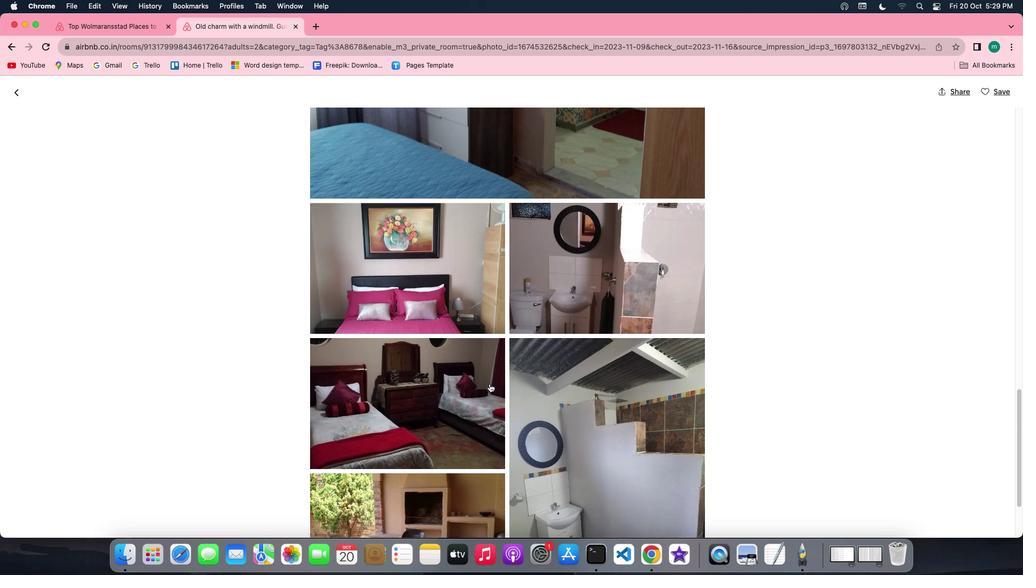 
Action: Mouse scrolled (489, 384) with delta (0, -1)
Screenshot: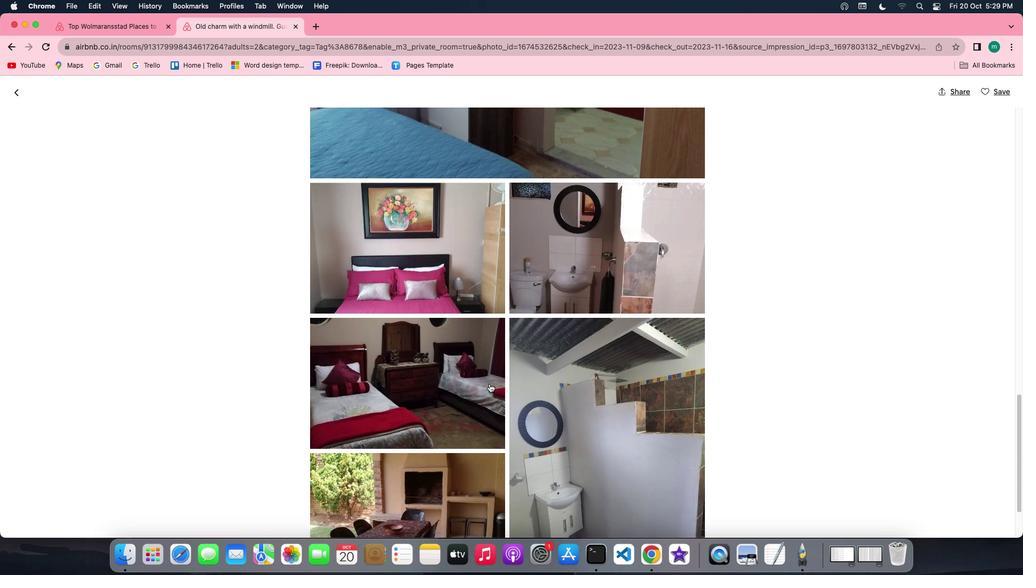 
Action: Mouse scrolled (489, 384) with delta (0, -2)
Screenshot: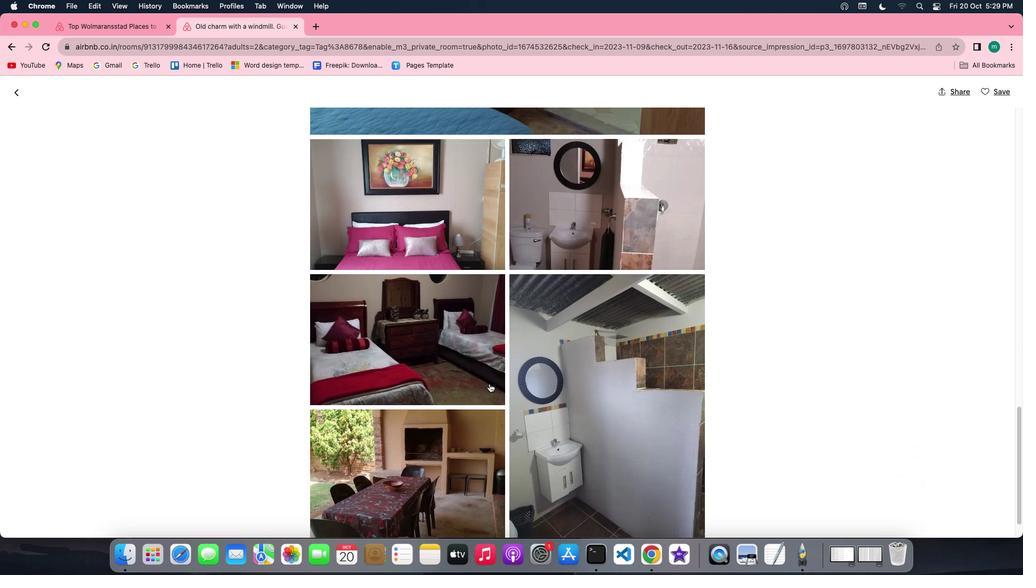 
Action: Mouse scrolled (489, 384) with delta (0, -2)
Screenshot: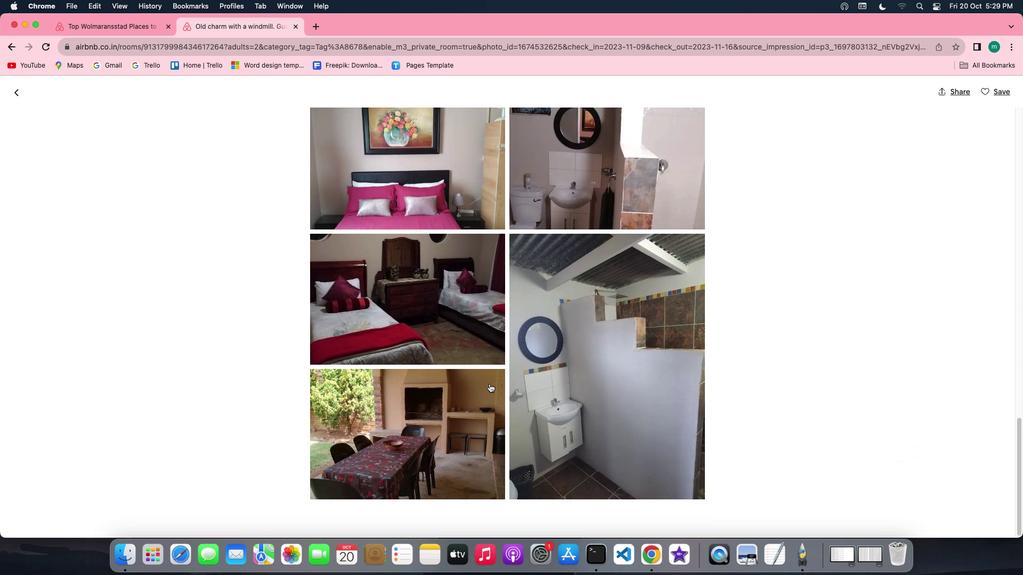 
Action: Mouse scrolled (489, 384) with delta (0, 0)
Screenshot: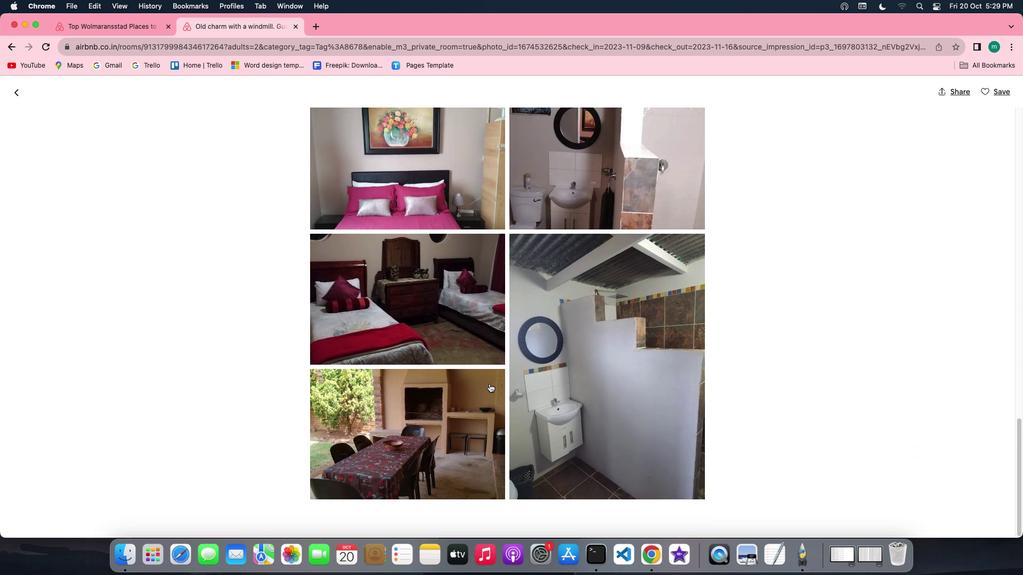
Action: Mouse scrolled (489, 384) with delta (0, 0)
Screenshot: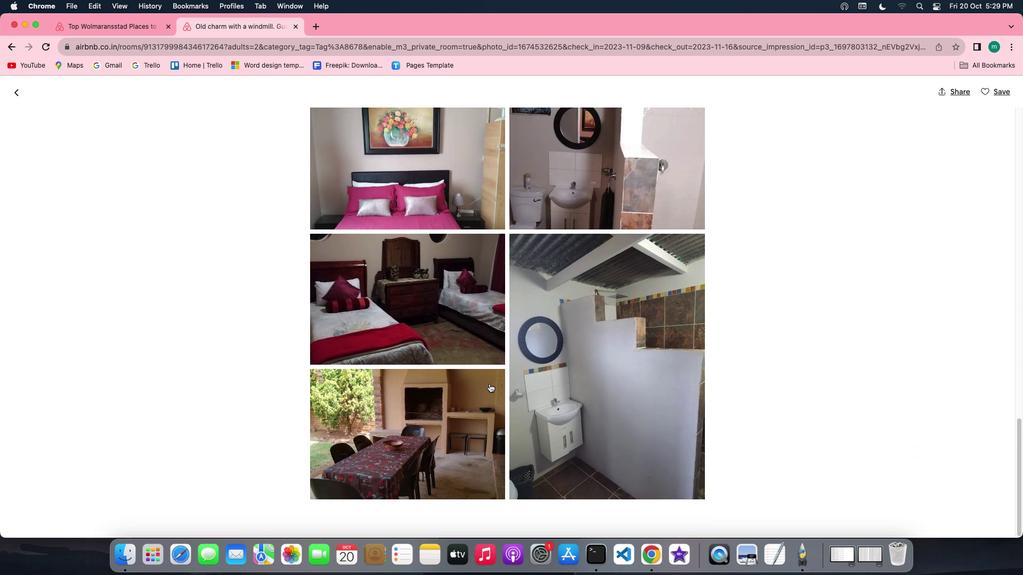 
Action: Mouse scrolled (489, 384) with delta (0, -1)
Screenshot: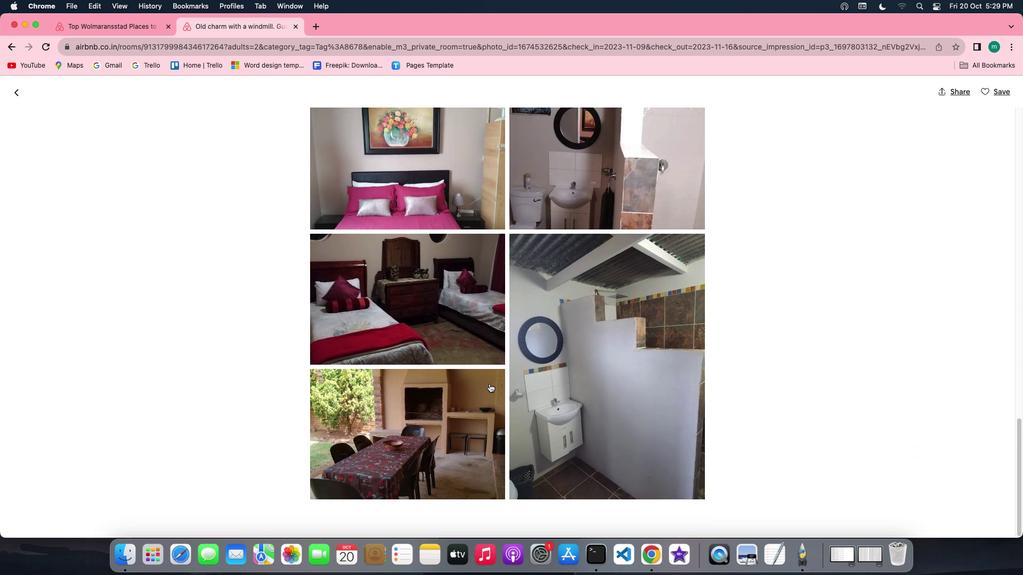 
Action: Mouse scrolled (489, 384) with delta (0, -2)
Screenshot: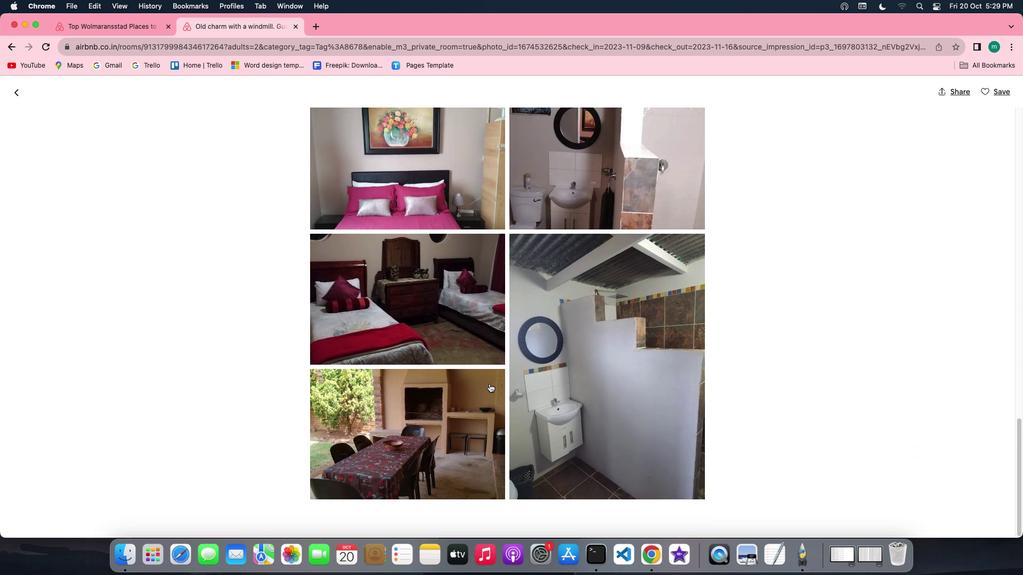 
Action: Mouse moved to (15, 90)
Screenshot: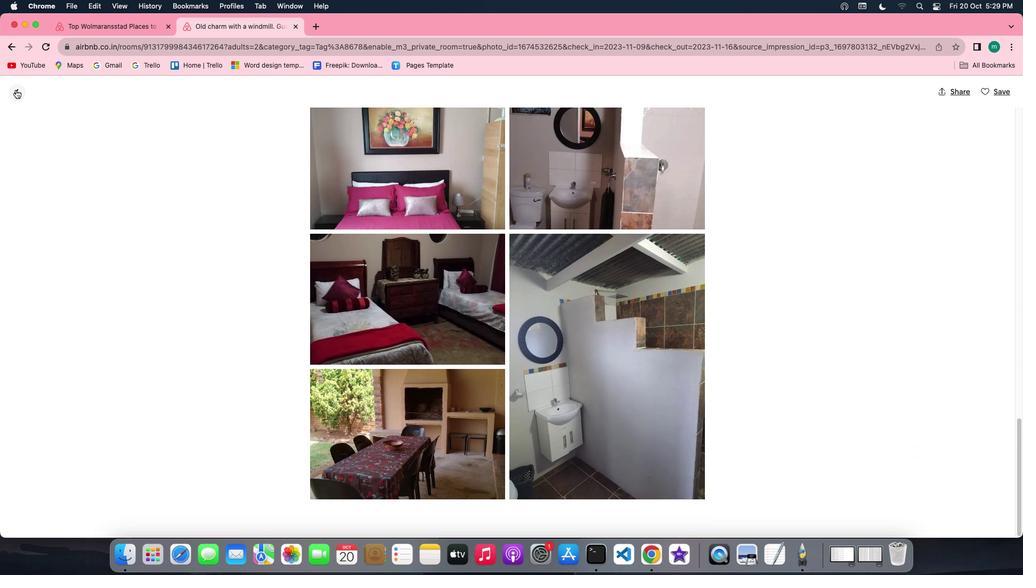 
Action: Mouse pressed left at (15, 90)
Screenshot: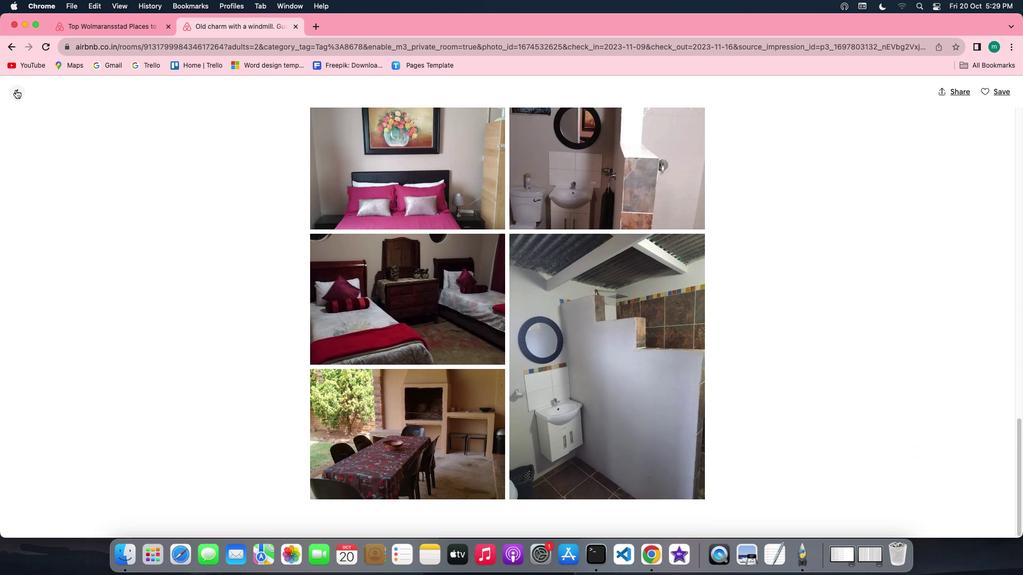 
Action: Mouse moved to (122, 27)
Screenshot: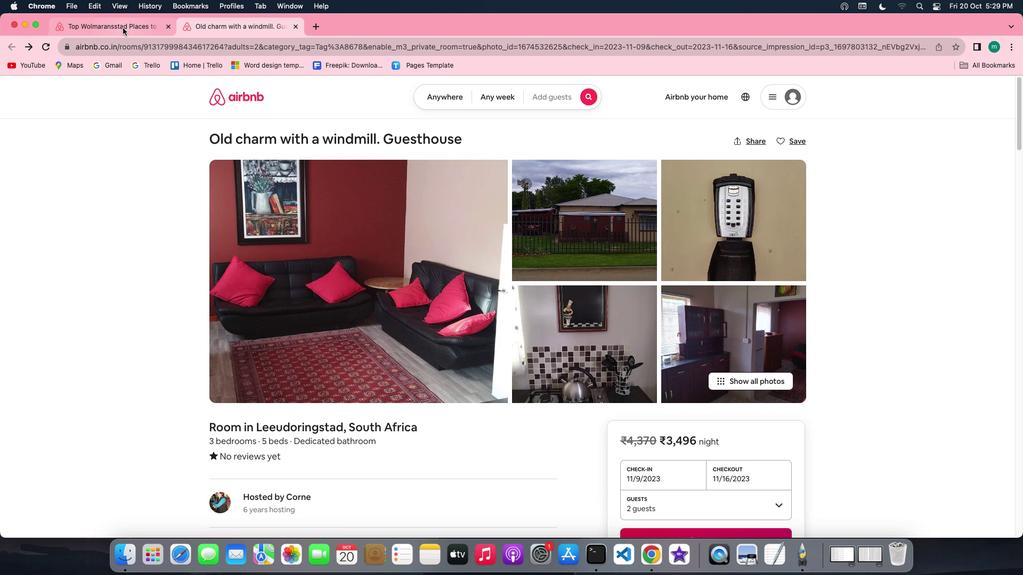 
Action: Mouse pressed left at (122, 27)
Screenshot: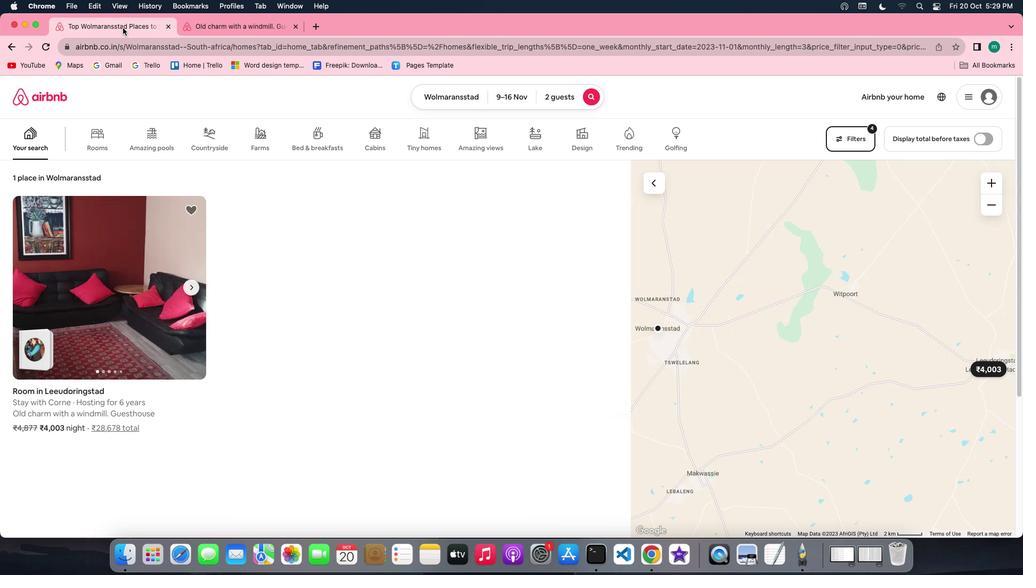 
Action: Mouse moved to (303, 265)
Screenshot: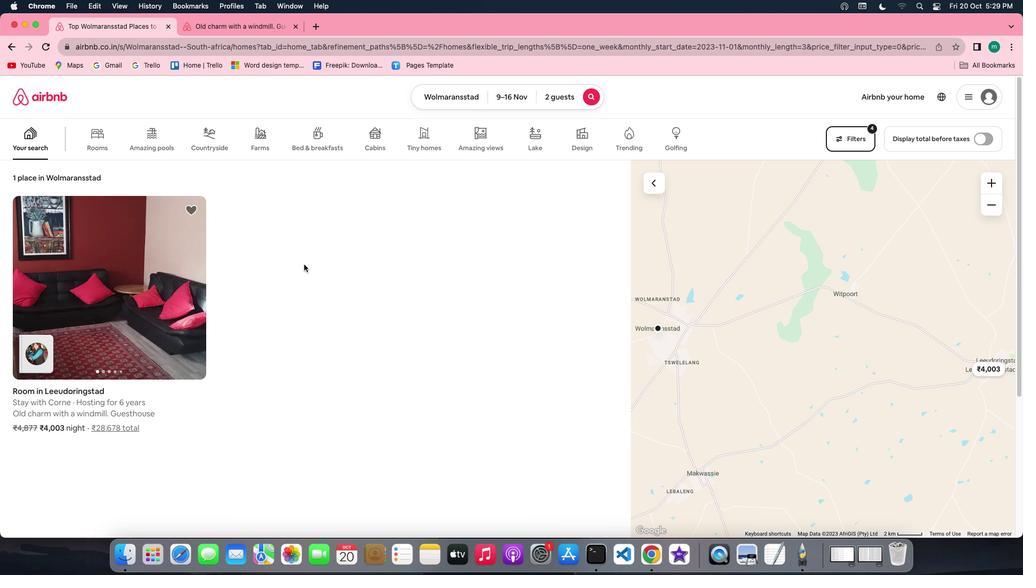 
